 Task: Find connections with filter location Apam with filter topic #helpingothers with filter profile language Potuguese with filter current company SK hynix with filter school The New College, Chennai with filter industry Environmental Quality Programs with filter service category Consulting with filter keywords title Biological Engineer
Action: Mouse moved to (164, 230)
Screenshot: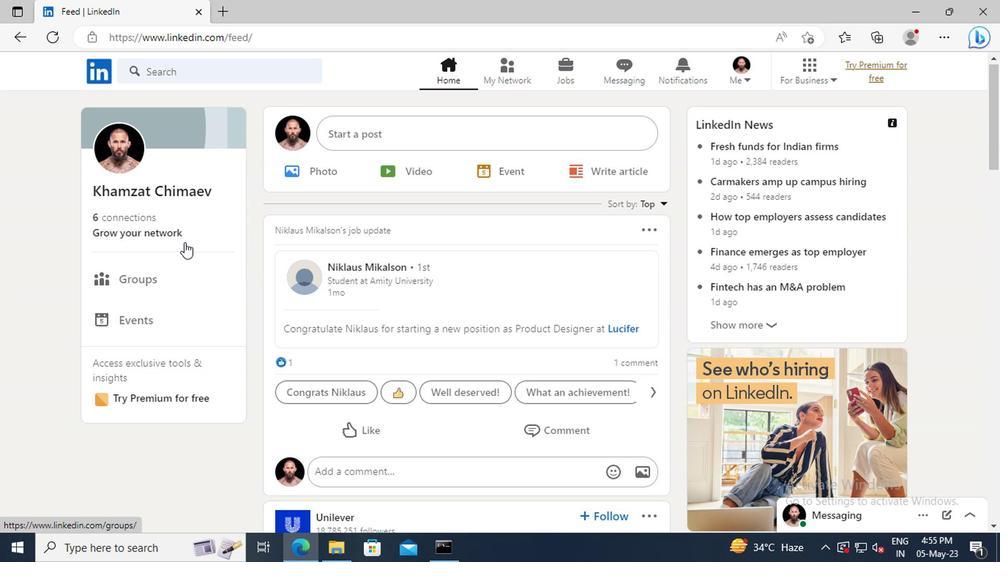 
Action: Mouse pressed left at (164, 230)
Screenshot: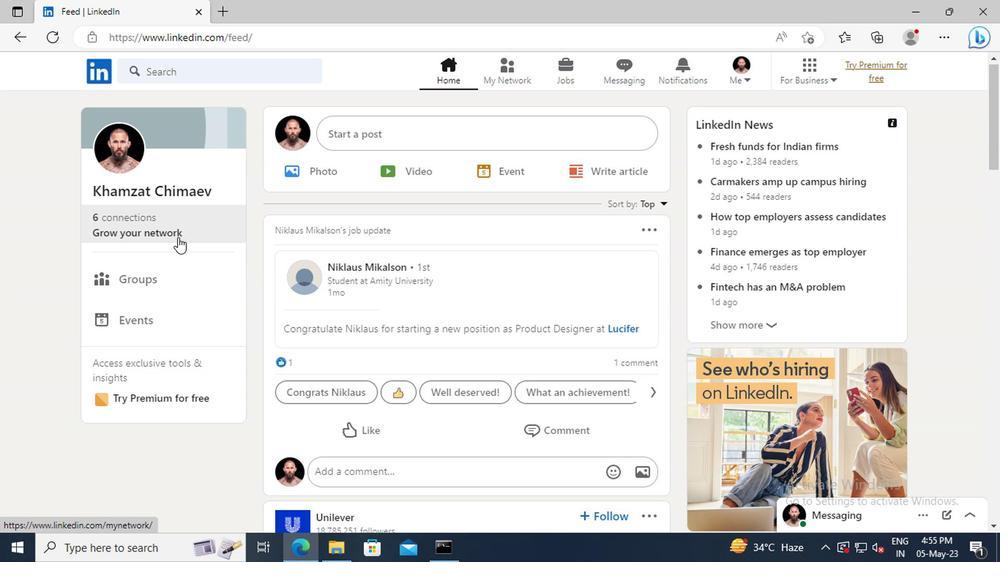 
Action: Mouse moved to (162, 155)
Screenshot: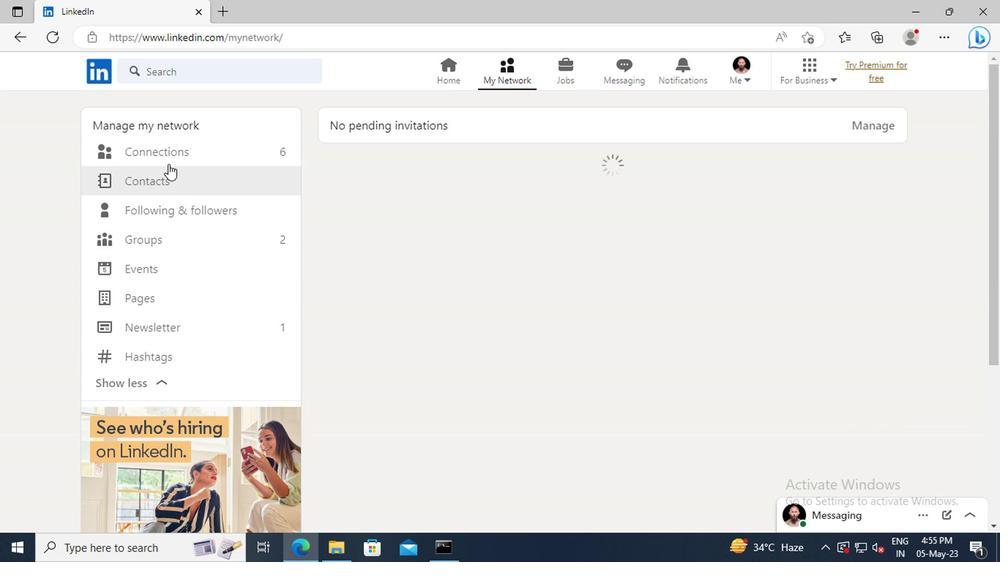 
Action: Mouse pressed left at (162, 155)
Screenshot: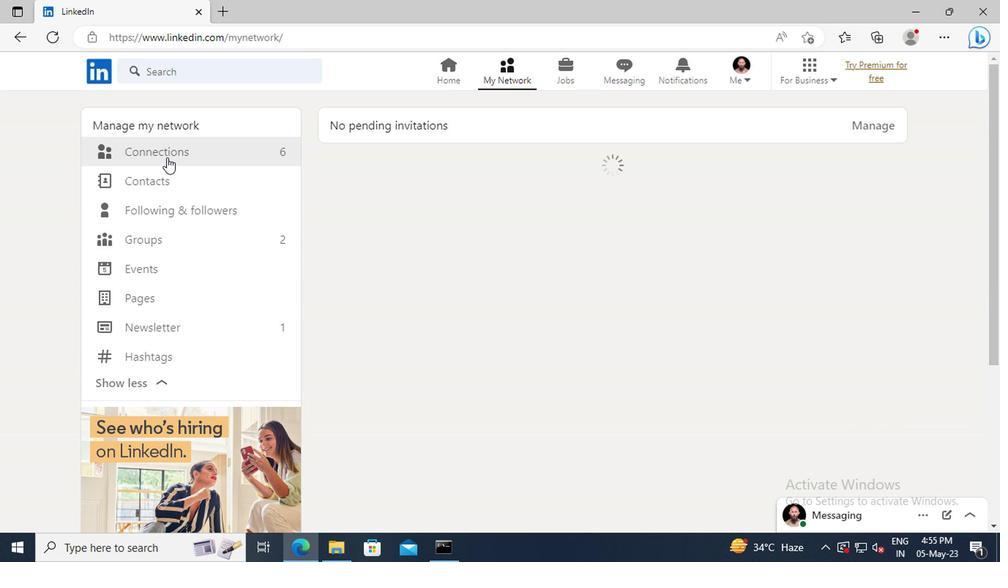 
Action: Mouse moved to (603, 156)
Screenshot: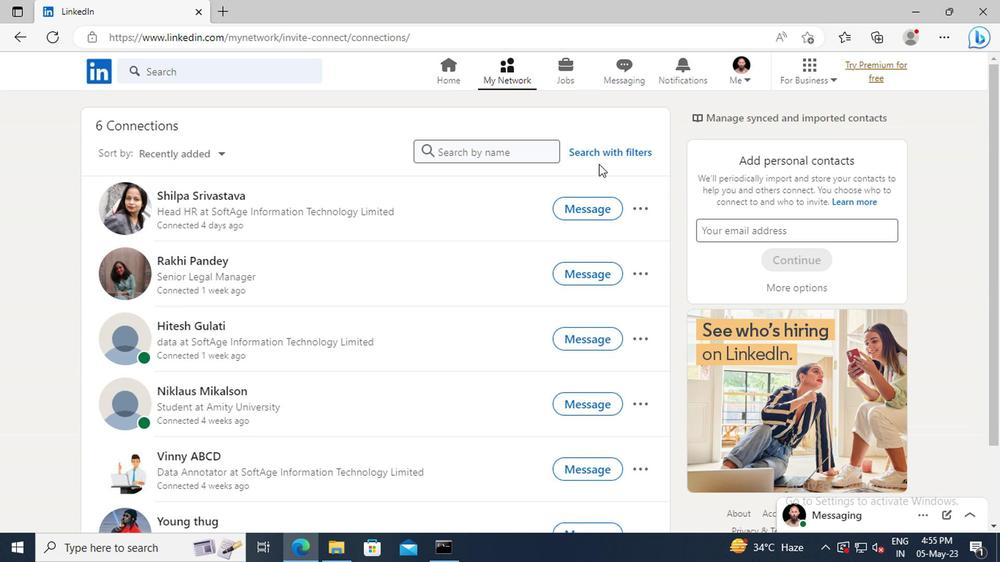 
Action: Mouse pressed left at (603, 156)
Screenshot: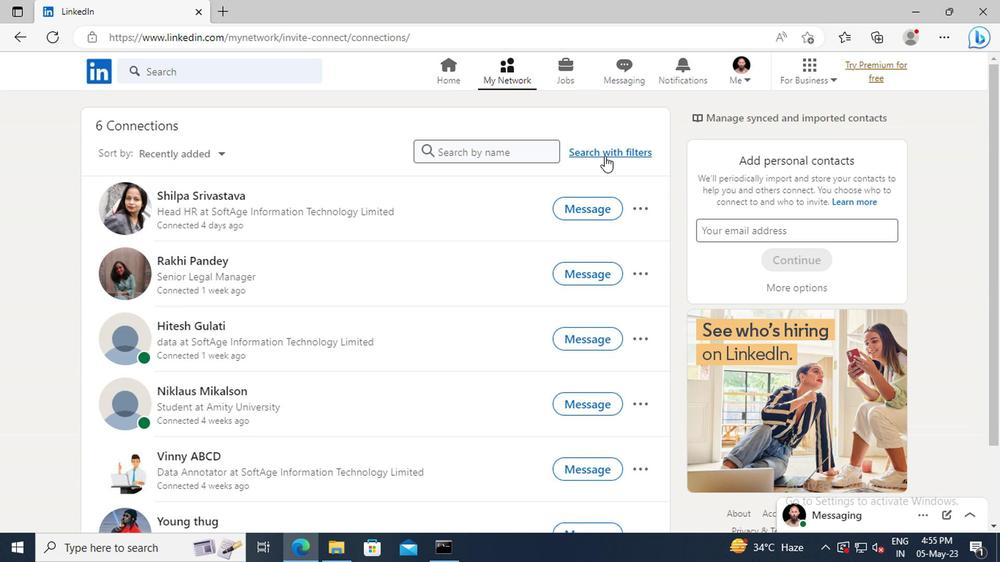 
Action: Mouse moved to (555, 118)
Screenshot: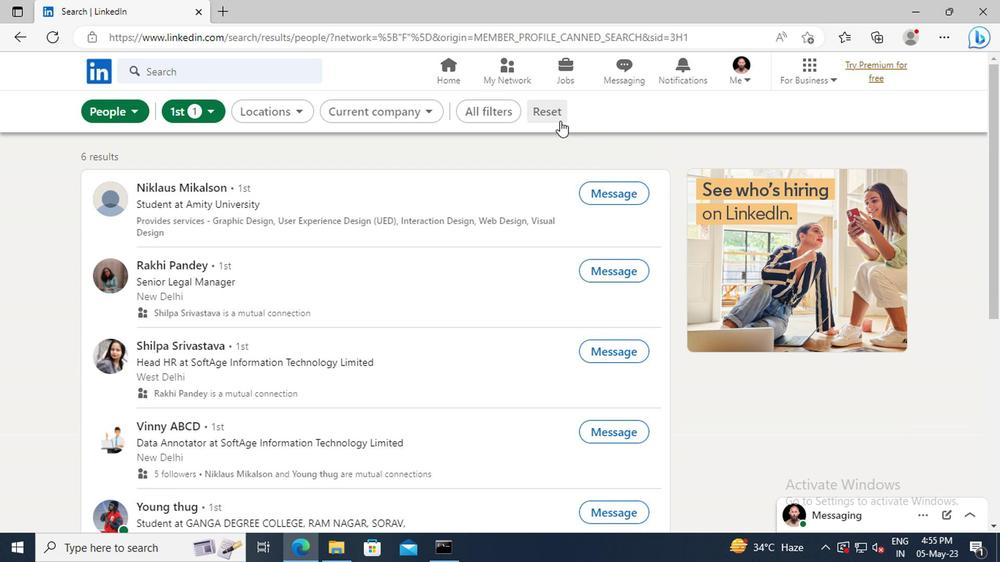 
Action: Mouse pressed left at (555, 118)
Screenshot: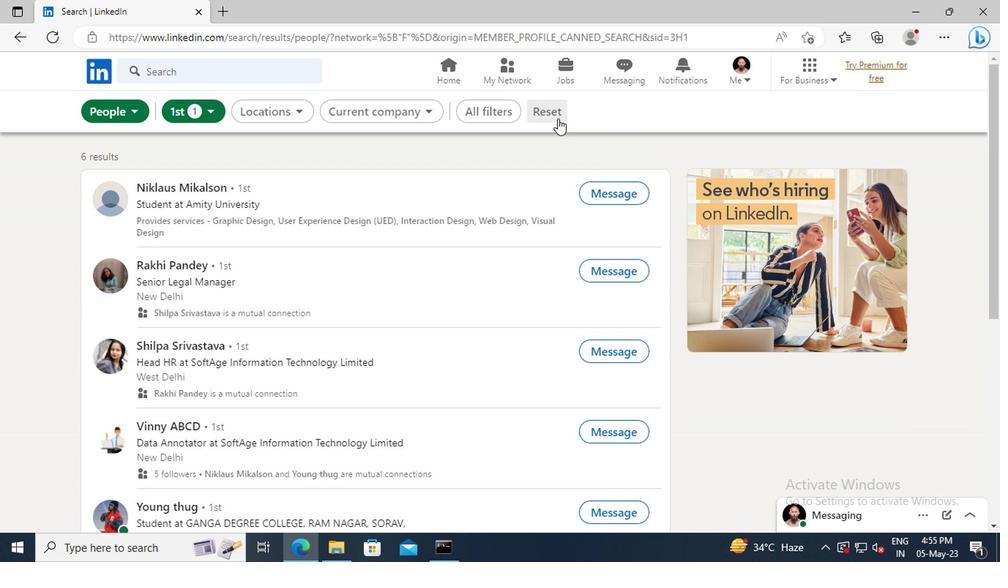 
Action: Mouse moved to (532, 115)
Screenshot: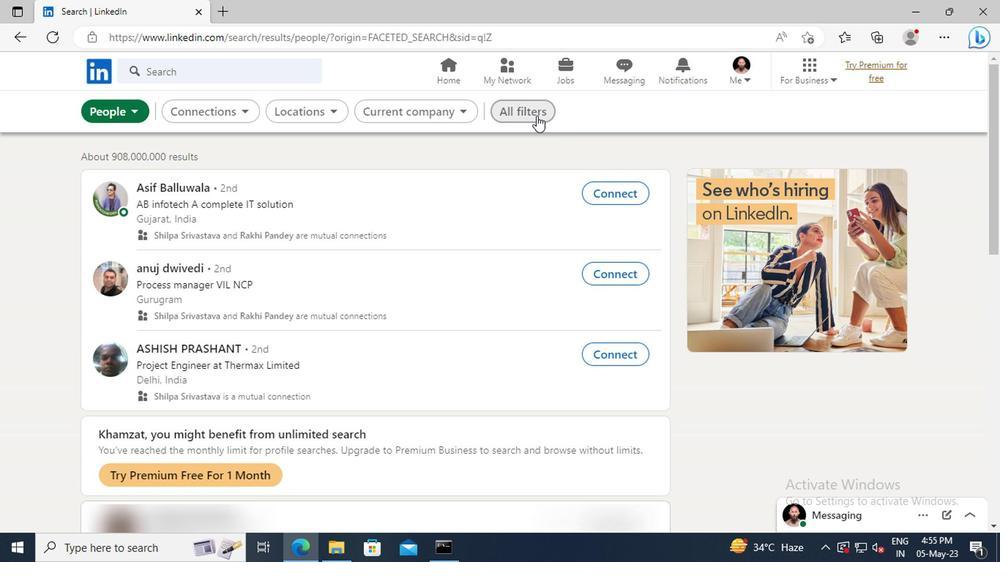 
Action: Mouse pressed left at (532, 115)
Screenshot: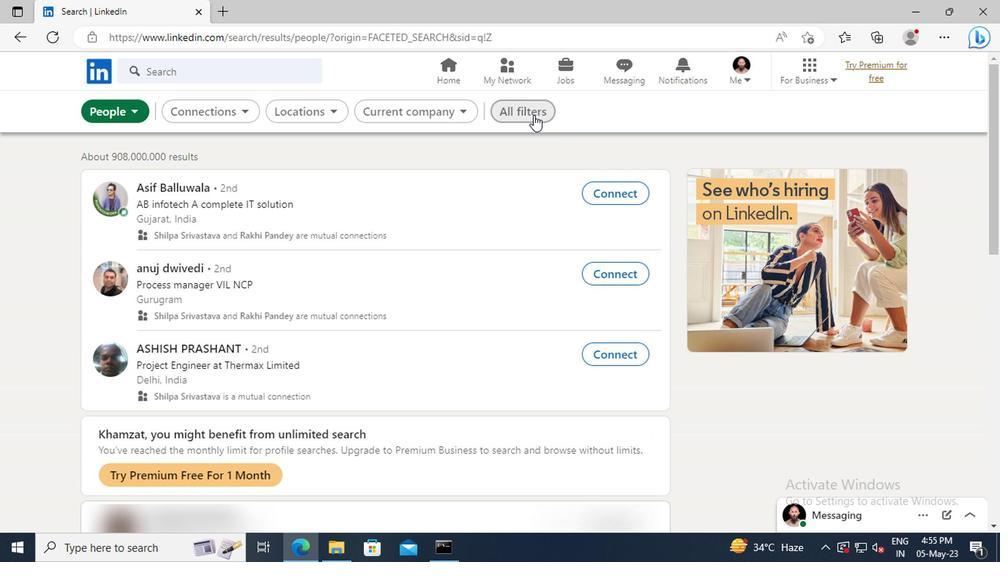 
Action: Mouse moved to (796, 275)
Screenshot: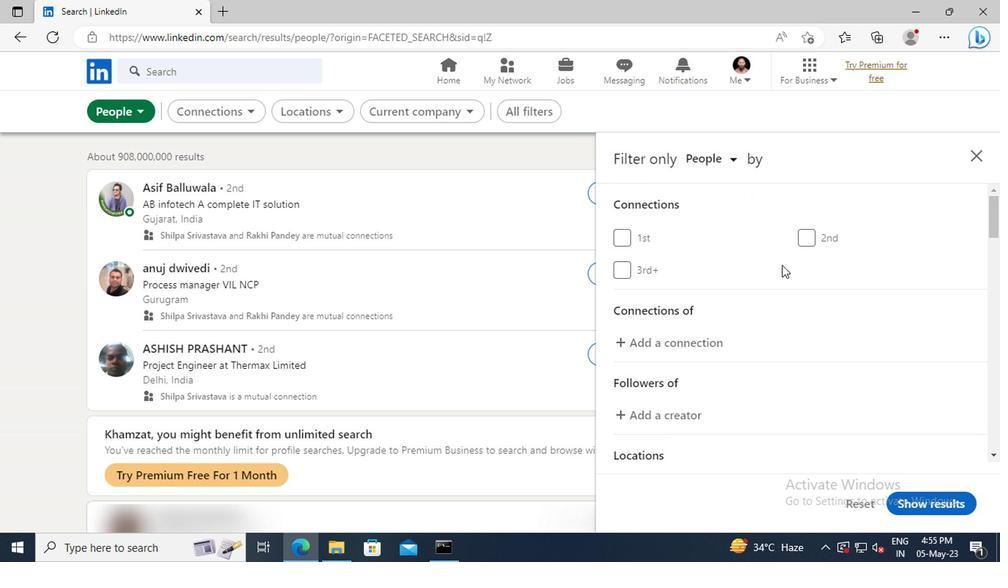 
Action: Mouse scrolled (796, 274) with delta (0, 0)
Screenshot: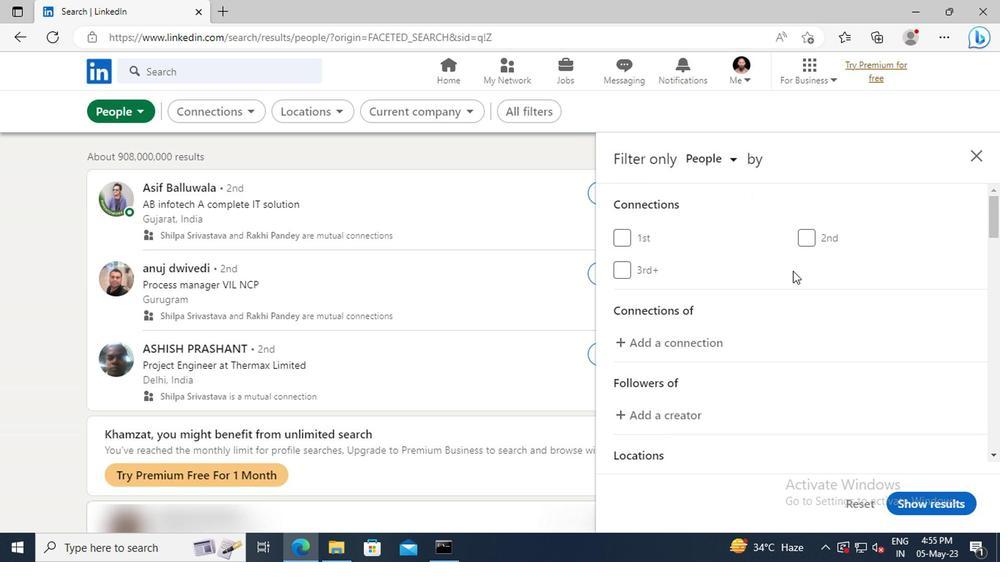 
Action: Mouse moved to (798, 275)
Screenshot: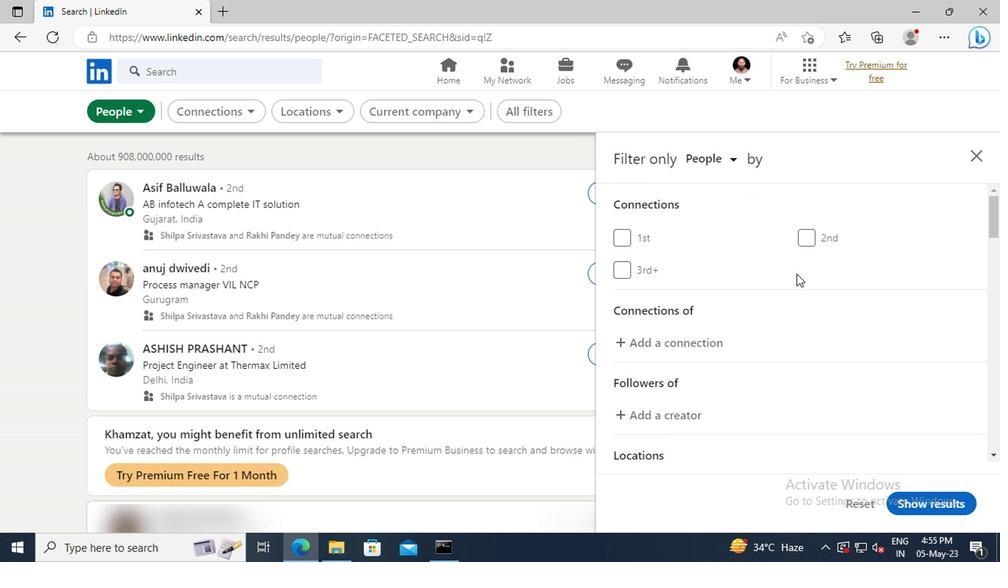 
Action: Mouse scrolled (798, 275) with delta (0, 0)
Screenshot: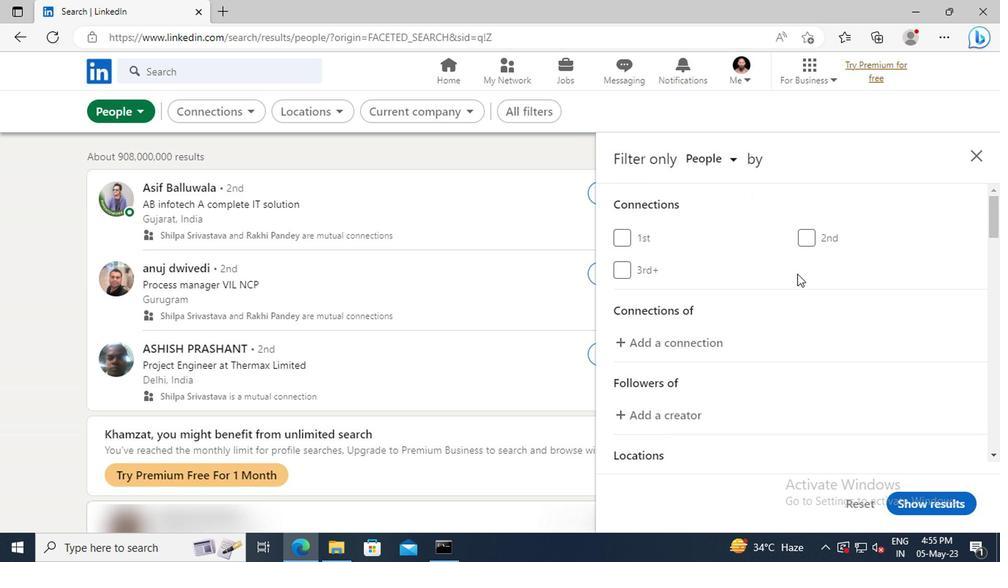 
Action: Mouse scrolled (798, 275) with delta (0, 0)
Screenshot: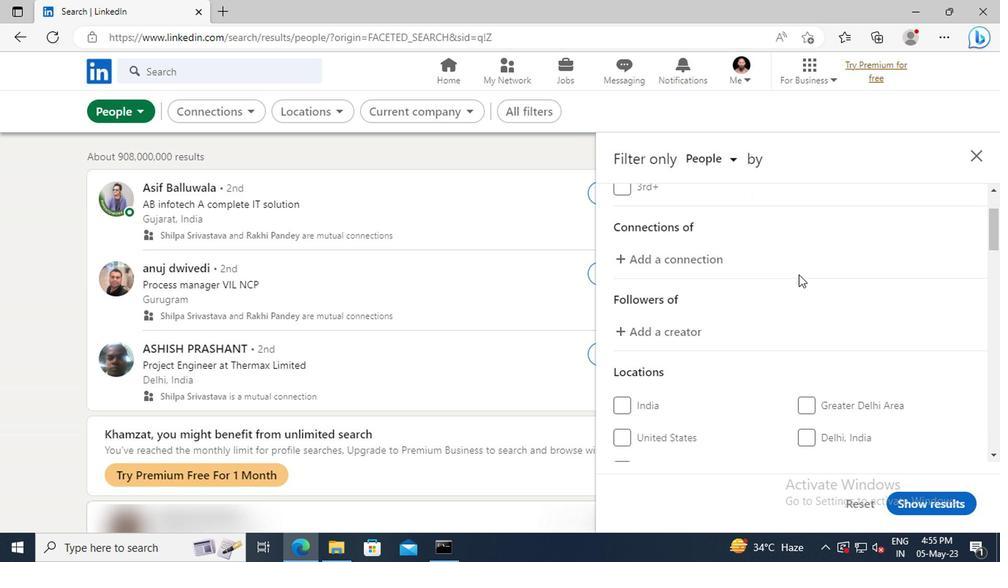 
Action: Mouse scrolled (798, 275) with delta (0, 0)
Screenshot: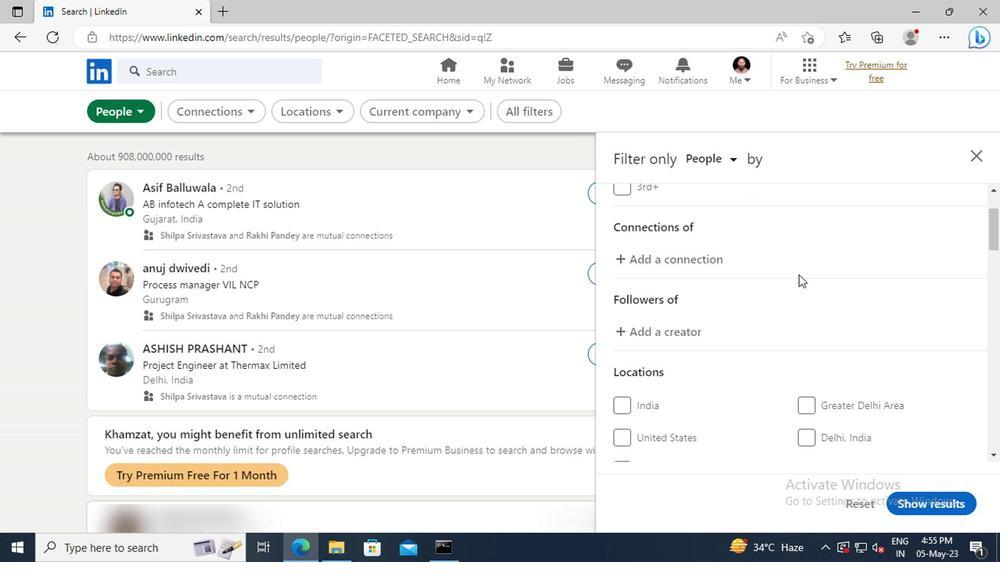 
Action: Mouse scrolled (798, 275) with delta (0, 0)
Screenshot: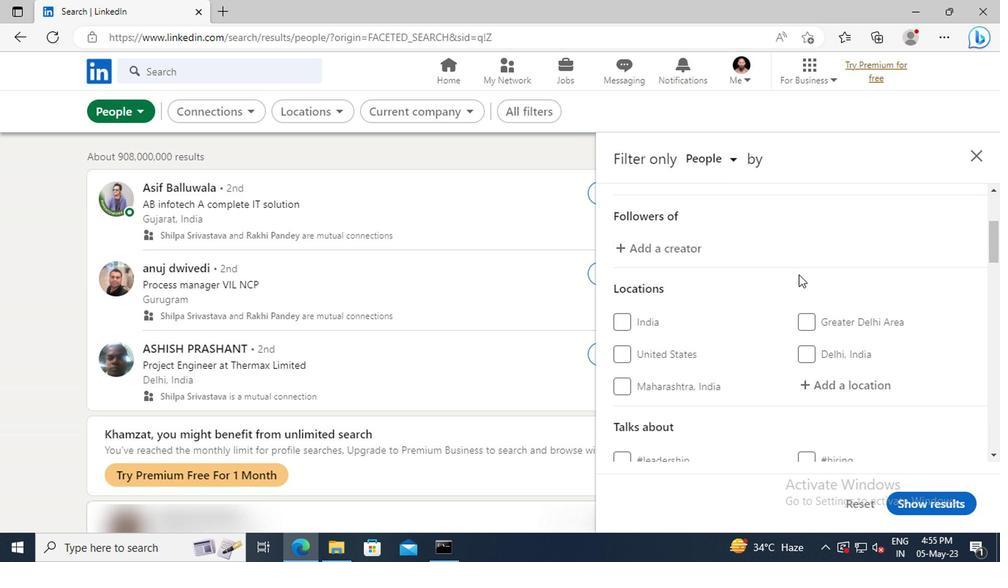 
Action: Mouse scrolled (798, 275) with delta (0, 0)
Screenshot: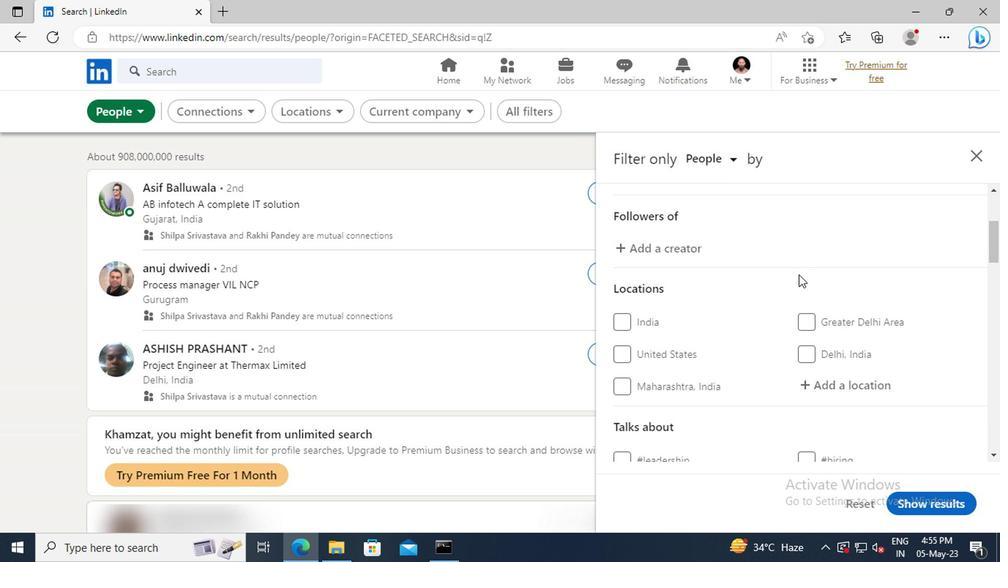 
Action: Mouse moved to (809, 303)
Screenshot: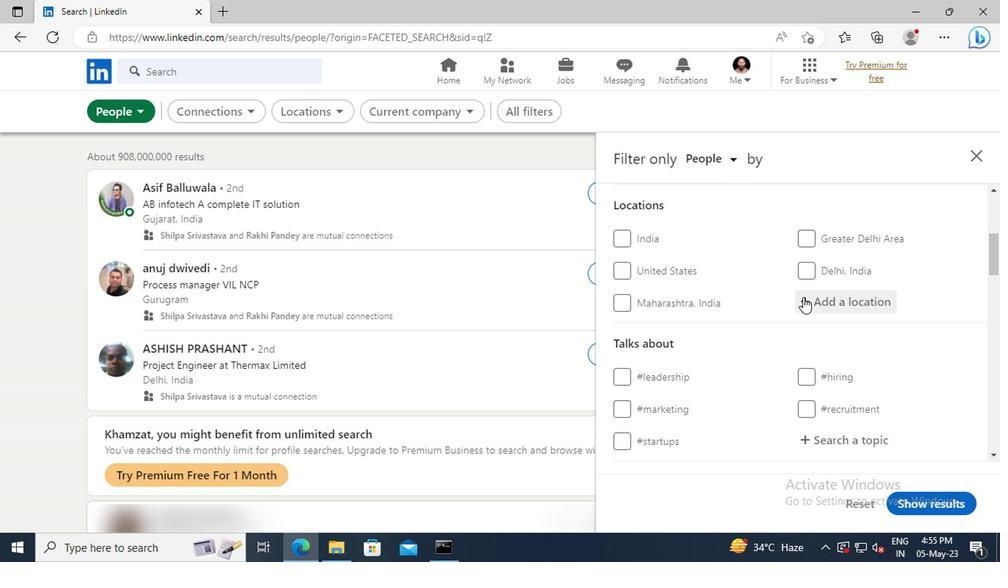 
Action: Mouse pressed left at (809, 303)
Screenshot: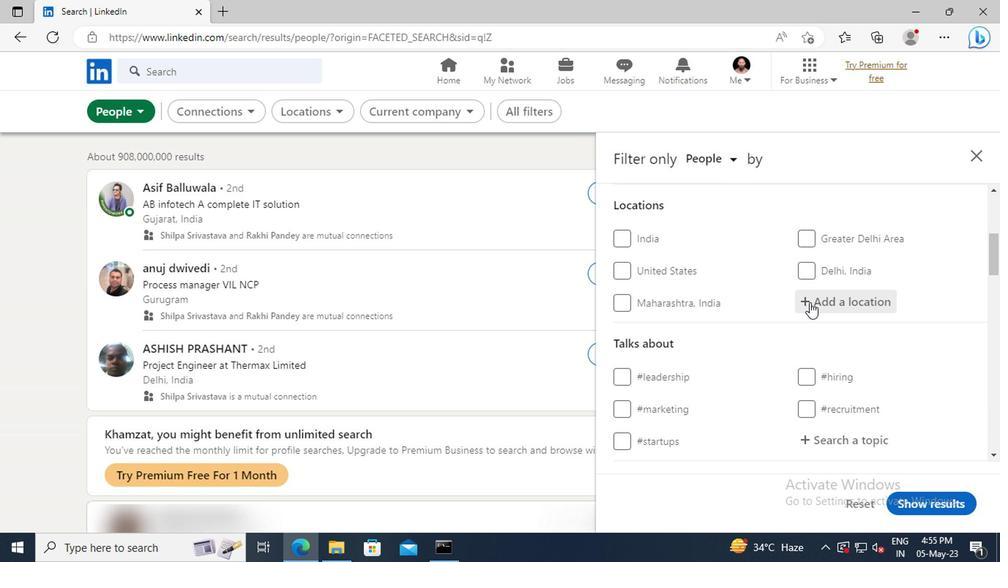 
Action: Key pressed <Key.shift>APAM<Key.enter>
Screenshot: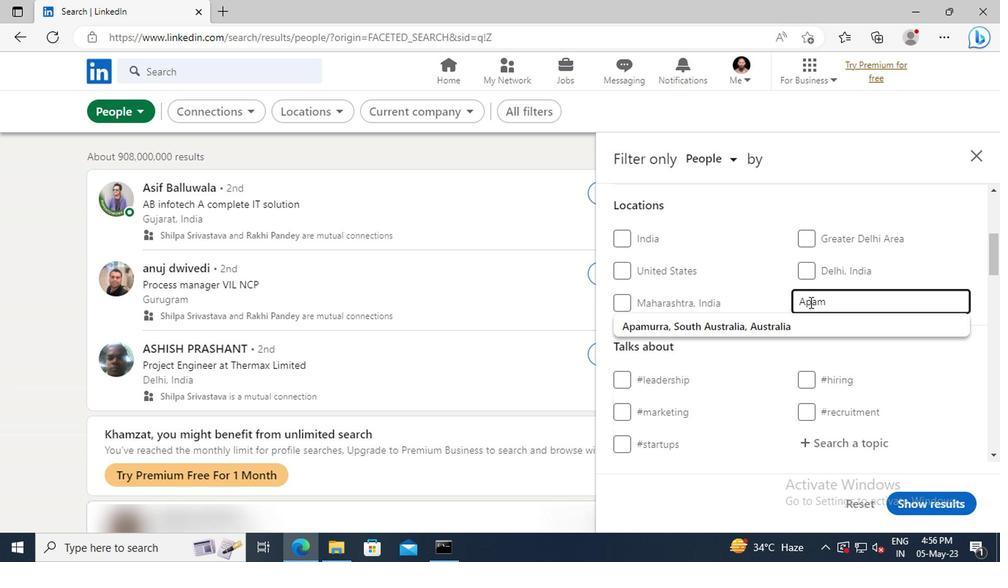 
Action: Mouse scrolled (809, 303) with delta (0, 0)
Screenshot: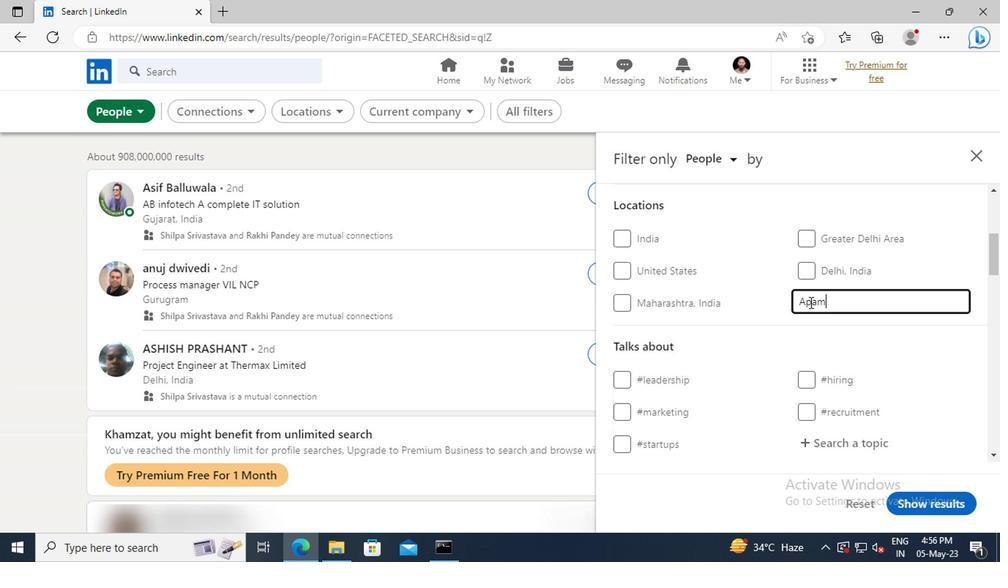 
Action: Mouse scrolled (809, 303) with delta (0, 0)
Screenshot: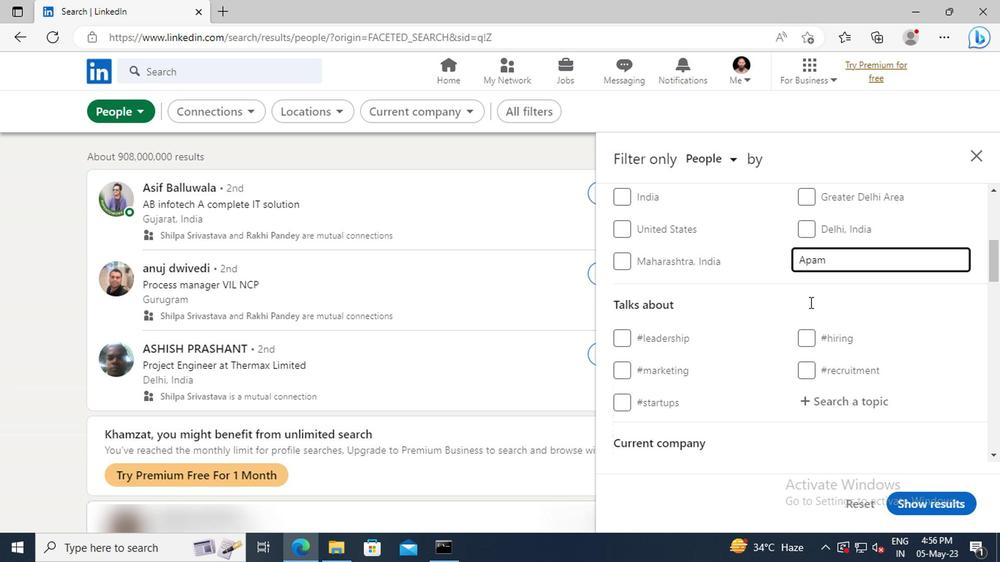 
Action: Mouse scrolled (809, 303) with delta (0, 0)
Screenshot: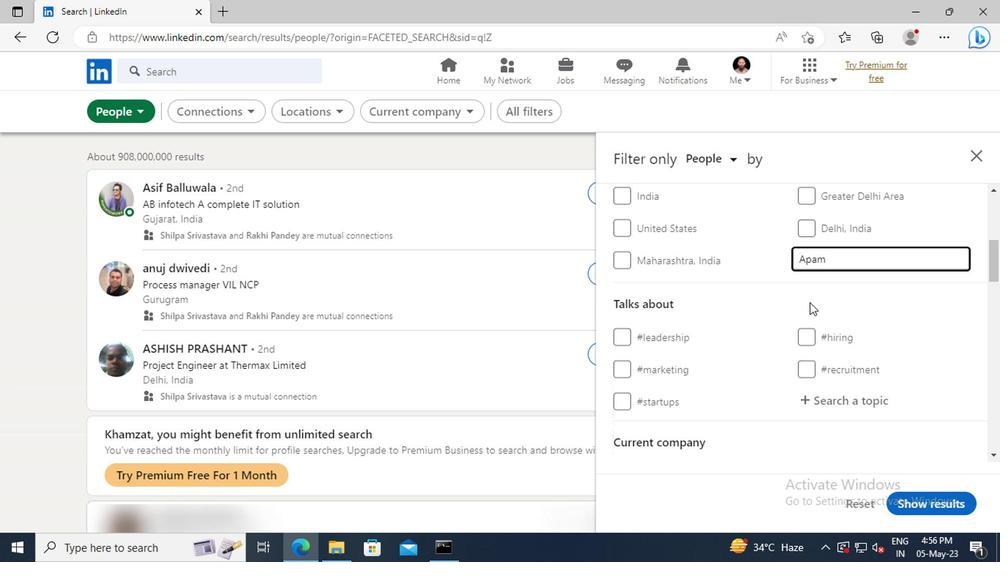 
Action: Mouse moved to (809, 317)
Screenshot: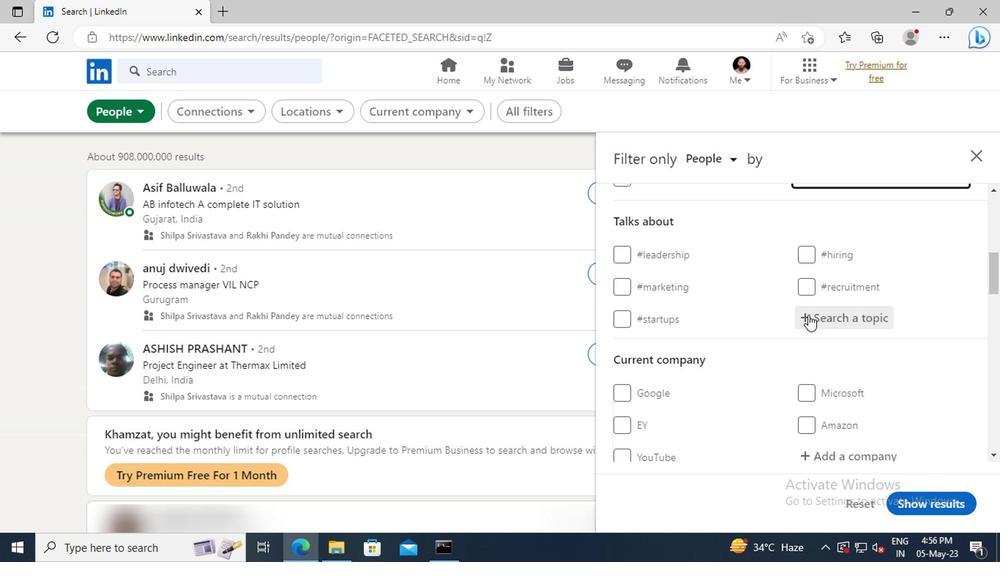 
Action: Mouse pressed left at (809, 317)
Screenshot: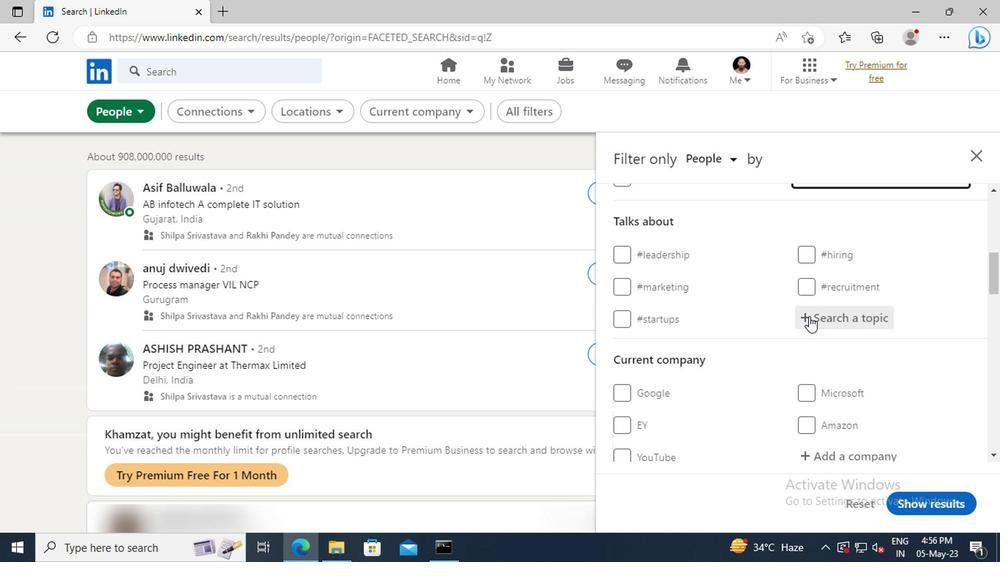 
Action: Key pressed HELPINGO
Screenshot: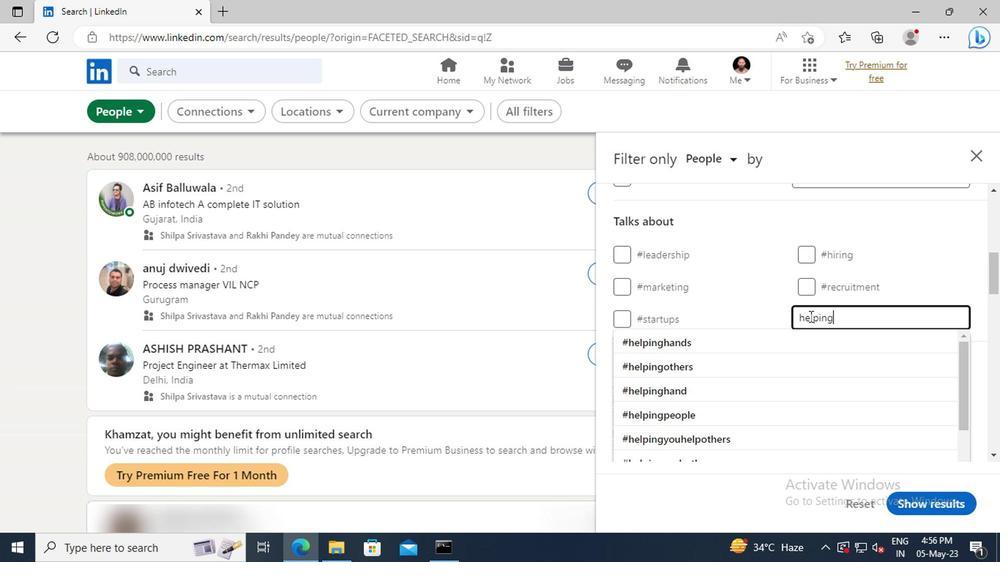 
Action: Mouse moved to (812, 338)
Screenshot: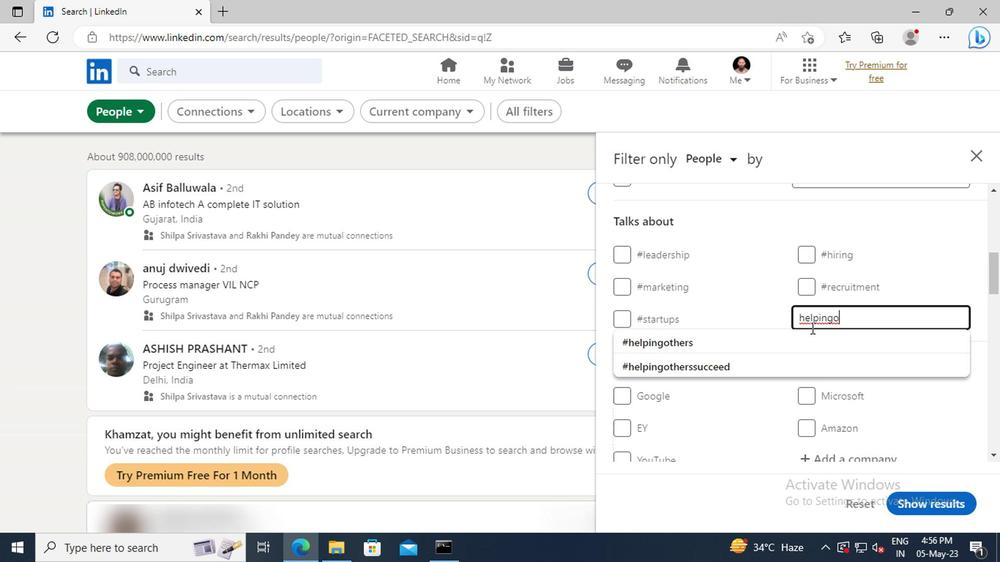 
Action: Mouse pressed left at (812, 338)
Screenshot: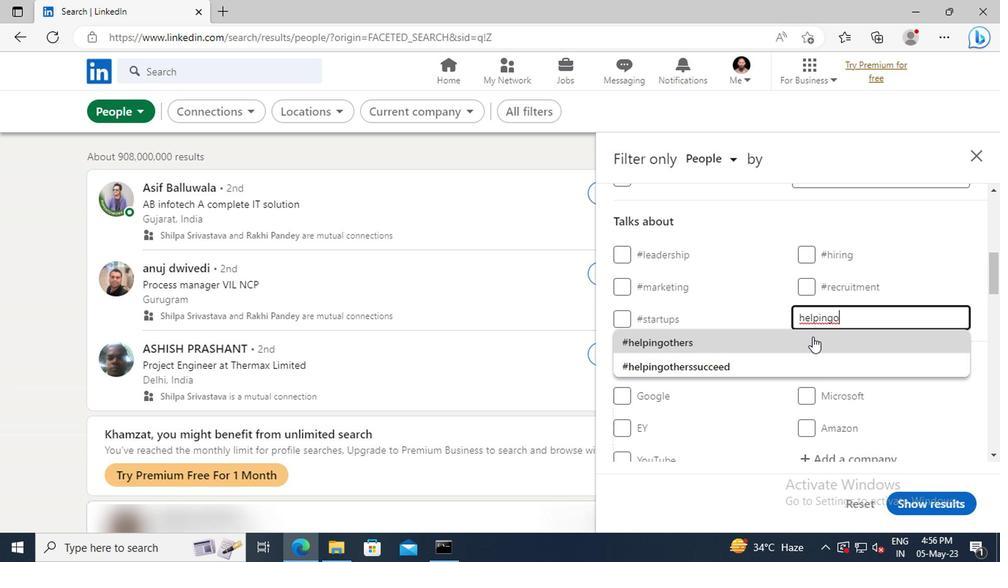 
Action: Mouse scrolled (812, 337) with delta (0, -1)
Screenshot: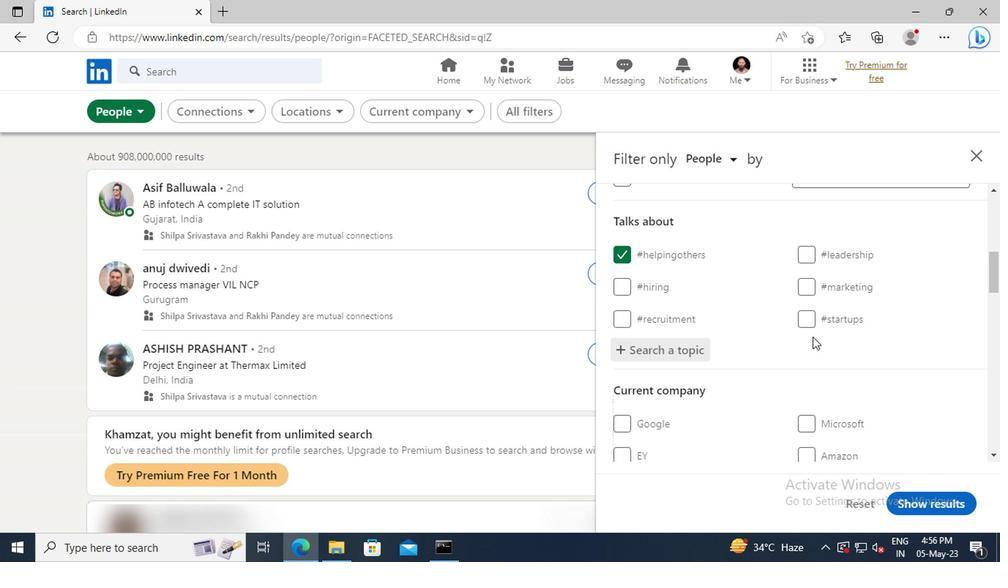 
Action: Mouse scrolled (812, 337) with delta (0, -1)
Screenshot: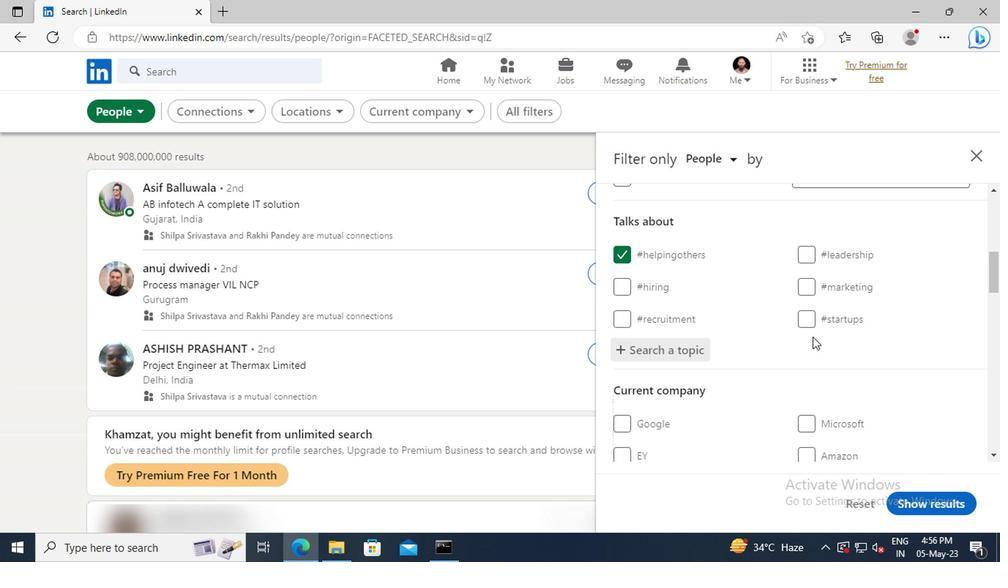 
Action: Mouse scrolled (812, 337) with delta (0, -1)
Screenshot: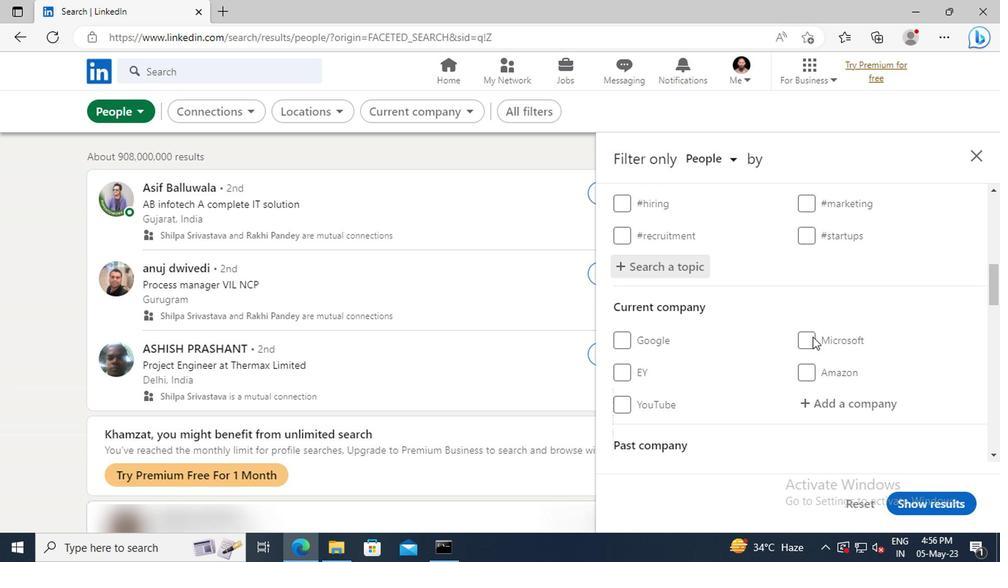
Action: Mouse scrolled (812, 337) with delta (0, -1)
Screenshot: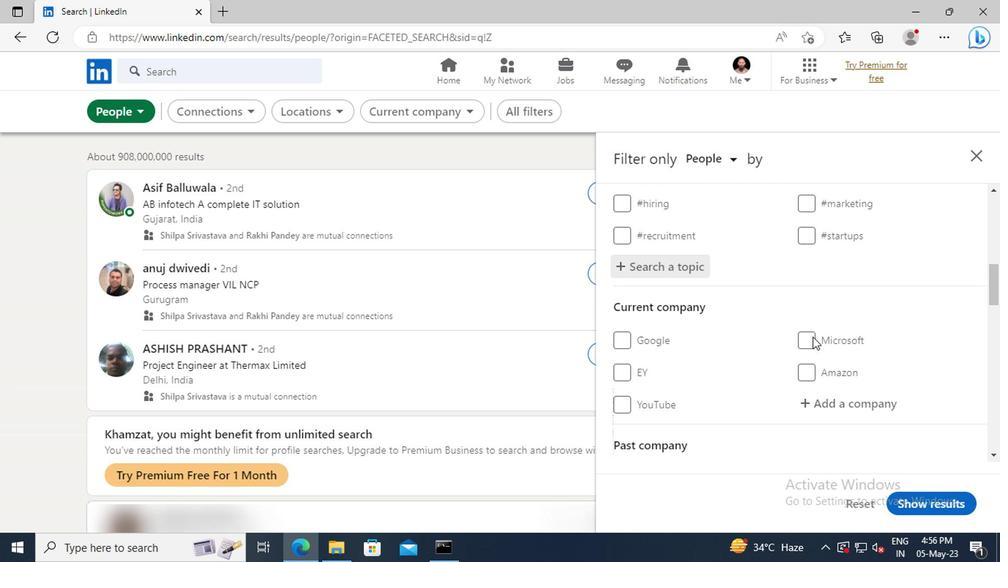 
Action: Mouse scrolled (812, 337) with delta (0, -1)
Screenshot: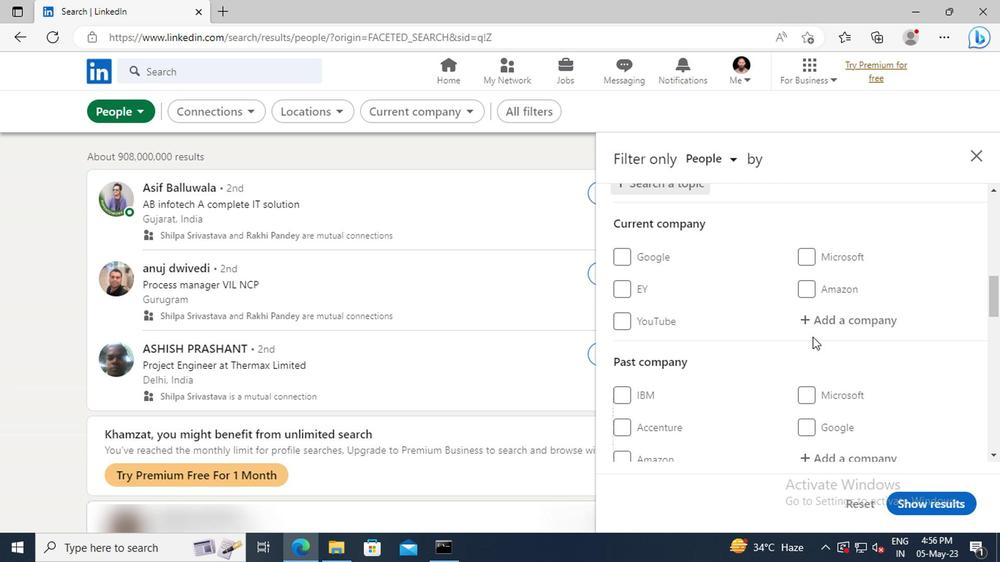 
Action: Mouse scrolled (812, 337) with delta (0, -1)
Screenshot: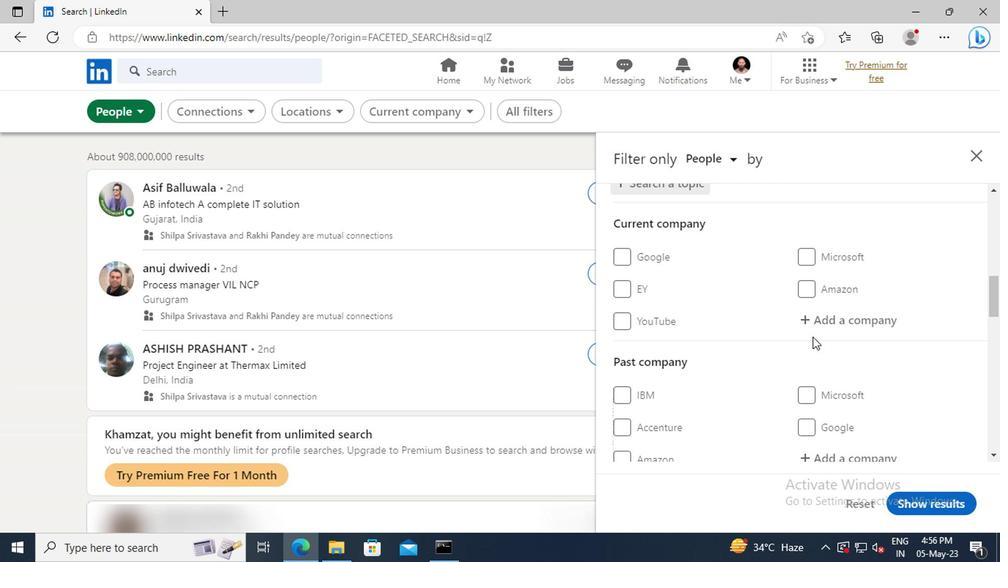 
Action: Mouse scrolled (812, 337) with delta (0, -1)
Screenshot: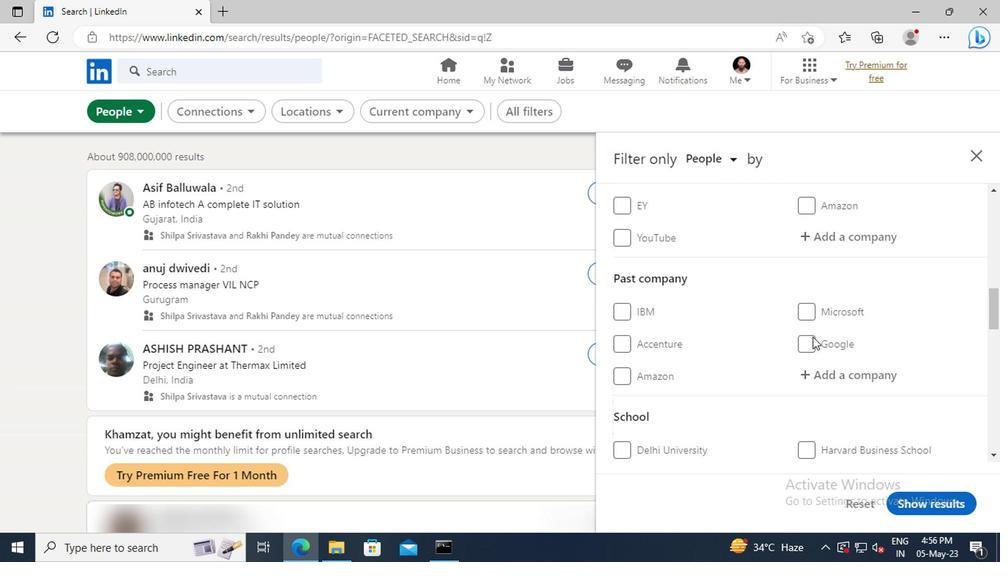 
Action: Mouse scrolled (812, 337) with delta (0, -1)
Screenshot: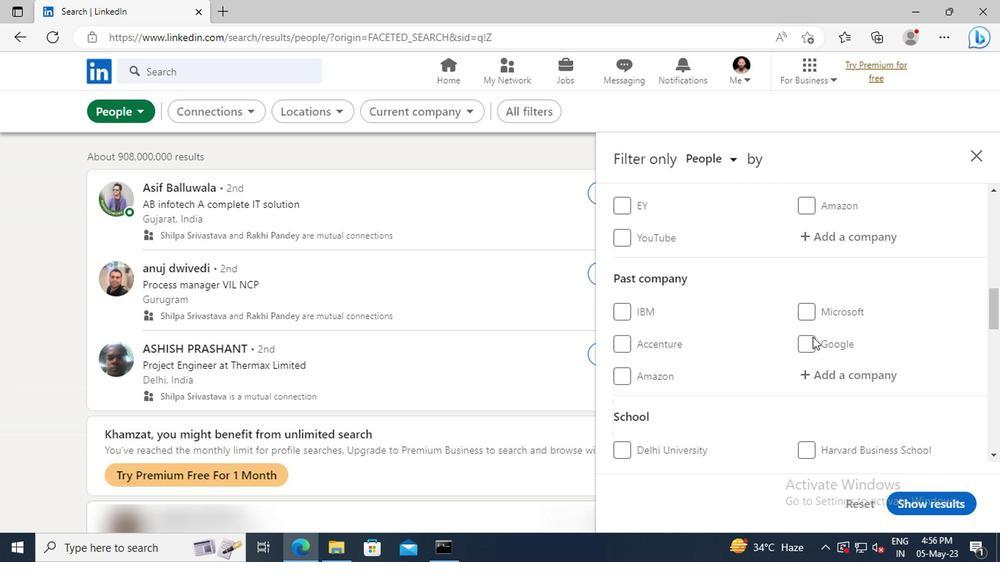 
Action: Mouse scrolled (812, 337) with delta (0, -1)
Screenshot: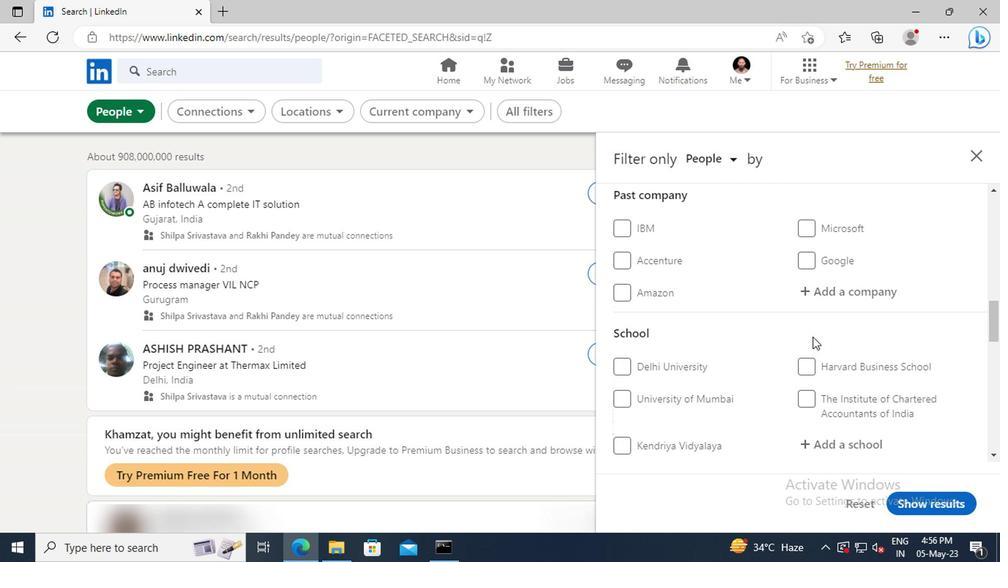 
Action: Mouse scrolled (812, 337) with delta (0, -1)
Screenshot: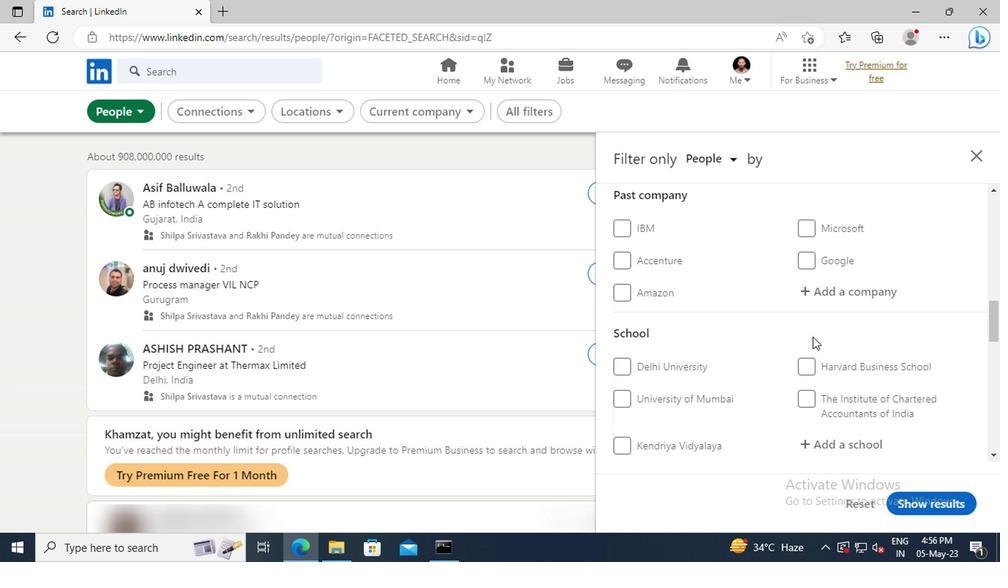 
Action: Mouse scrolled (812, 337) with delta (0, -1)
Screenshot: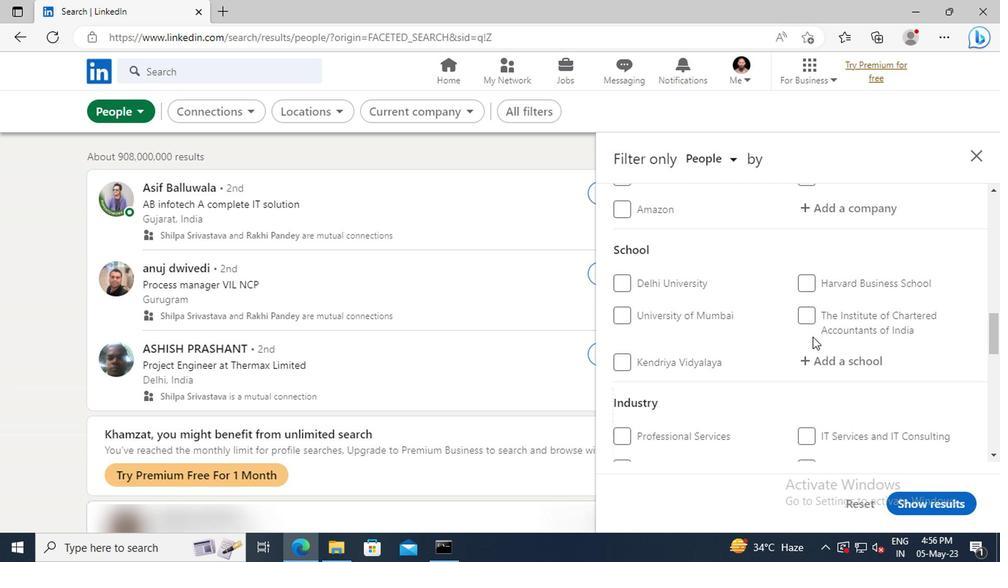 
Action: Mouse scrolled (812, 337) with delta (0, -1)
Screenshot: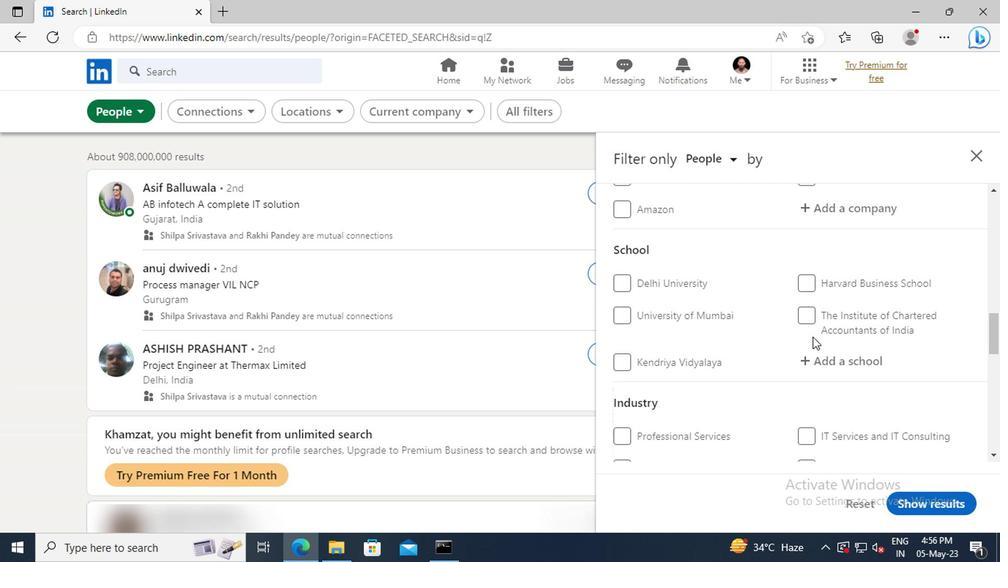 
Action: Mouse scrolled (812, 337) with delta (0, -1)
Screenshot: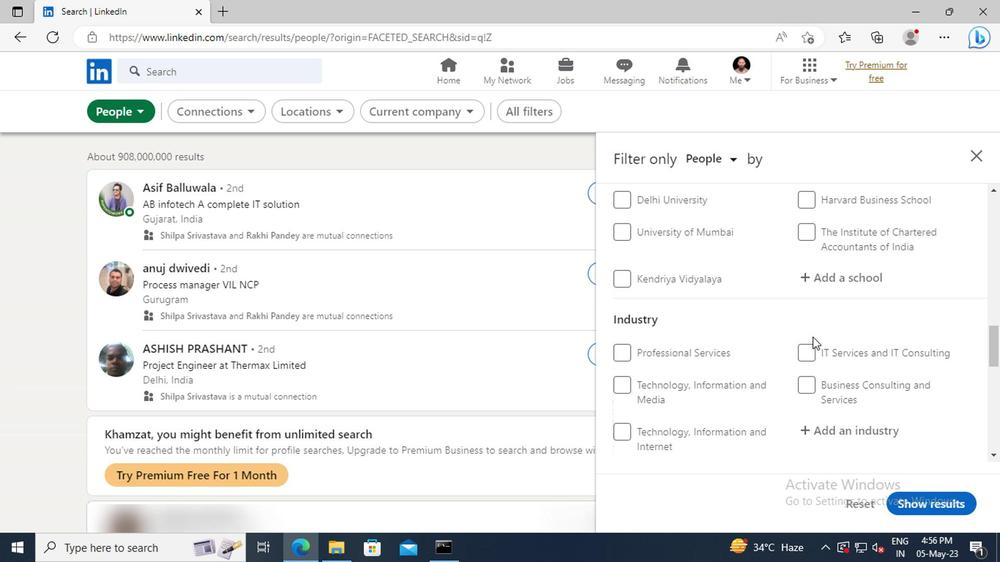 
Action: Mouse scrolled (812, 337) with delta (0, -1)
Screenshot: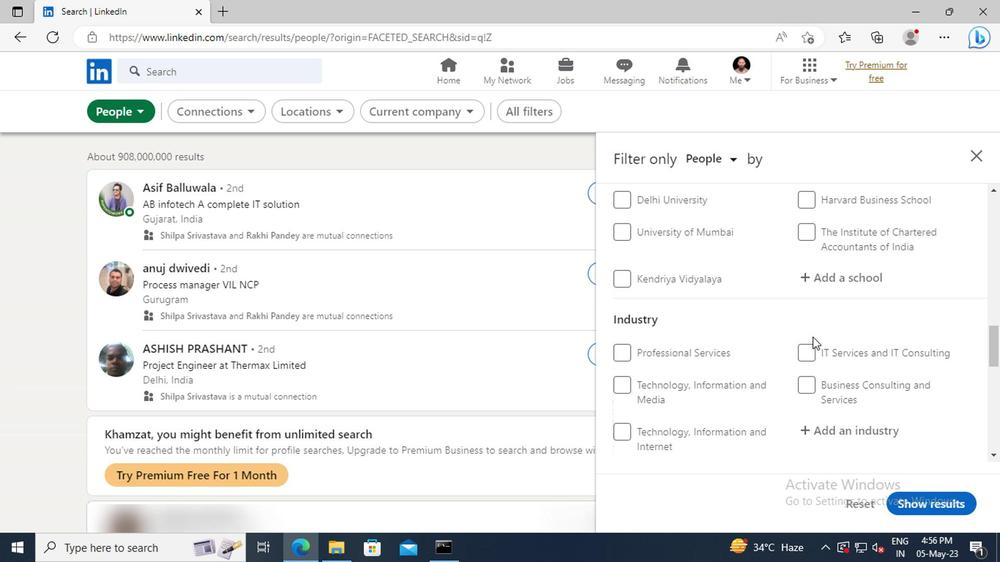 
Action: Mouse scrolled (812, 337) with delta (0, -1)
Screenshot: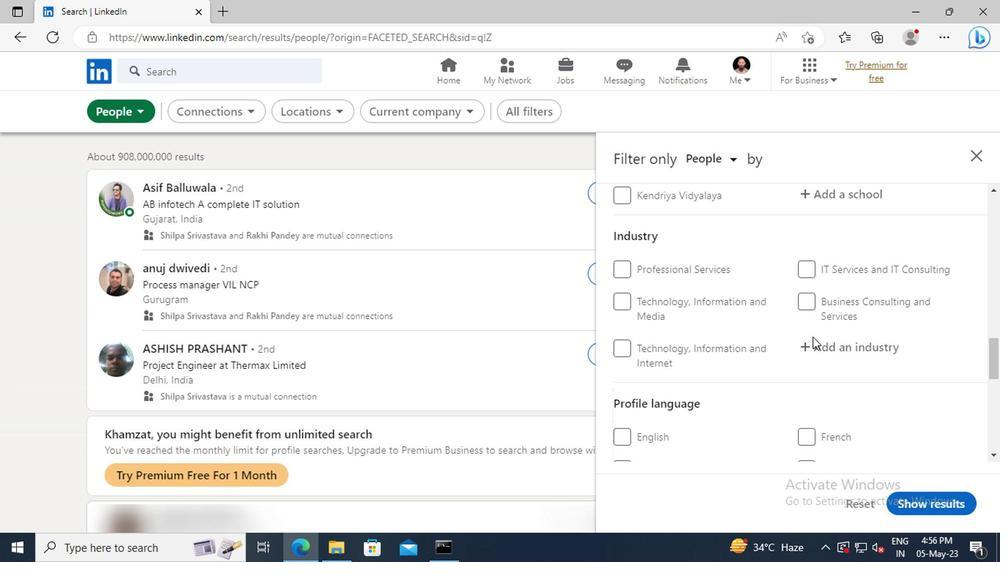 
Action: Mouse scrolled (812, 337) with delta (0, -1)
Screenshot: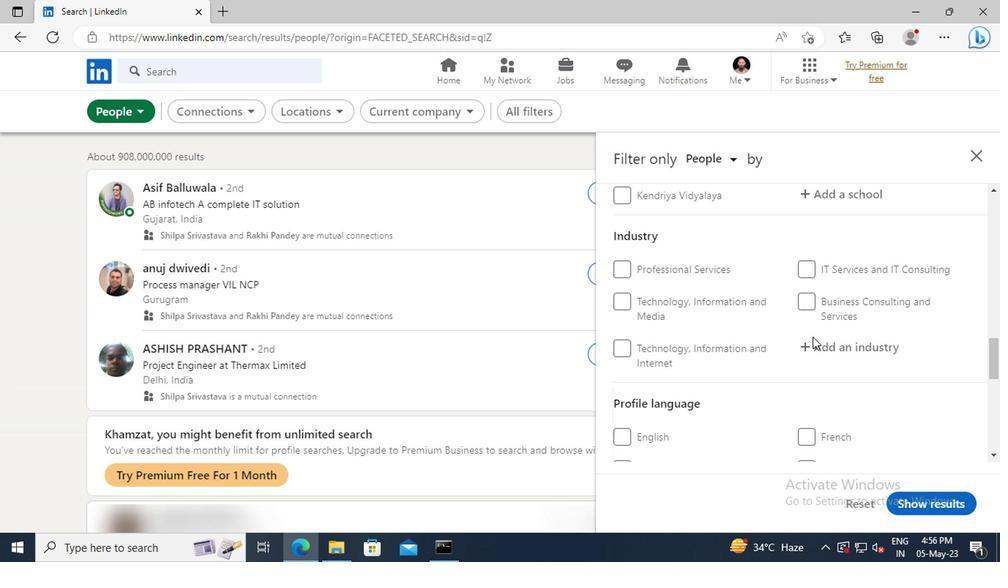 
Action: Mouse moved to (807, 390)
Screenshot: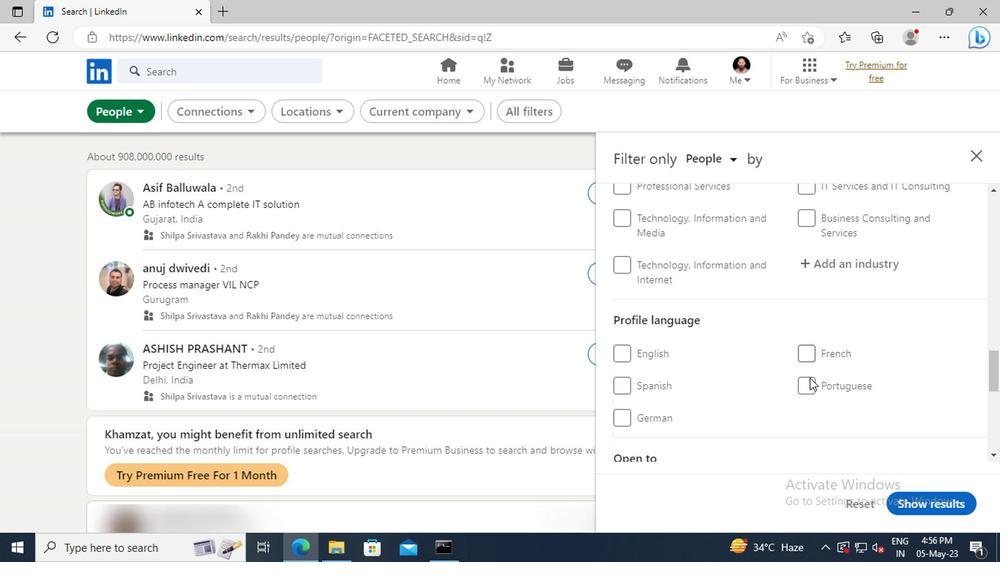 
Action: Mouse pressed left at (807, 390)
Screenshot: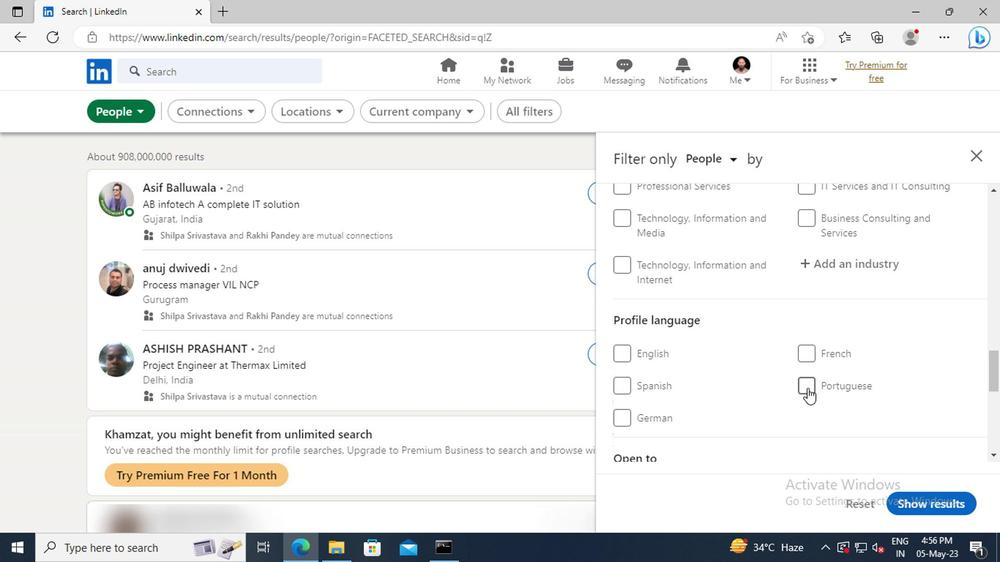 
Action: Mouse moved to (821, 352)
Screenshot: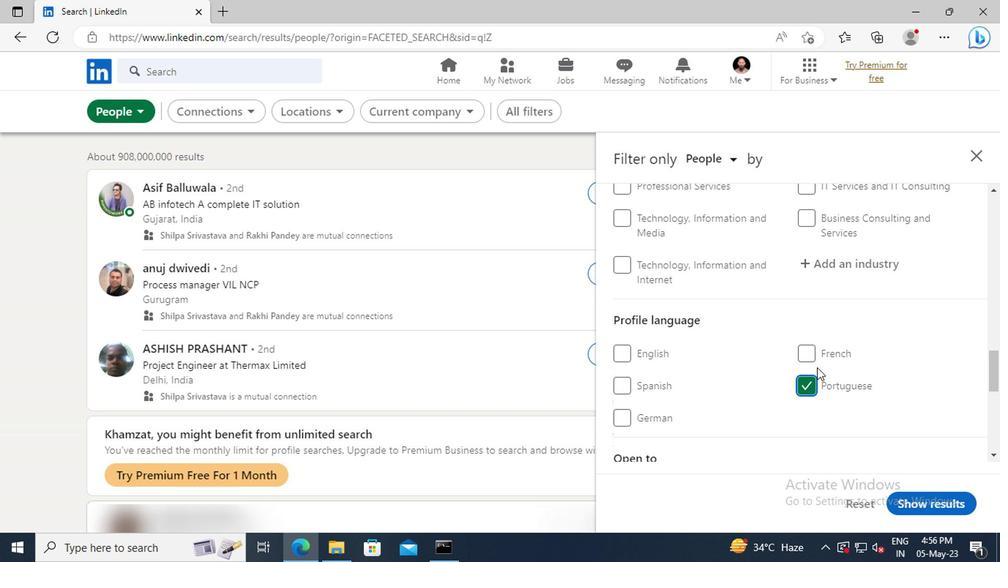 
Action: Mouse scrolled (821, 353) with delta (0, 1)
Screenshot: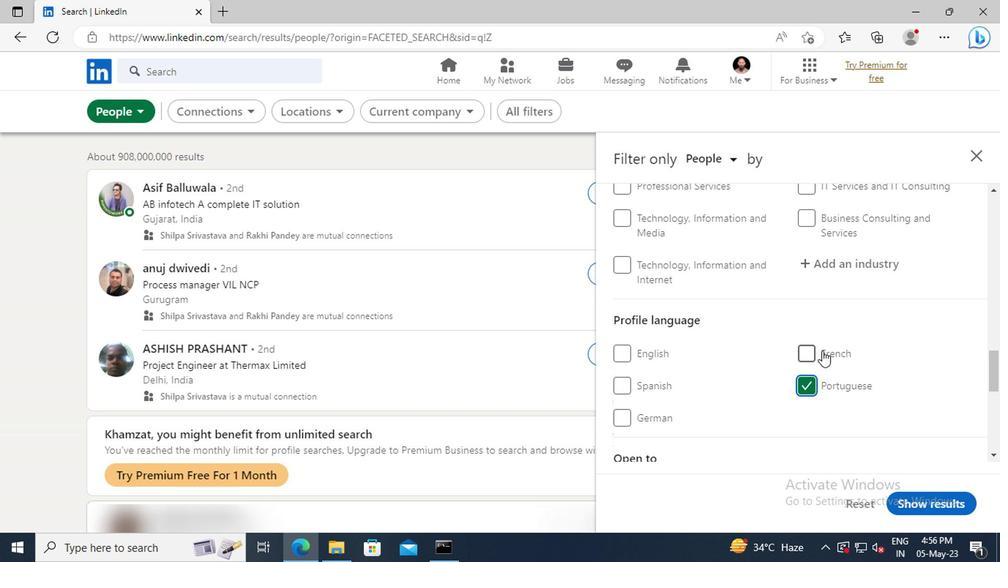 
Action: Mouse scrolled (821, 353) with delta (0, 1)
Screenshot: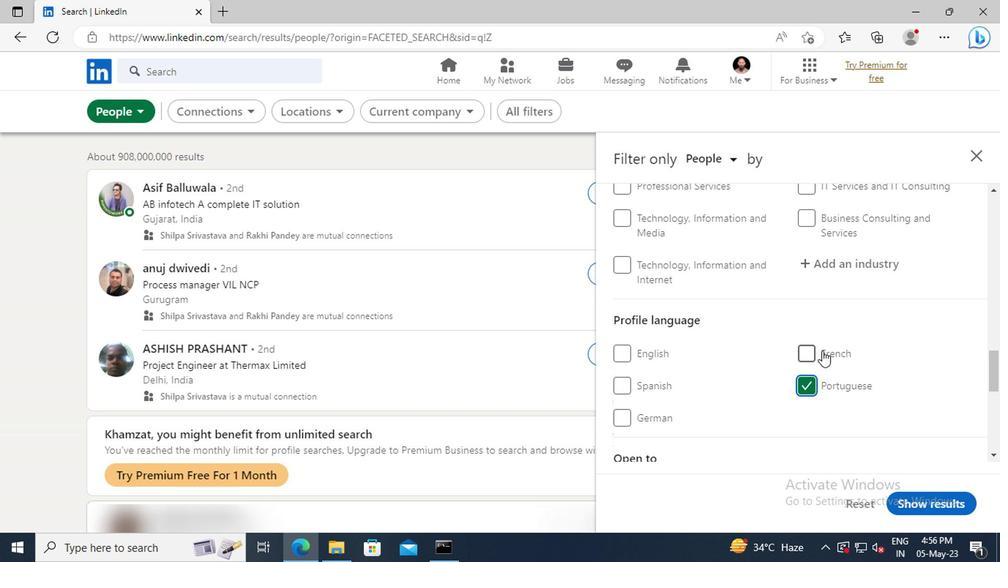 
Action: Mouse scrolled (821, 353) with delta (0, 1)
Screenshot: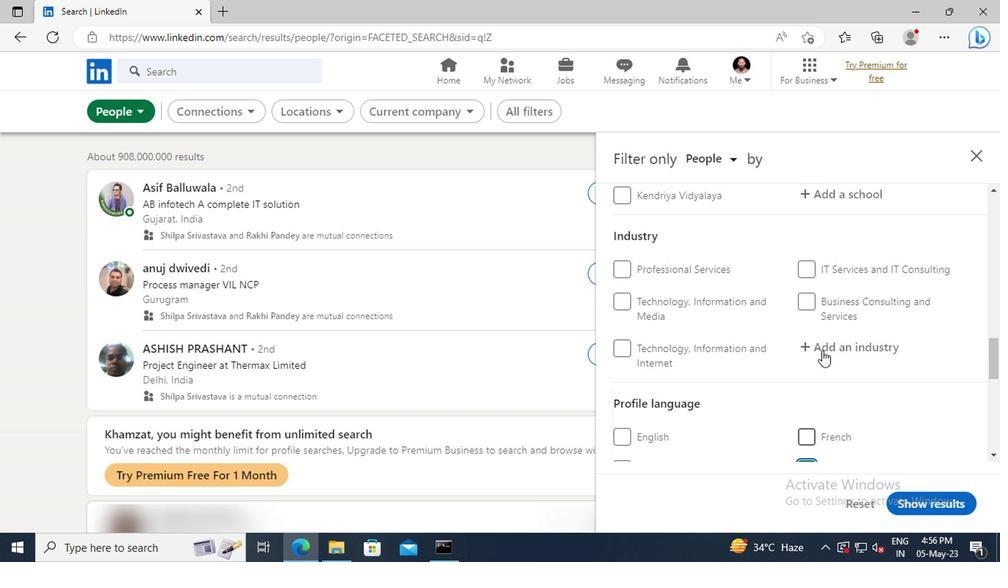 
Action: Mouse scrolled (821, 353) with delta (0, 1)
Screenshot: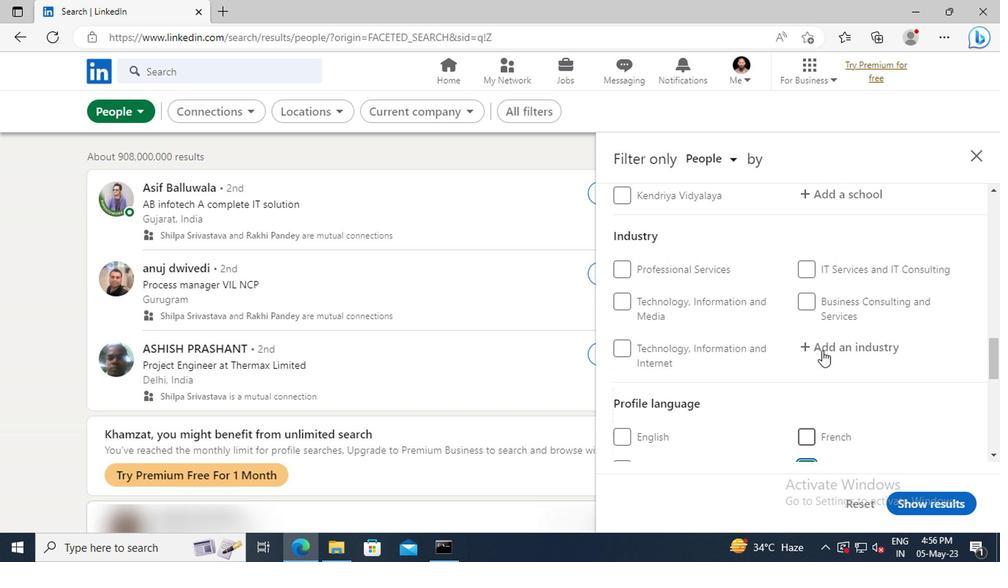 
Action: Mouse scrolled (821, 353) with delta (0, 1)
Screenshot: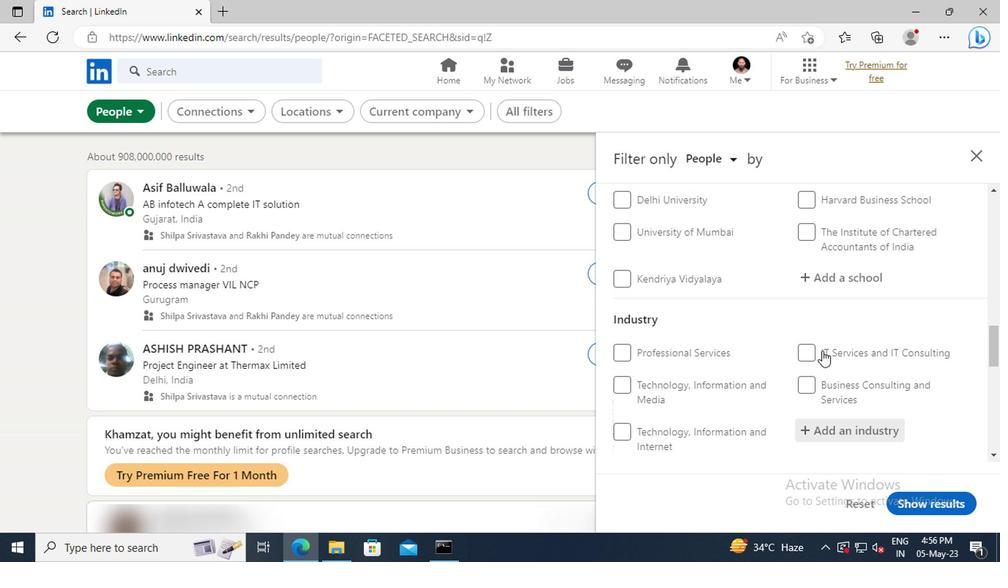 
Action: Mouse scrolled (821, 353) with delta (0, 1)
Screenshot: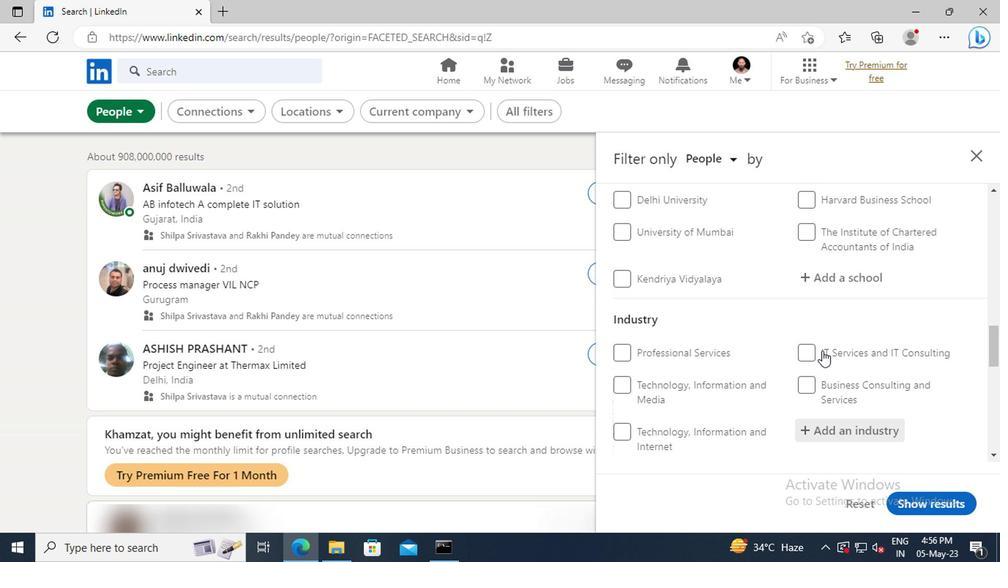 
Action: Mouse scrolled (821, 353) with delta (0, 1)
Screenshot: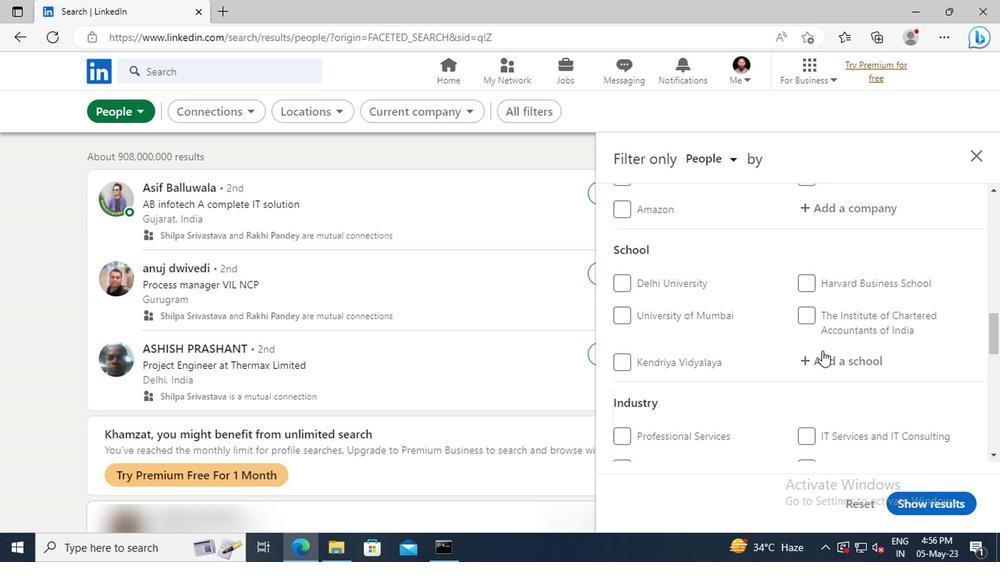 
Action: Mouse scrolled (821, 353) with delta (0, 1)
Screenshot: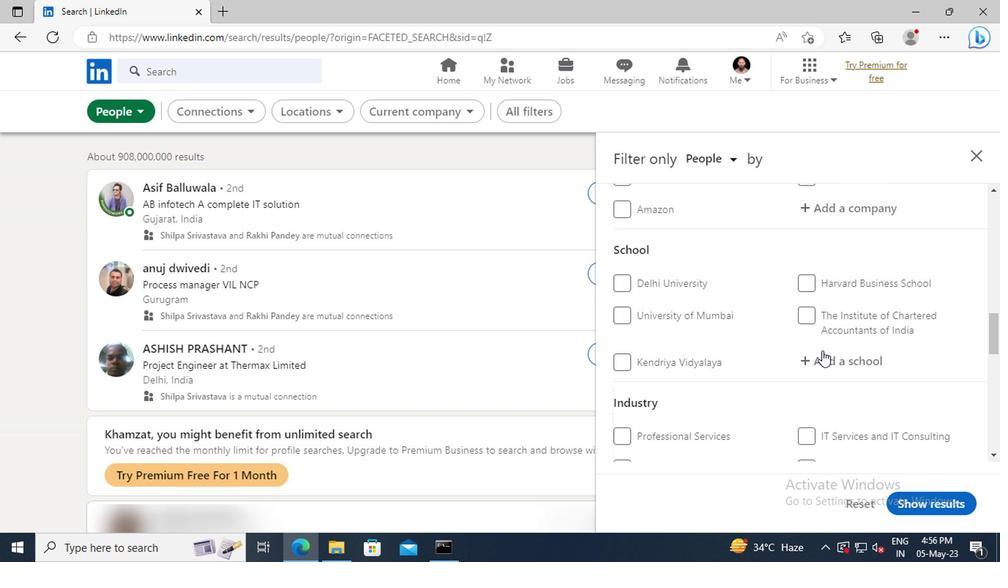 
Action: Mouse scrolled (821, 353) with delta (0, 1)
Screenshot: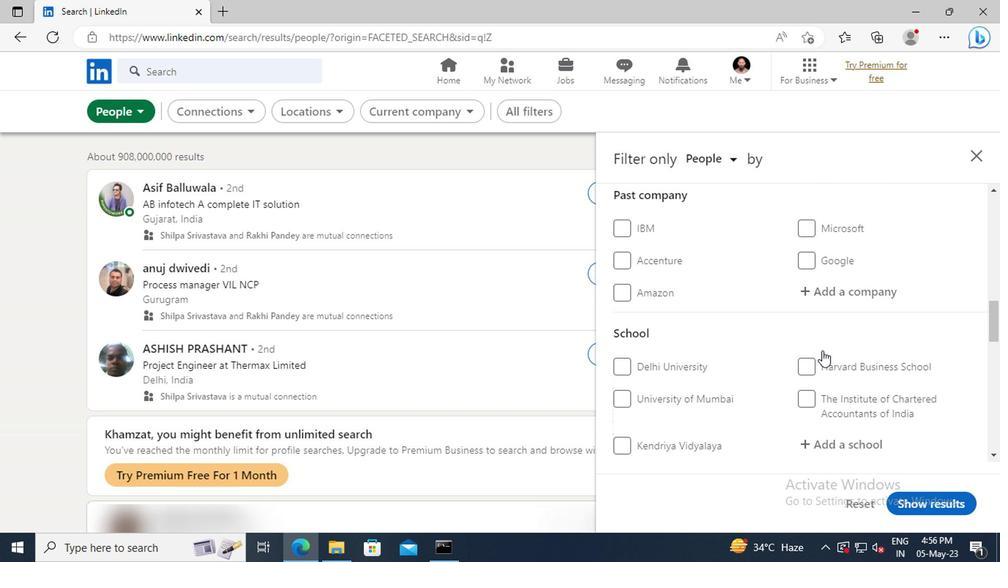 
Action: Mouse scrolled (821, 353) with delta (0, 1)
Screenshot: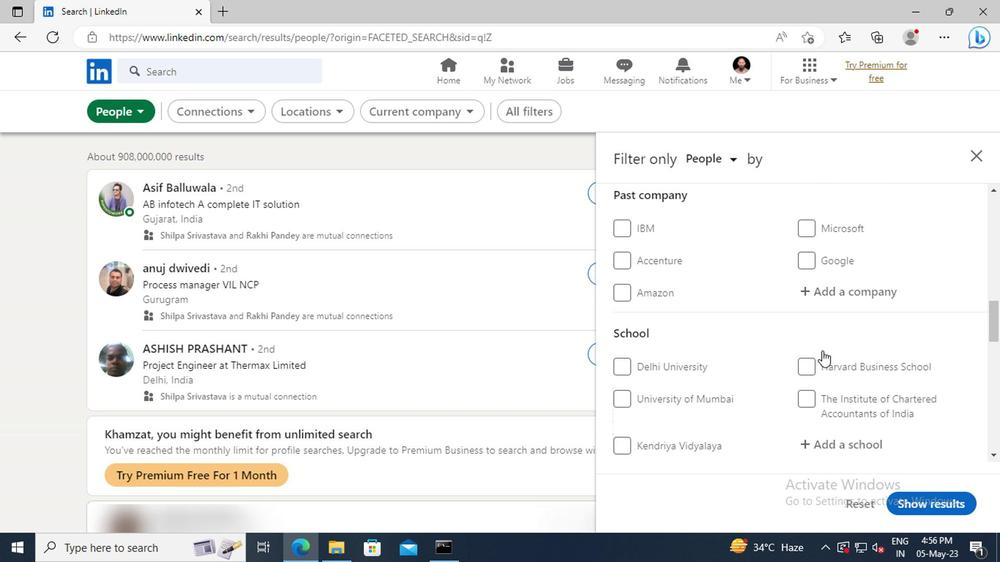 
Action: Mouse scrolled (821, 353) with delta (0, 1)
Screenshot: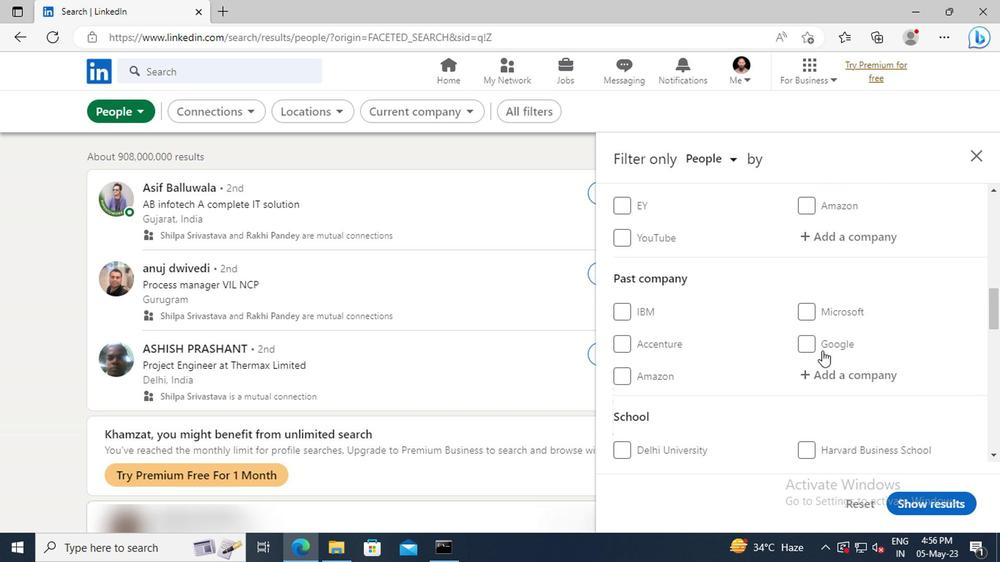 
Action: Mouse scrolled (821, 353) with delta (0, 1)
Screenshot: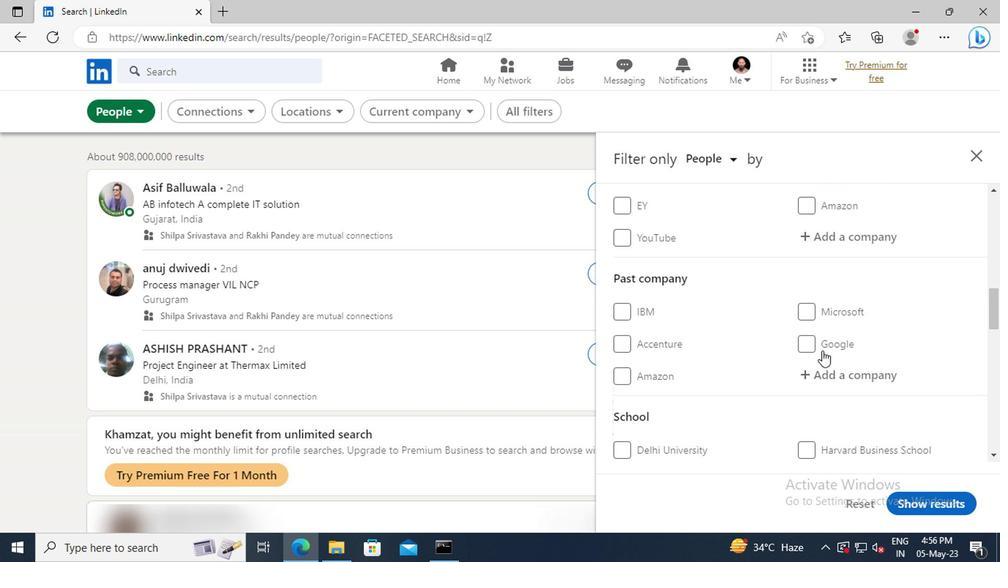 
Action: Mouse moved to (821, 326)
Screenshot: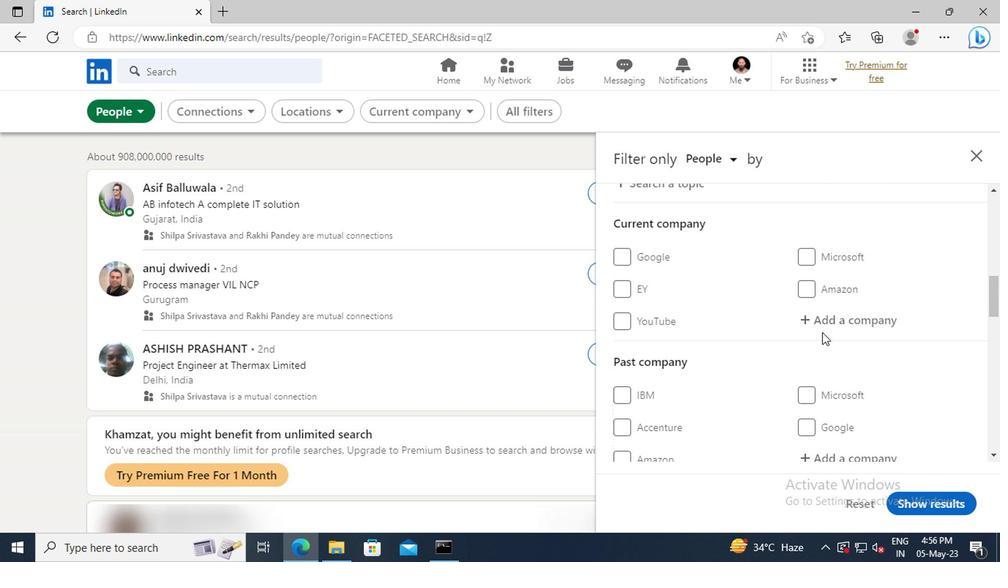 
Action: Mouse pressed left at (821, 326)
Screenshot: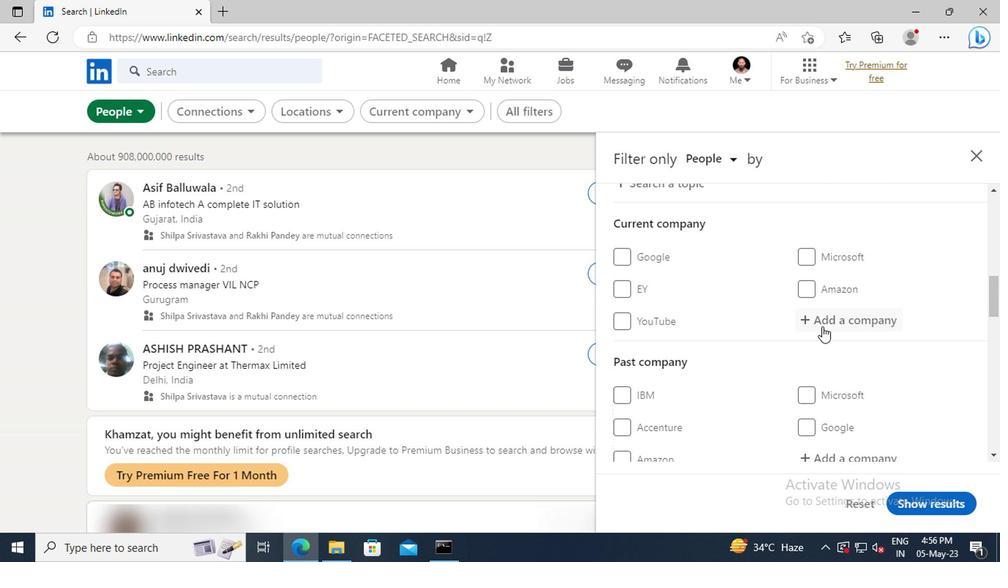 
Action: Key pressed <Key.shift>SK<Key.space>HY
Screenshot: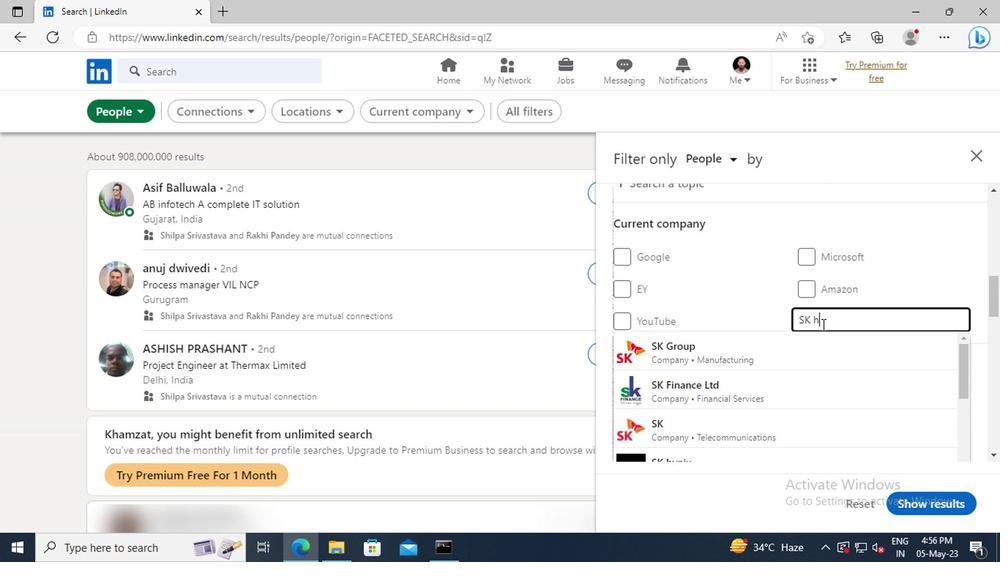 
Action: Mouse moved to (823, 345)
Screenshot: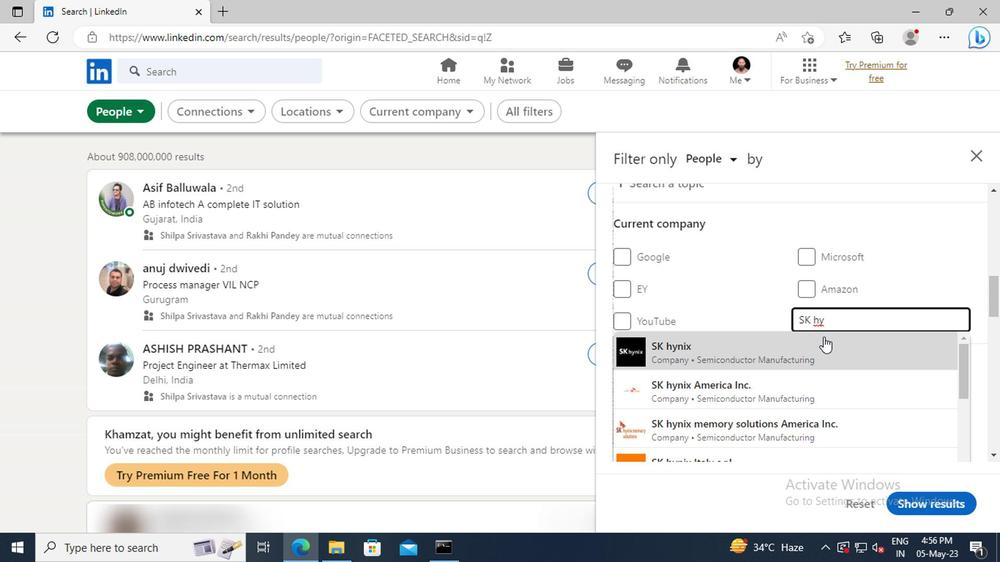 
Action: Mouse pressed left at (823, 345)
Screenshot: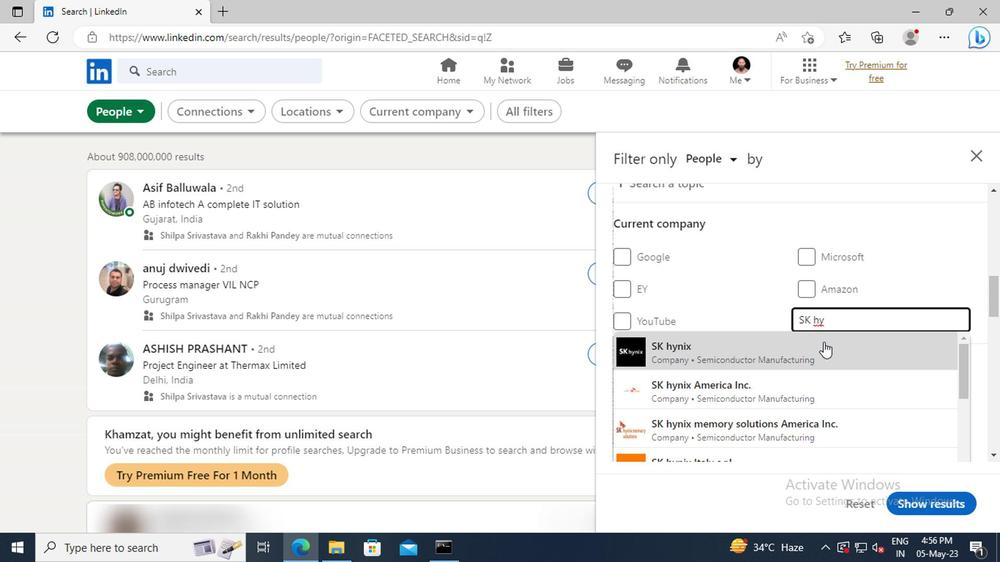 
Action: Mouse scrolled (823, 344) with delta (0, 0)
Screenshot: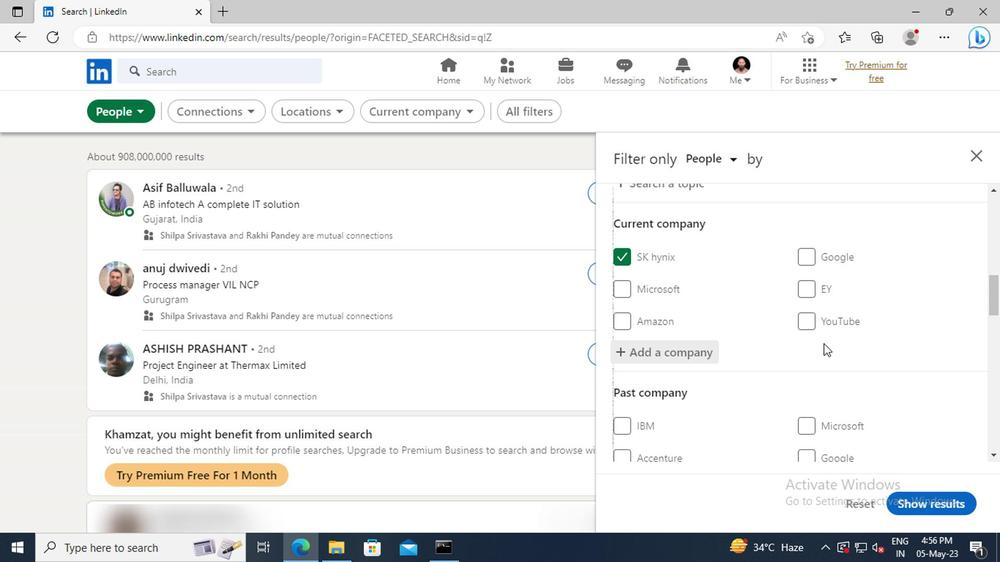 
Action: Mouse scrolled (823, 344) with delta (0, 0)
Screenshot: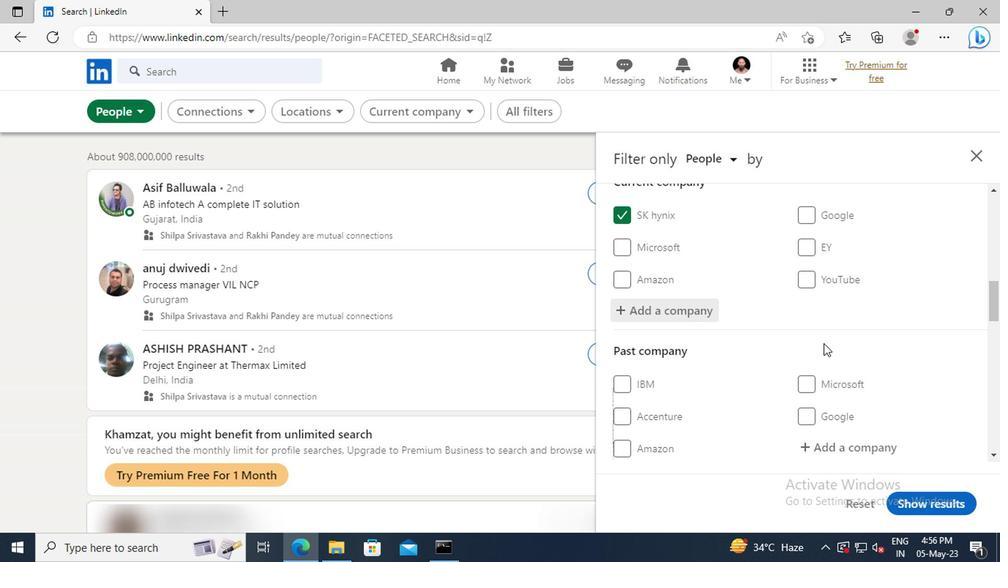 
Action: Mouse scrolled (823, 344) with delta (0, 0)
Screenshot: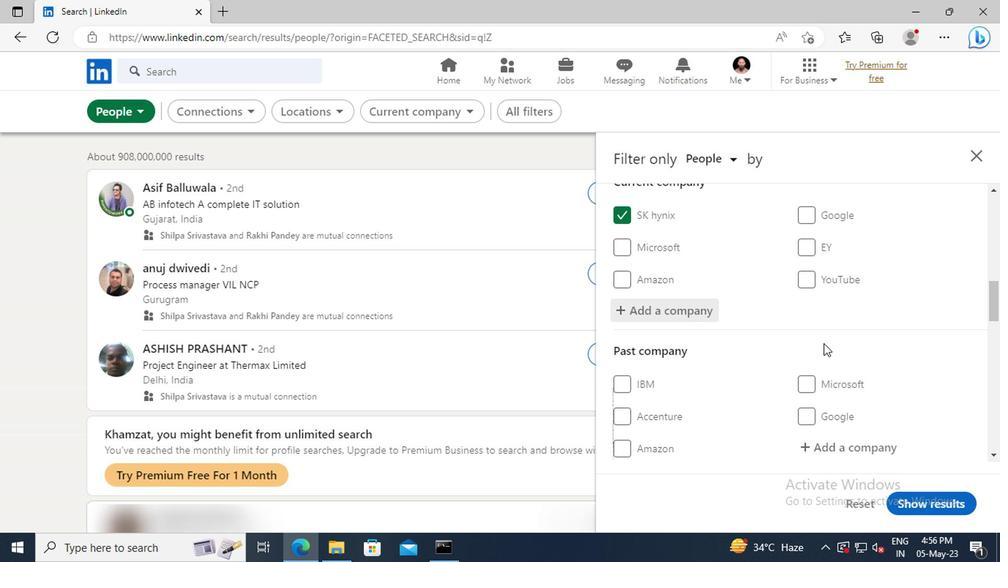 
Action: Mouse scrolled (823, 344) with delta (0, 0)
Screenshot: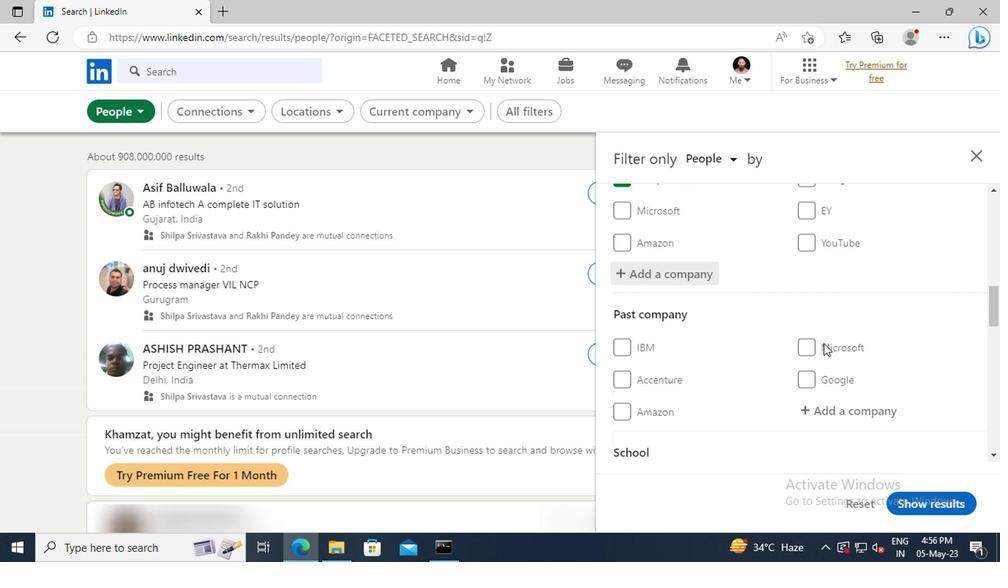 
Action: Mouse moved to (821, 337)
Screenshot: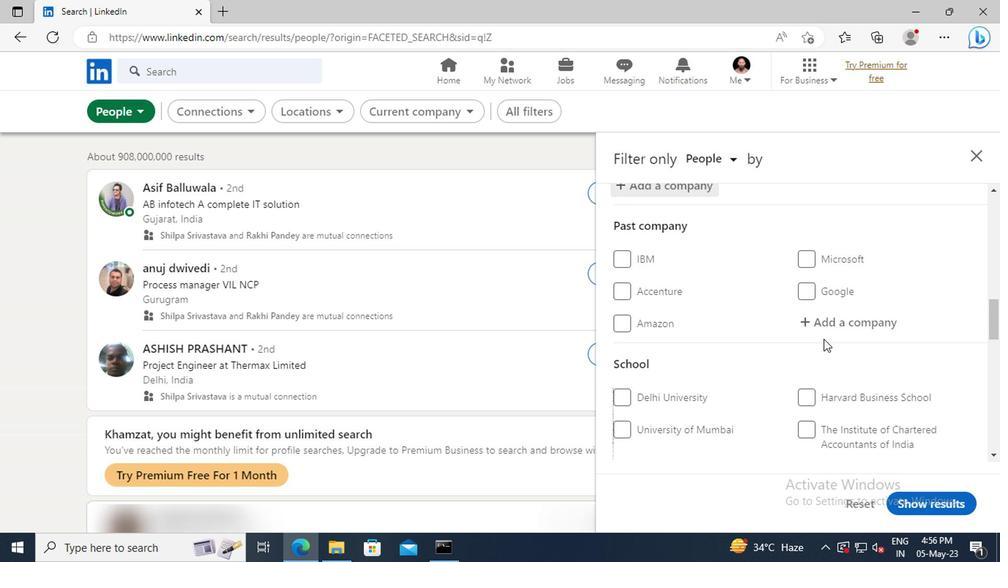 
Action: Mouse scrolled (821, 336) with delta (0, -1)
Screenshot: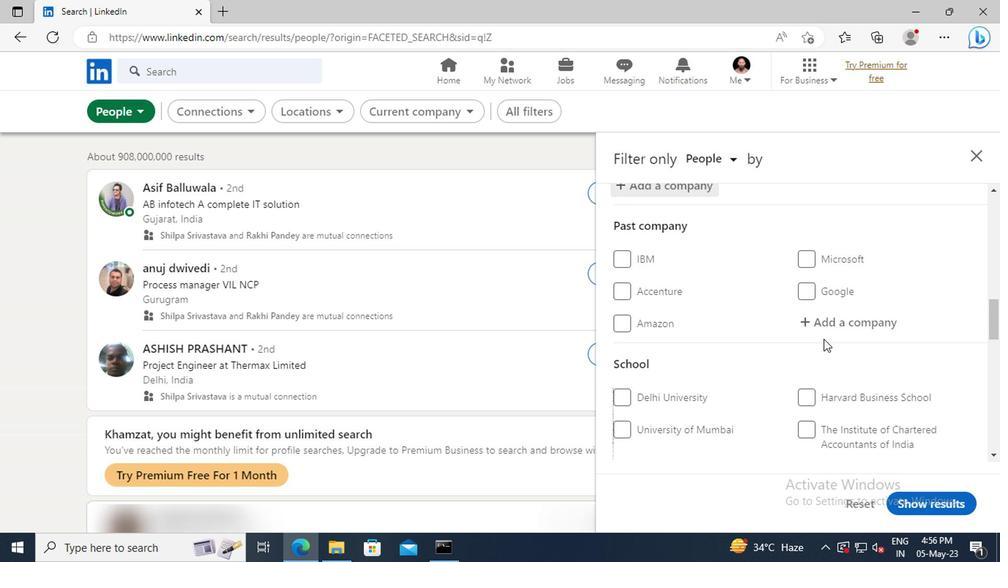 
Action: Mouse moved to (821, 335)
Screenshot: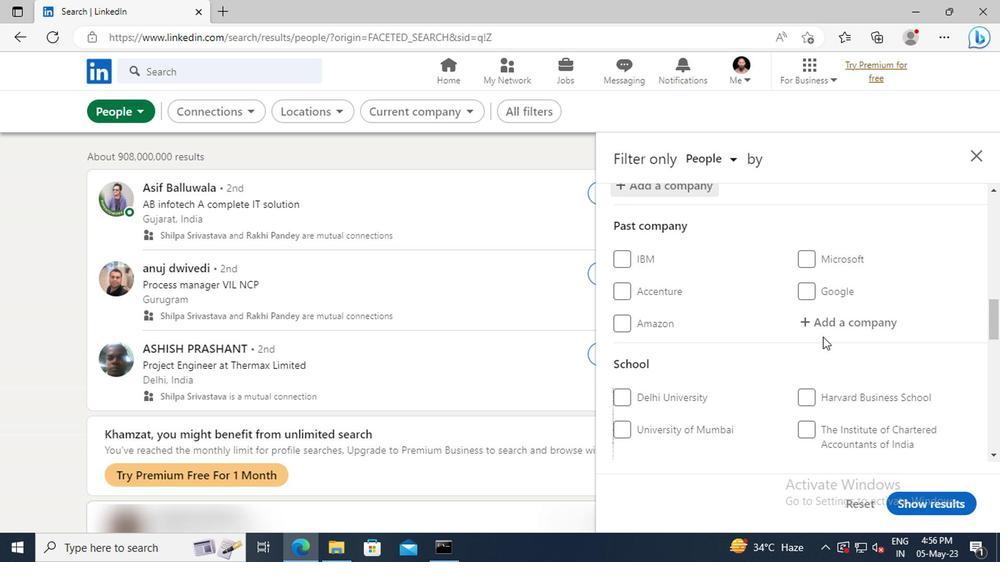 
Action: Mouse scrolled (821, 335) with delta (0, 0)
Screenshot: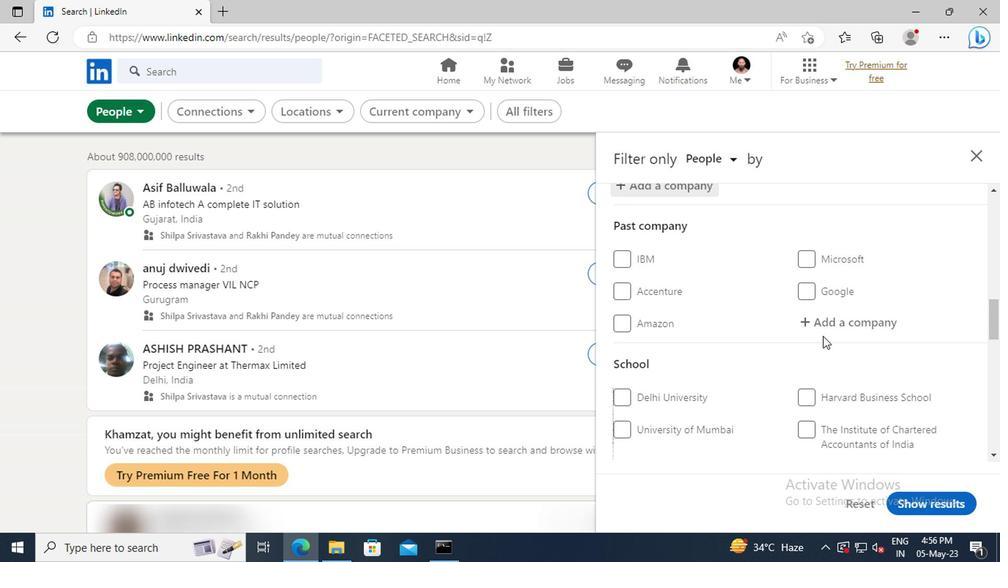 
Action: Mouse moved to (821, 332)
Screenshot: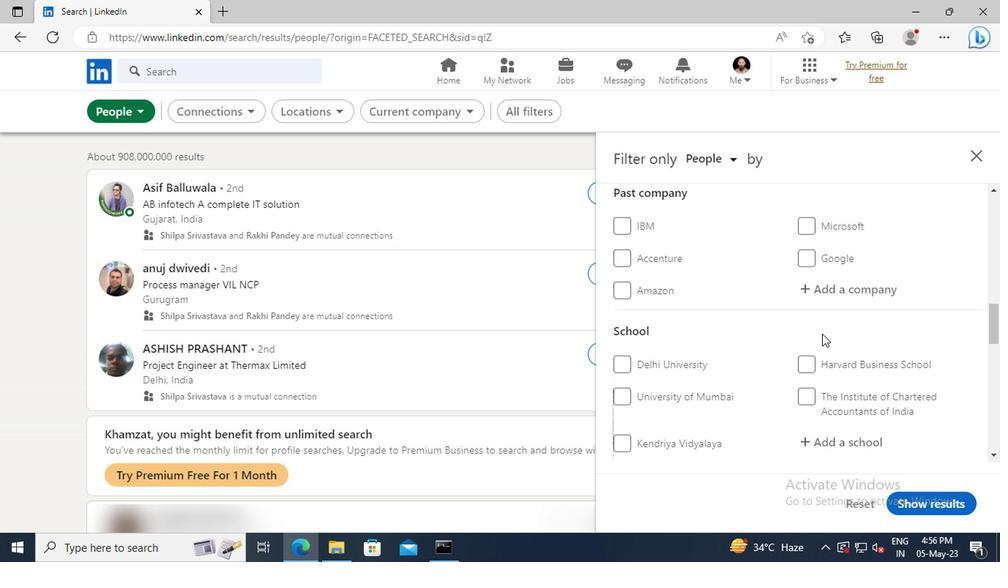 
Action: Mouse scrolled (821, 331) with delta (0, 0)
Screenshot: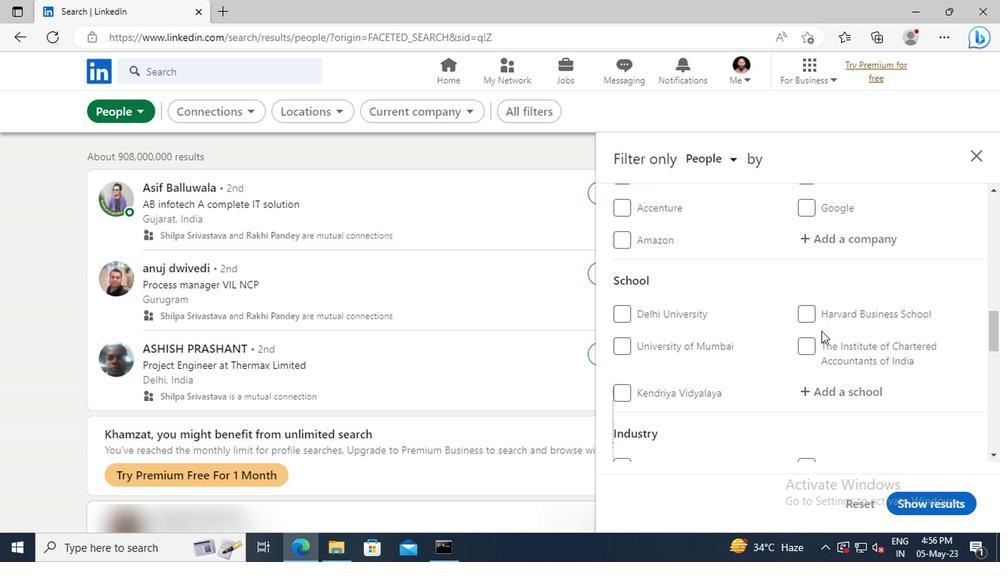 
Action: Mouse moved to (820, 344)
Screenshot: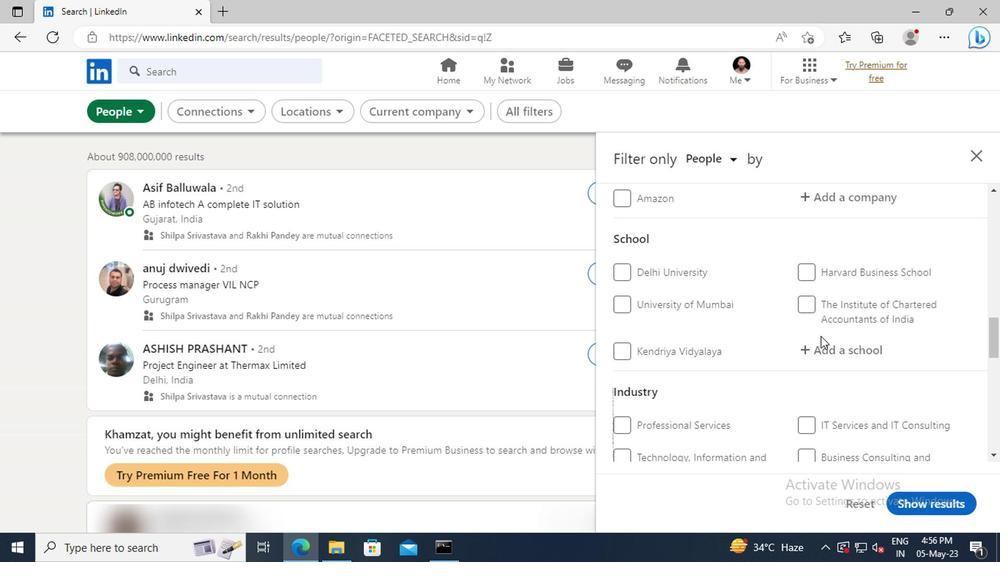 
Action: Mouse pressed left at (820, 344)
Screenshot: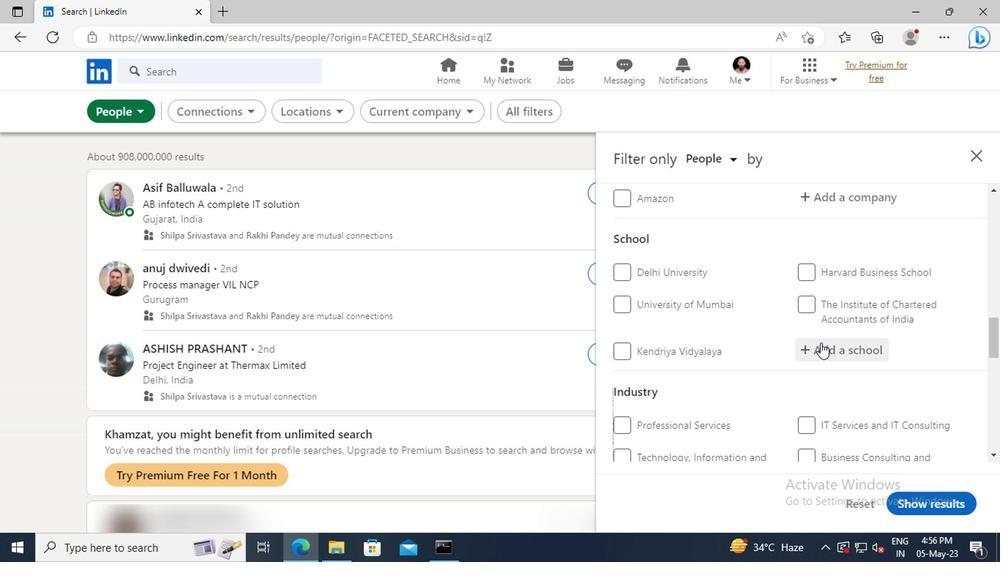
Action: Key pressed <Key.shift>THE<Key.space><Key.shift>NEW<Key.space><Key.shift>COLLEG
Screenshot: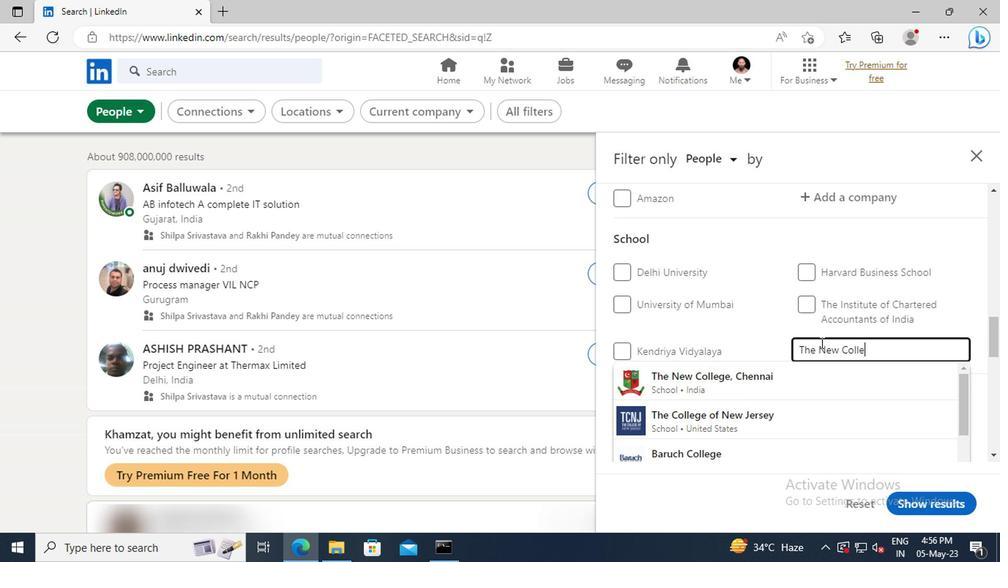 
Action: Mouse moved to (819, 376)
Screenshot: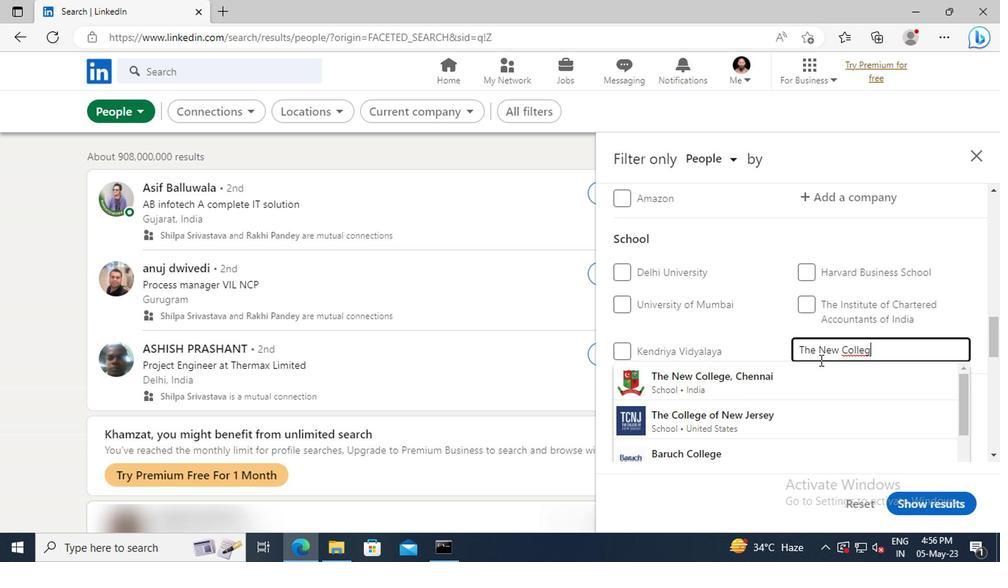 
Action: Mouse pressed left at (819, 376)
Screenshot: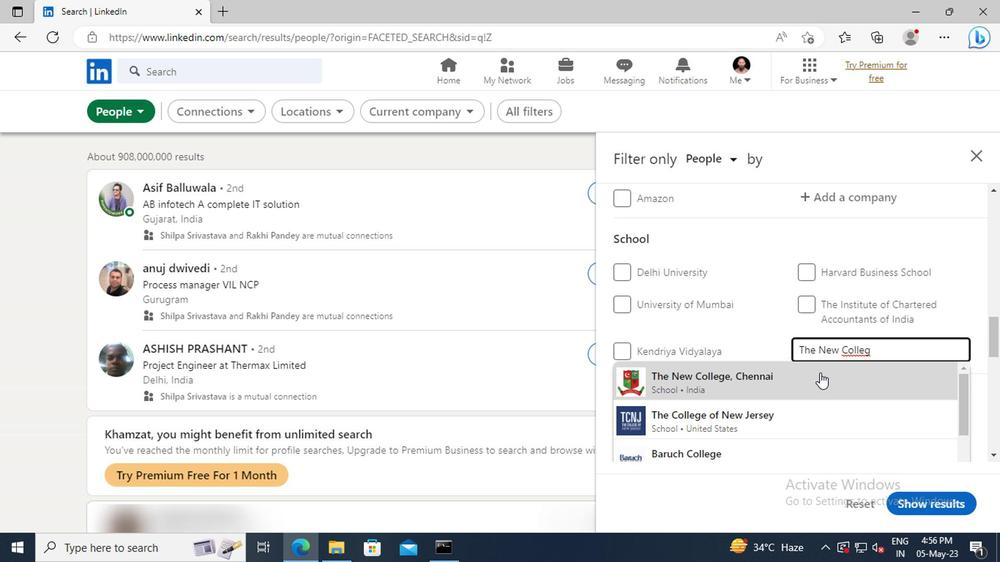 
Action: Mouse moved to (817, 373)
Screenshot: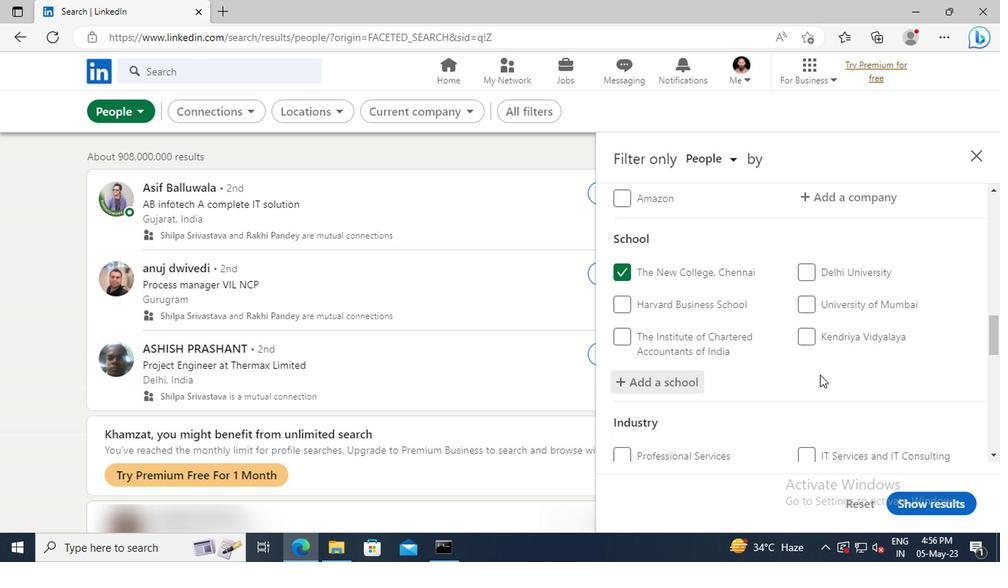 
Action: Mouse scrolled (817, 373) with delta (0, 0)
Screenshot: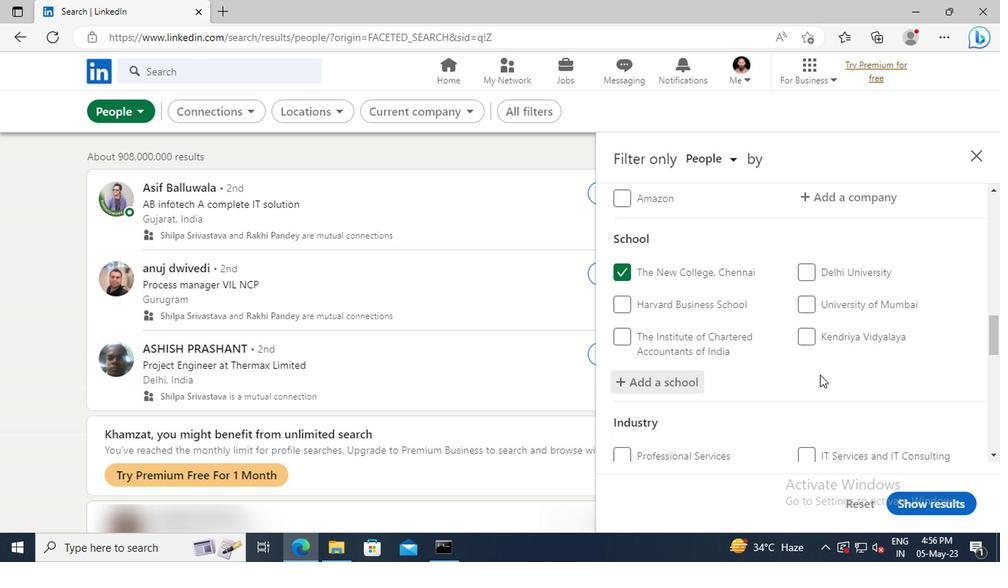 
Action: Mouse moved to (815, 367)
Screenshot: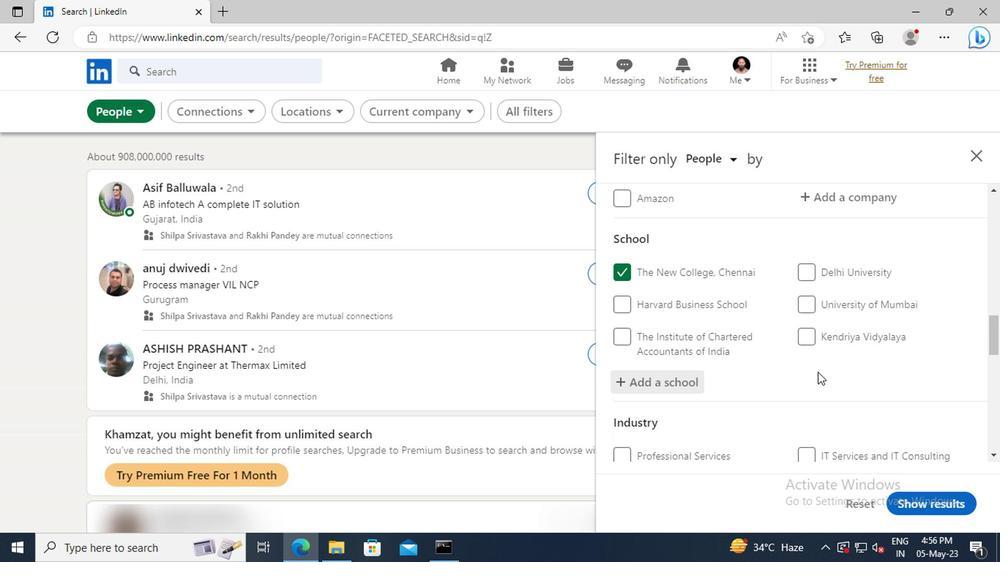 
Action: Mouse scrolled (815, 367) with delta (0, 0)
Screenshot: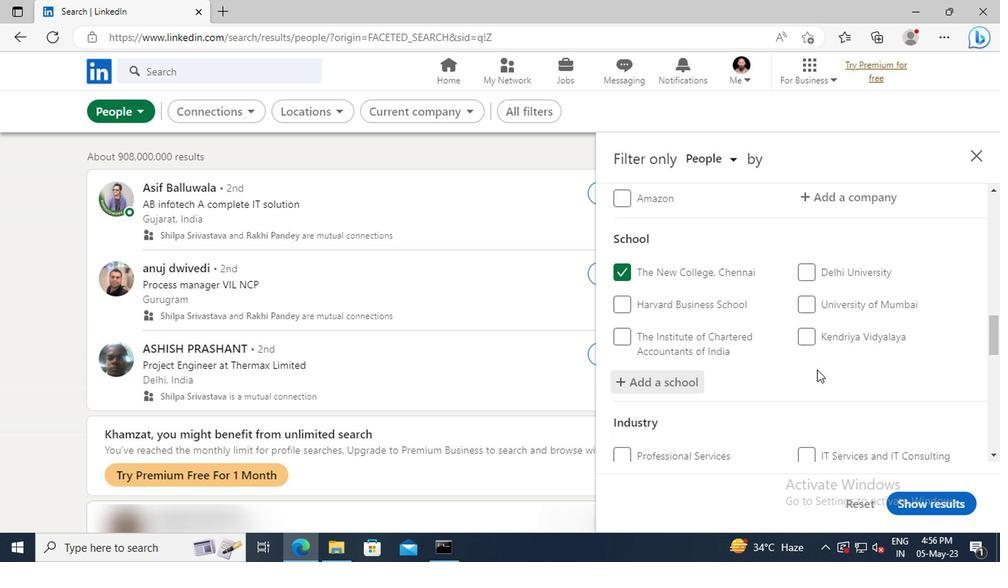 
Action: Mouse moved to (814, 364)
Screenshot: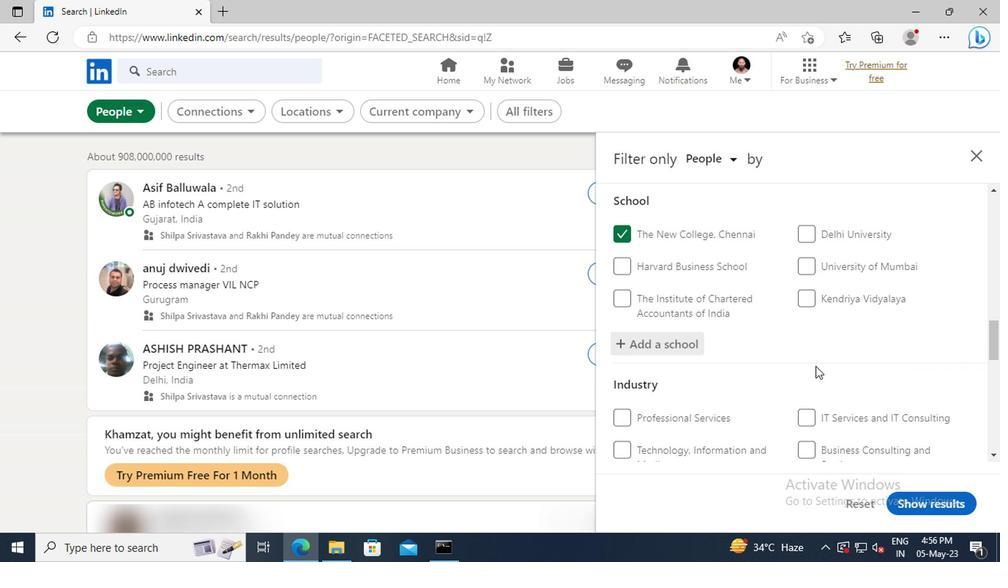 
Action: Mouse scrolled (814, 363) with delta (0, 0)
Screenshot: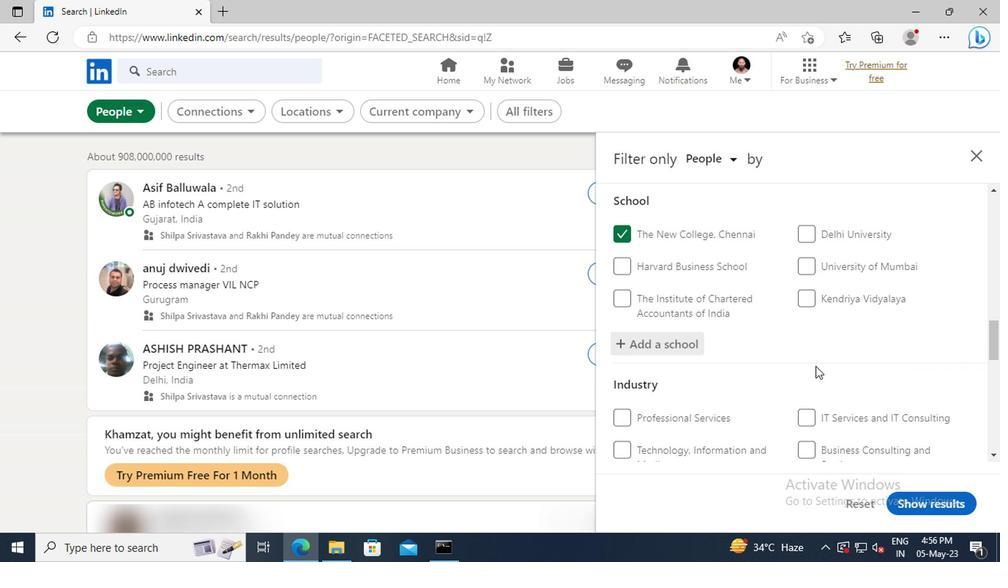 
Action: Mouse moved to (809, 348)
Screenshot: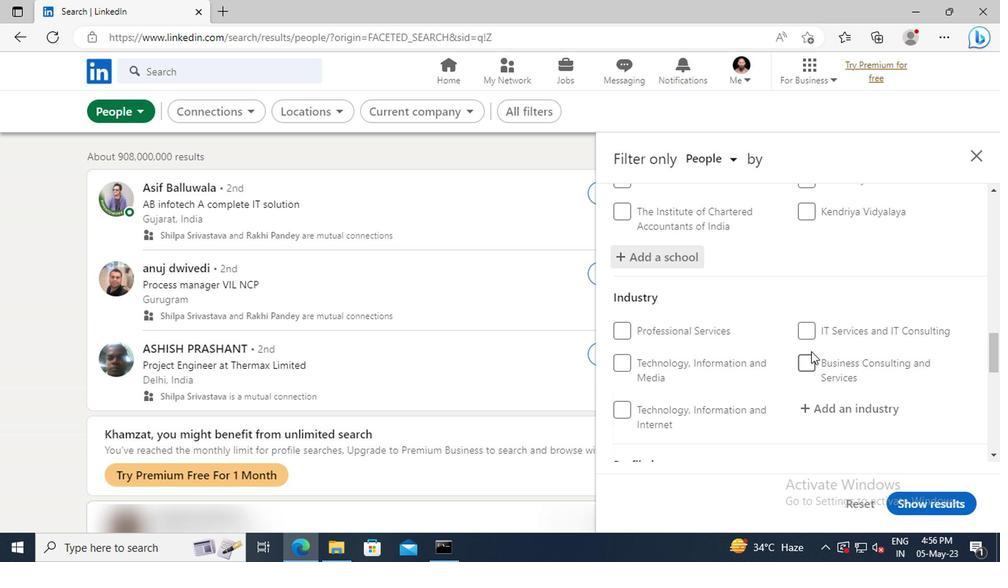 
Action: Mouse scrolled (809, 348) with delta (0, 0)
Screenshot: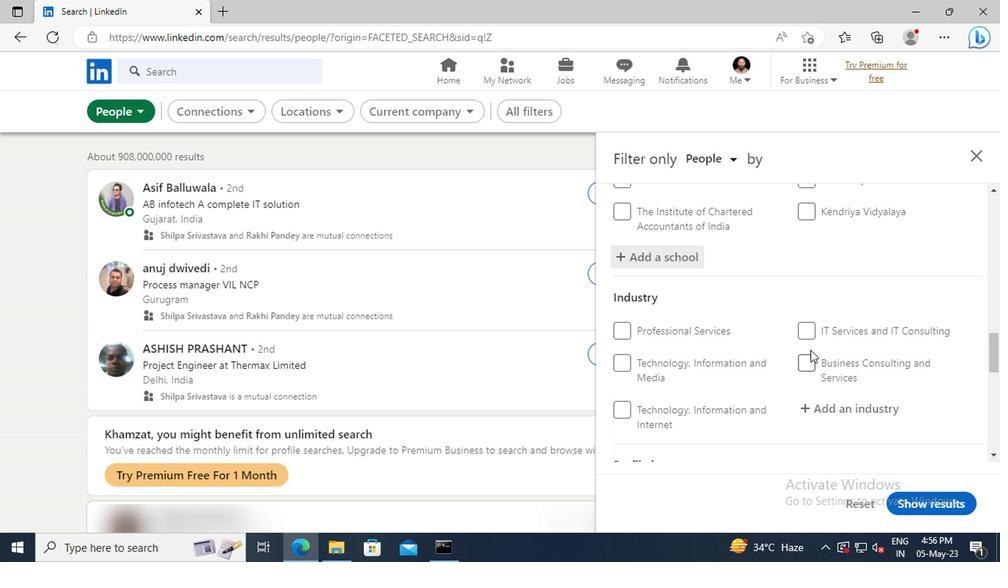 
Action: Mouse moved to (812, 369)
Screenshot: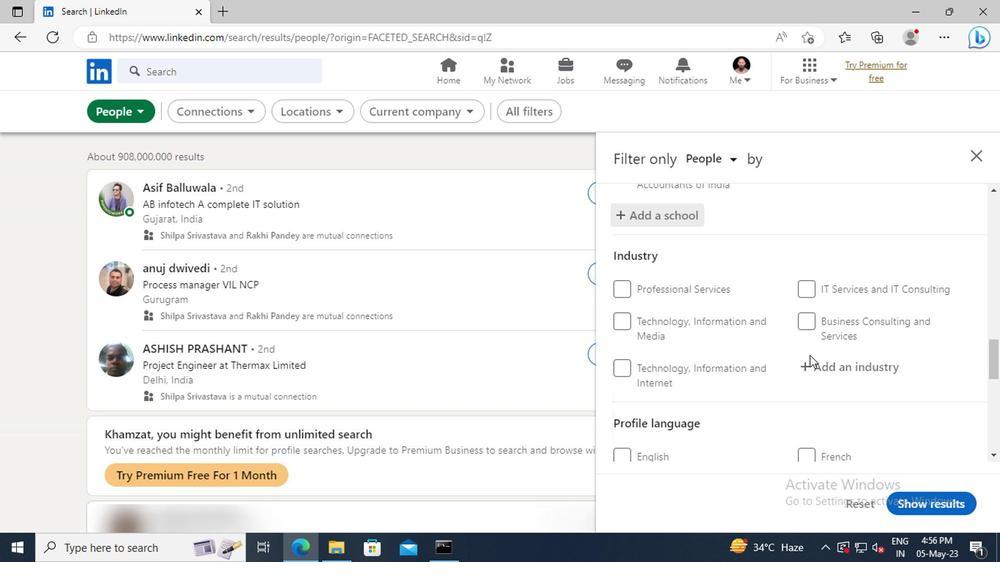 
Action: Mouse pressed left at (812, 369)
Screenshot: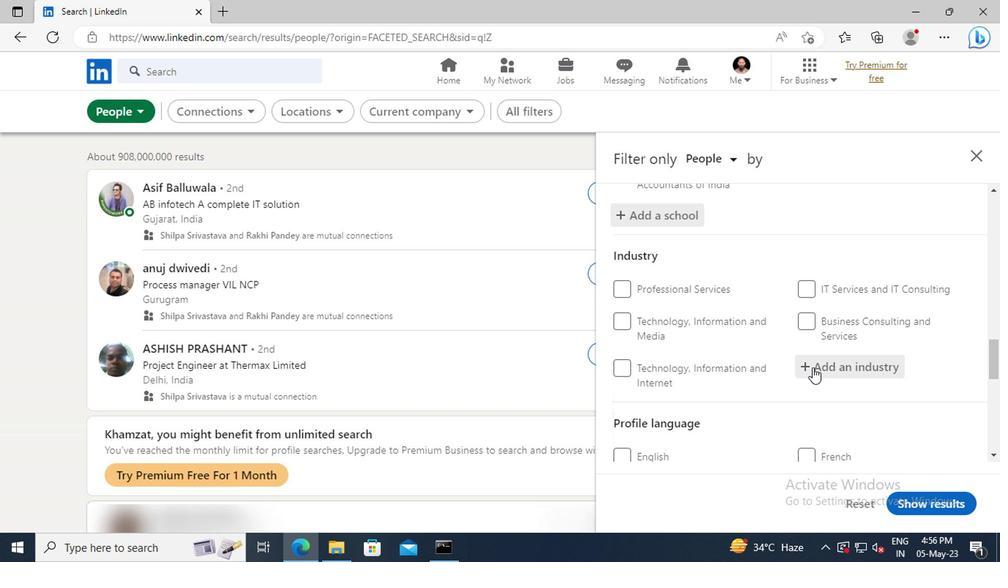 
Action: Key pressed <Key.shift>ENVIR
Screenshot: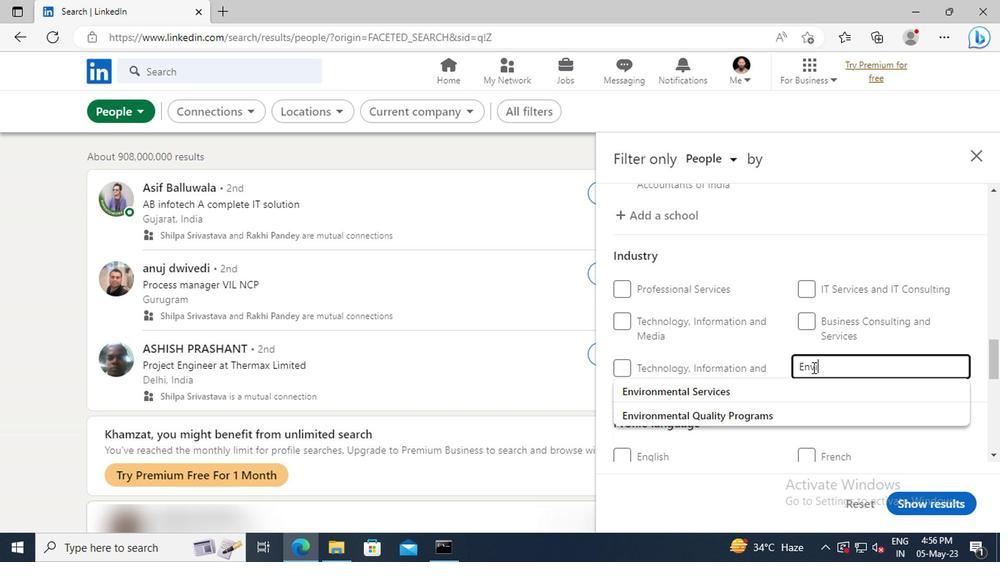 
Action: Mouse moved to (823, 412)
Screenshot: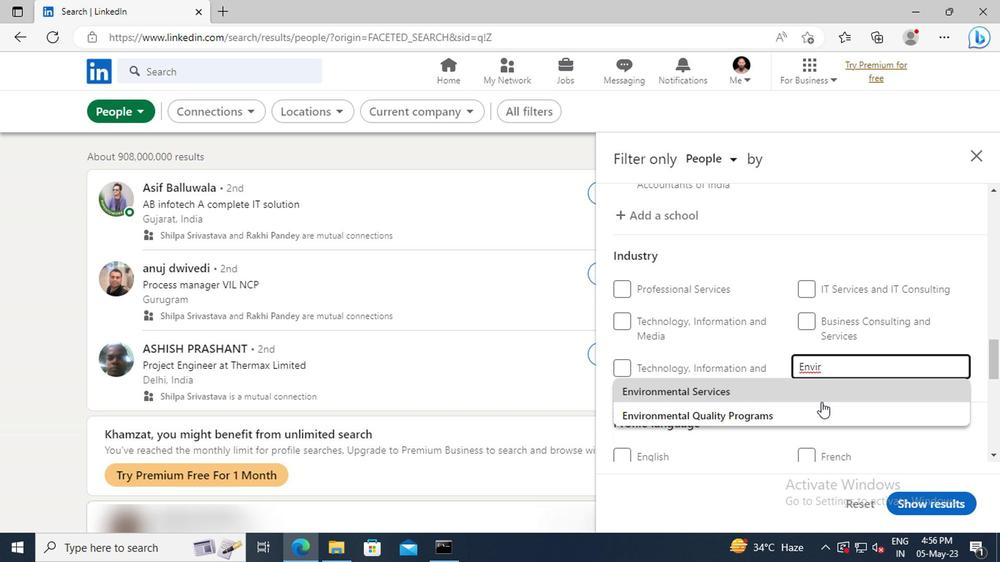 
Action: Mouse pressed left at (823, 412)
Screenshot: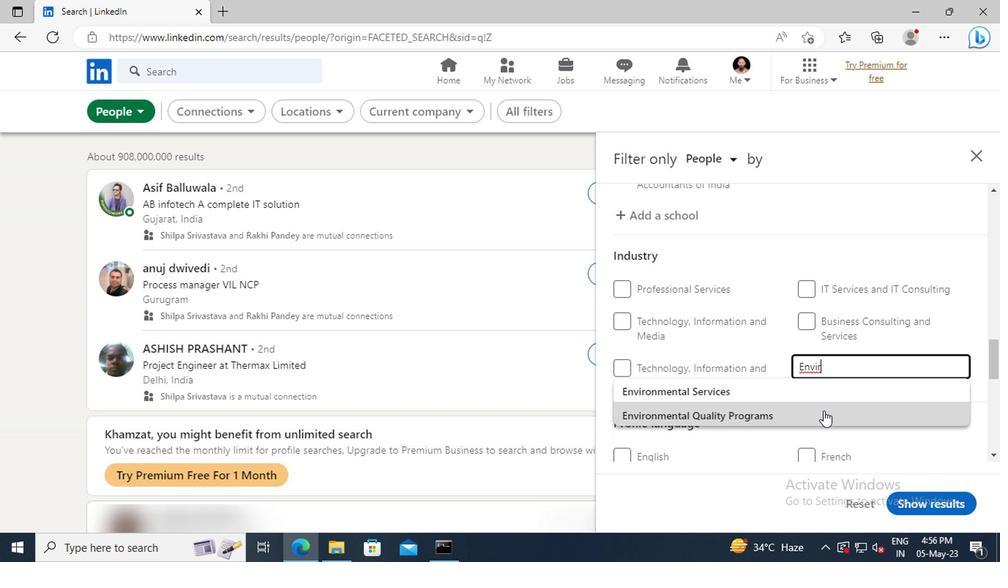 
Action: Mouse scrolled (823, 412) with delta (0, 0)
Screenshot: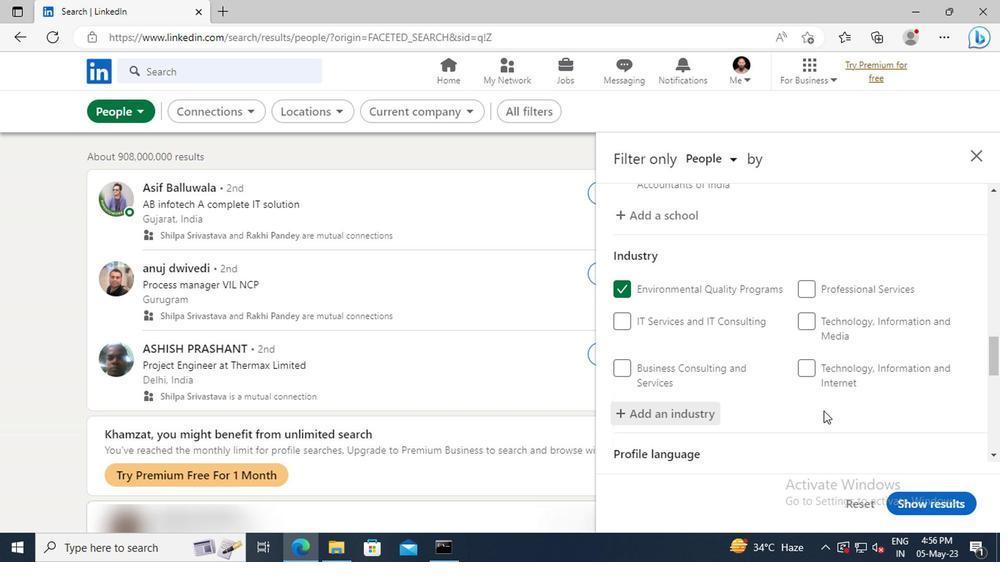 
Action: Mouse moved to (823, 410)
Screenshot: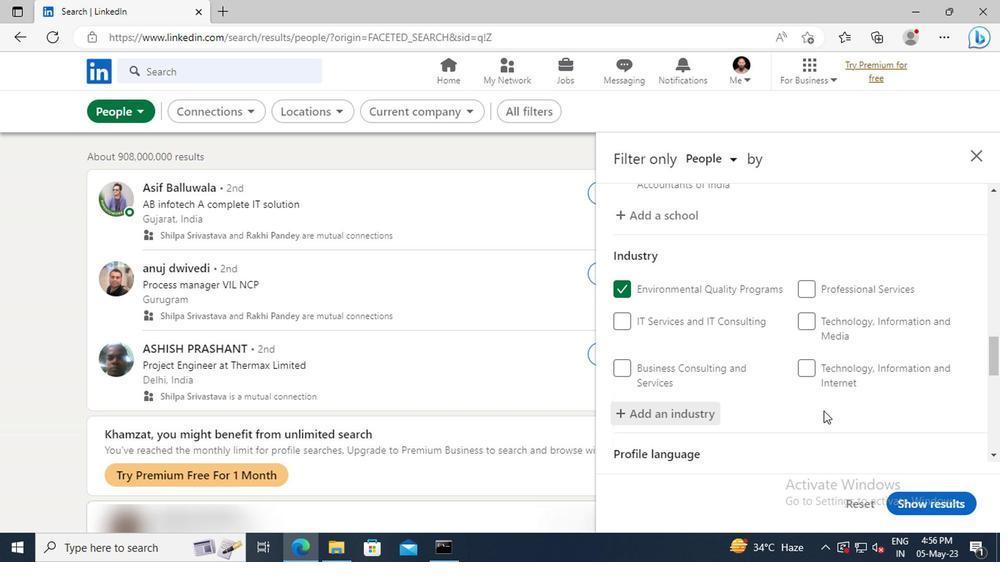 
Action: Mouse scrolled (823, 409) with delta (0, -1)
Screenshot: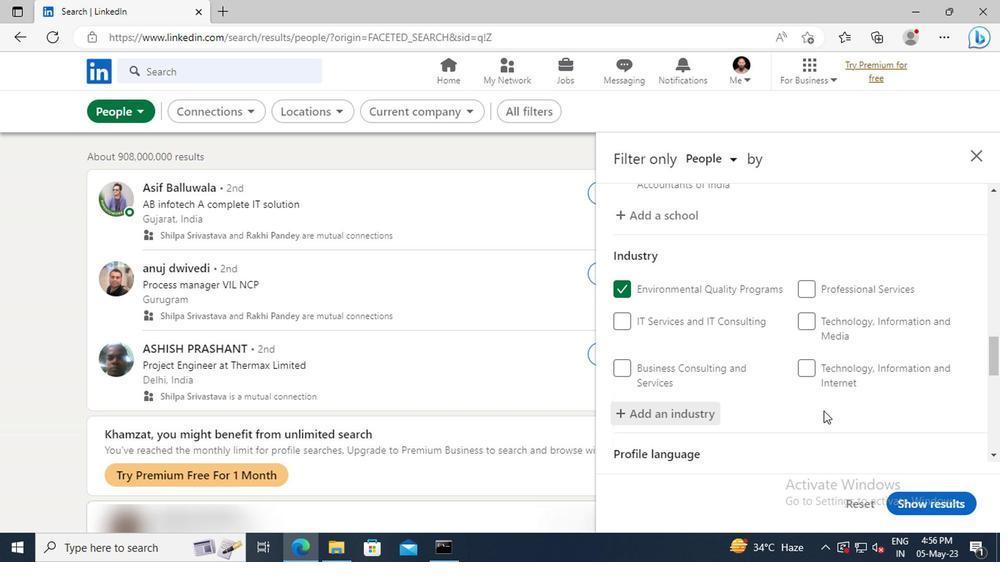 
Action: Mouse moved to (822, 403)
Screenshot: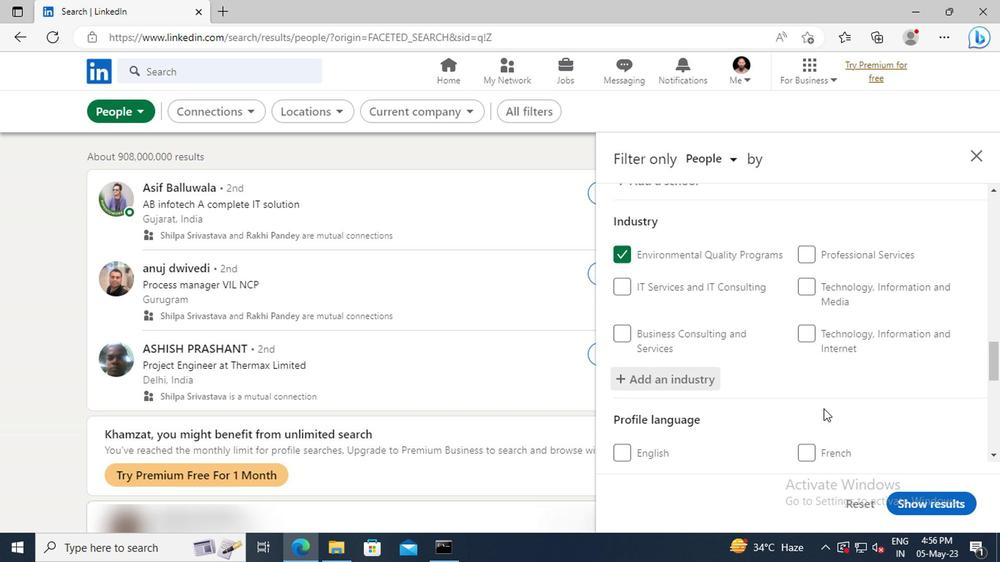 
Action: Mouse scrolled (822, 403) with delta (0, 0)
Screenshot: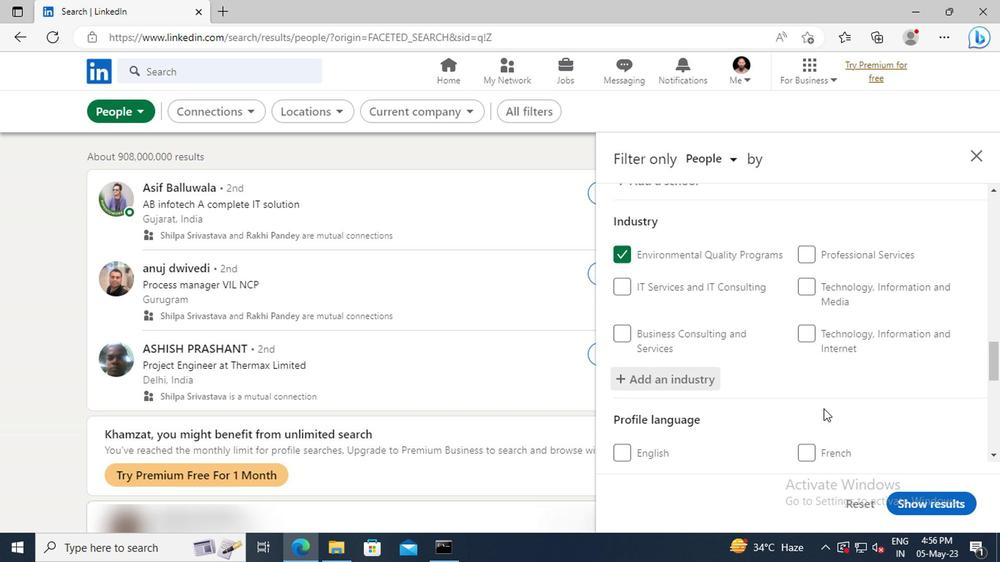 
Action: Mouse moved to (818, 371)
Screenshot: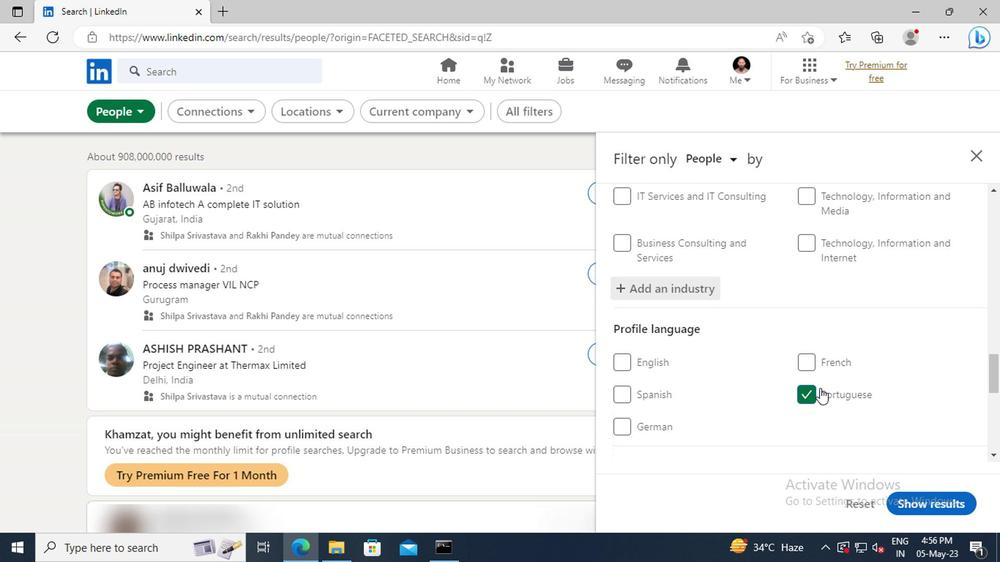 
Action: Mouse scrolled (818, 370) with delta (0, -1)
Screenshot: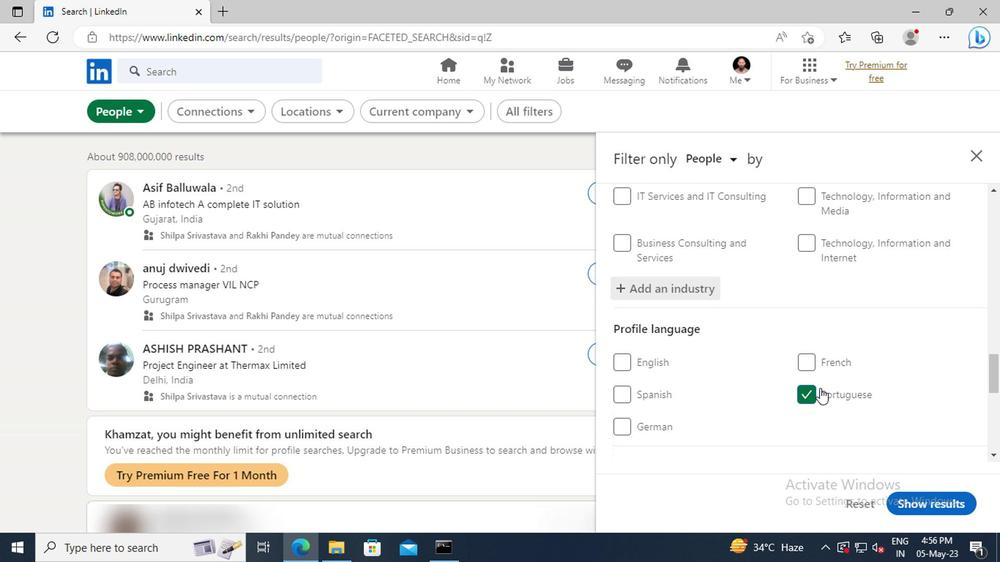 
Action: Mouse moved to (818, 360)
Screenshot: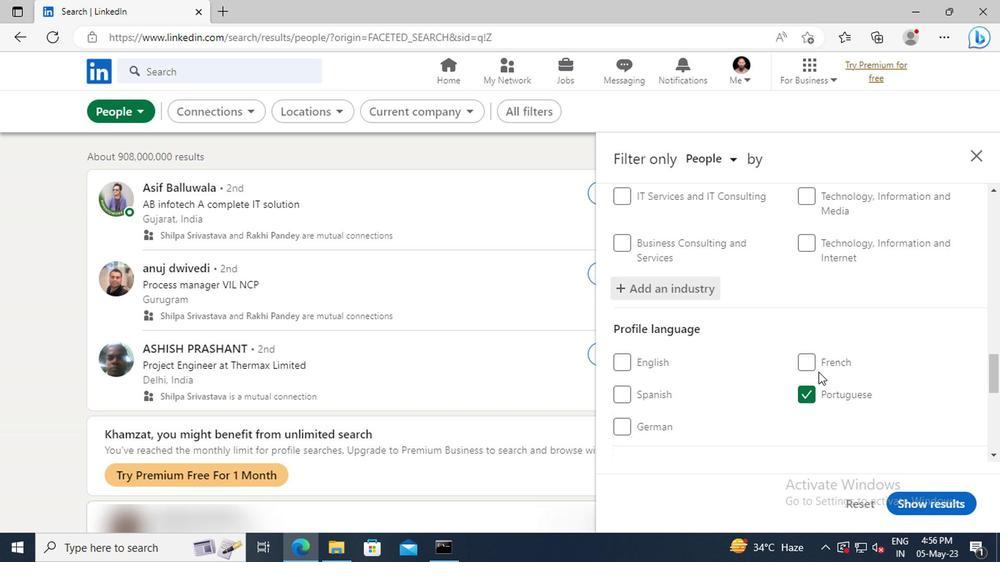 
Action: Mouse scrolled (818, 360) with delta (0, 0)
Screenshot: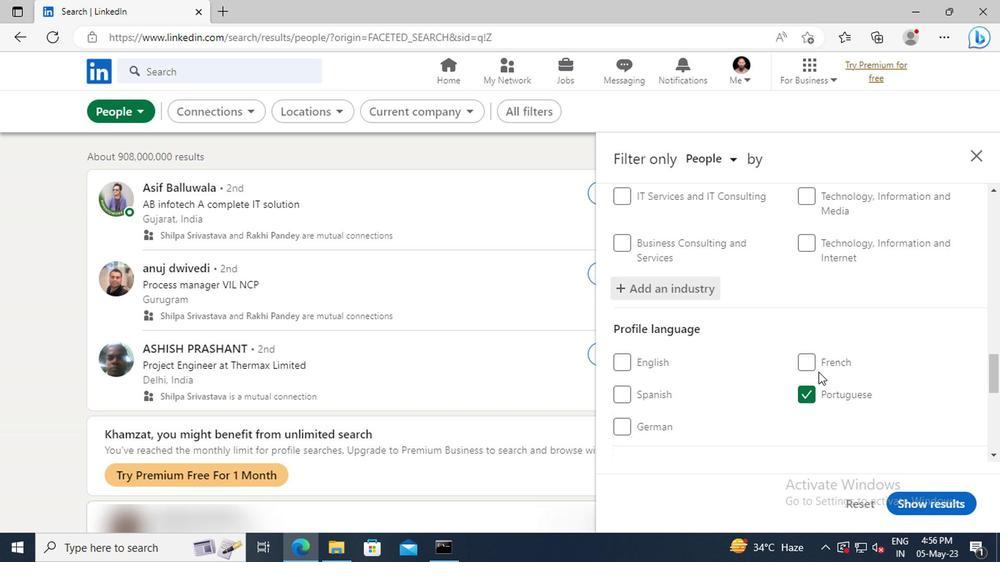 
Action: Mouse moved to (818, 337)
Screenshot: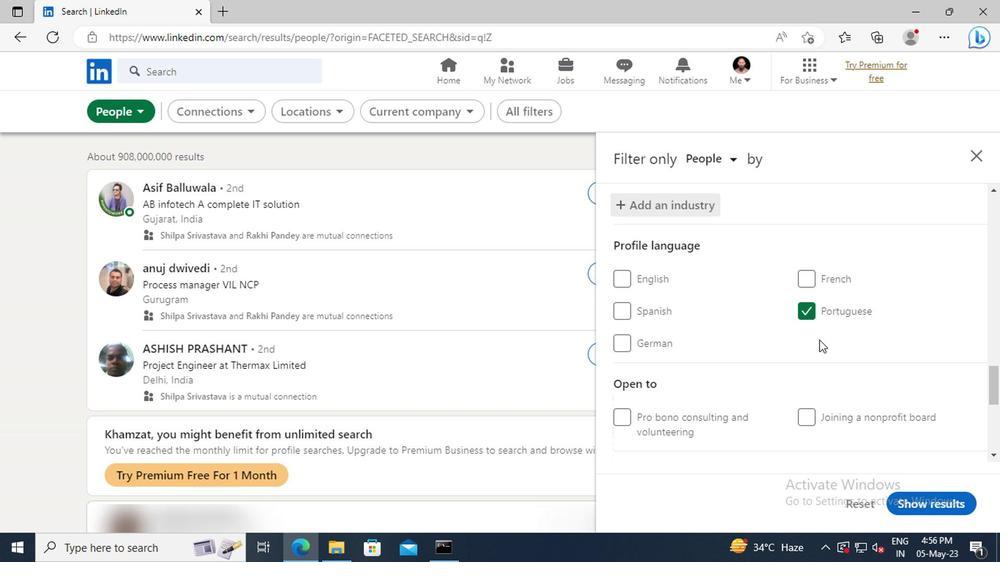 
Action: Mouse scrolled (818, 337) with delta (0, 0)
Screenshot: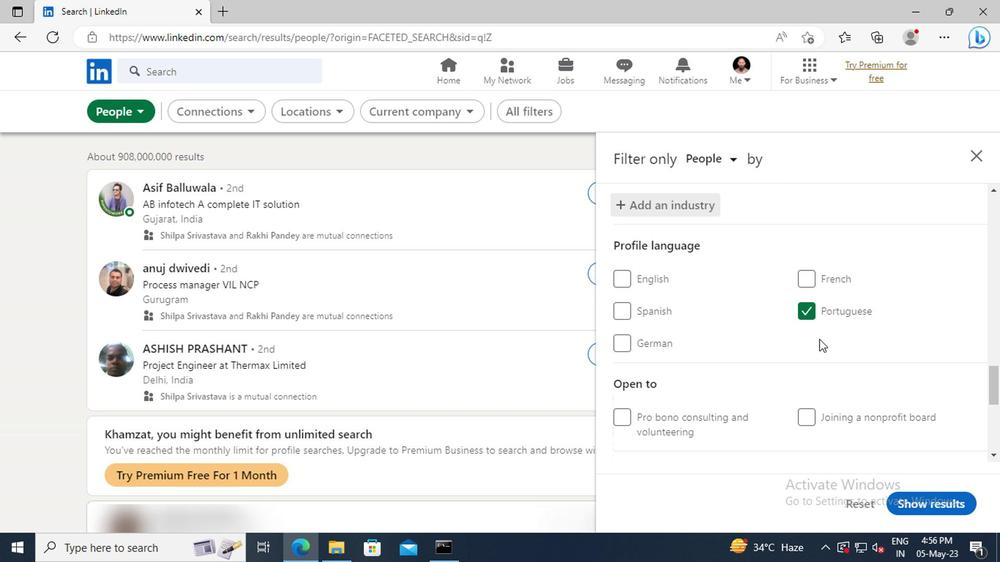 
Action: Mouse moved to (818, 335)
Screenshot: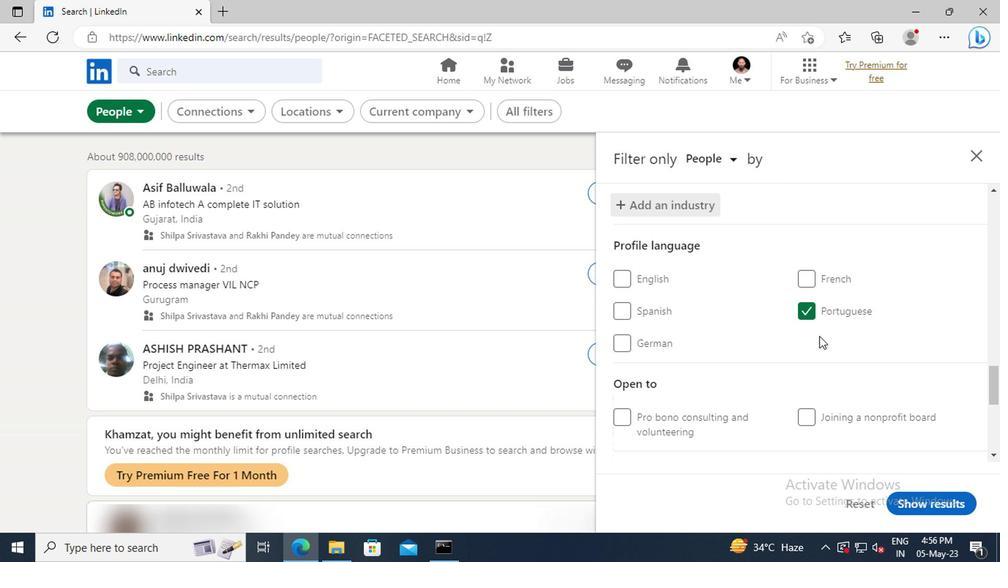 
Action: Mouse scrolled (818, 335) with delta (0, 0)
Screenshot: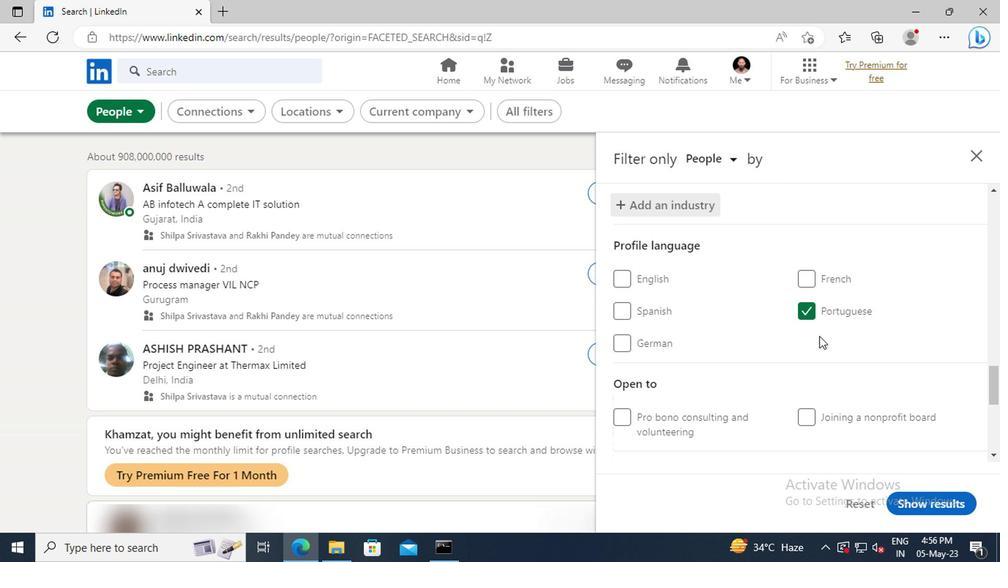 
Action: Mouse moved to (820, 330)
Screenshot: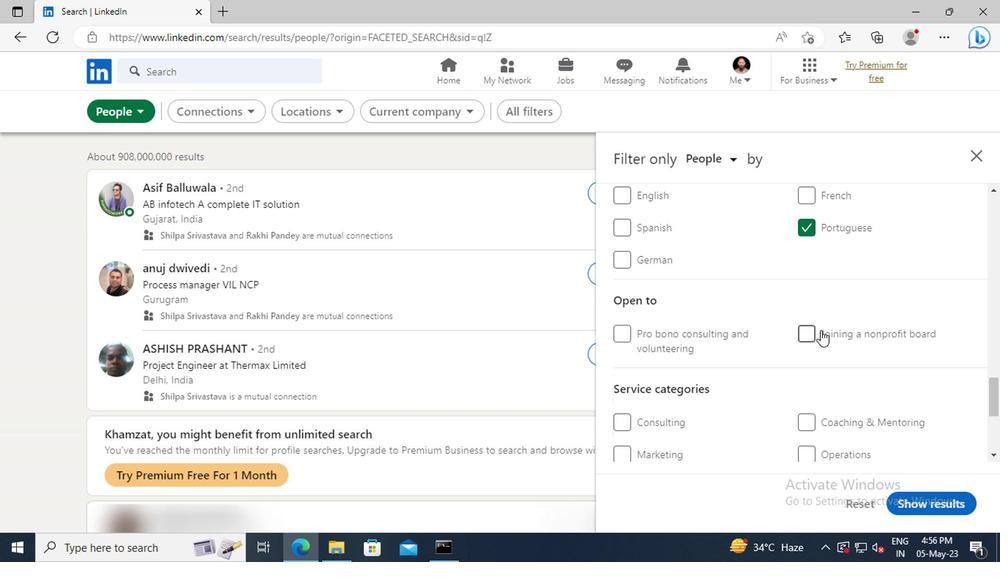 
Action: Mouse scrolled (820, 329) with delta (0, 0)
Screenshot: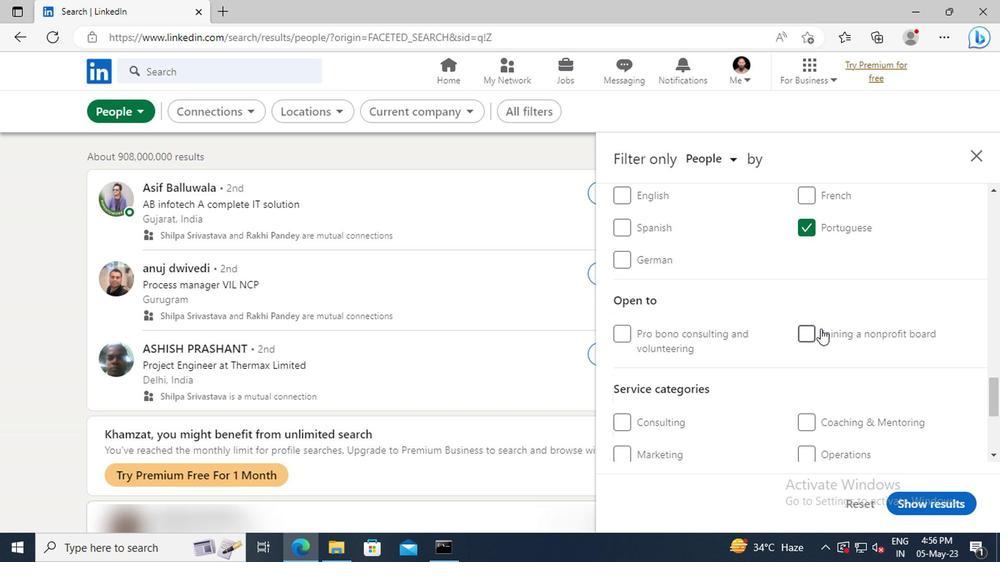 
Action: Mouse scrolled (820, 329) with delta (0, 0)
Screenshot: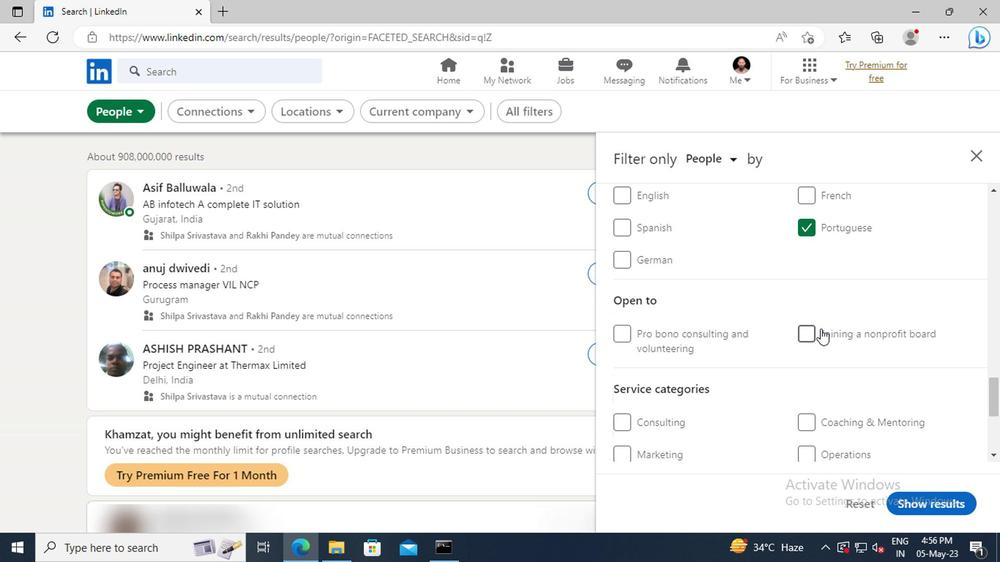 
Action: Mouse moved to (626, 340)
Screenshot: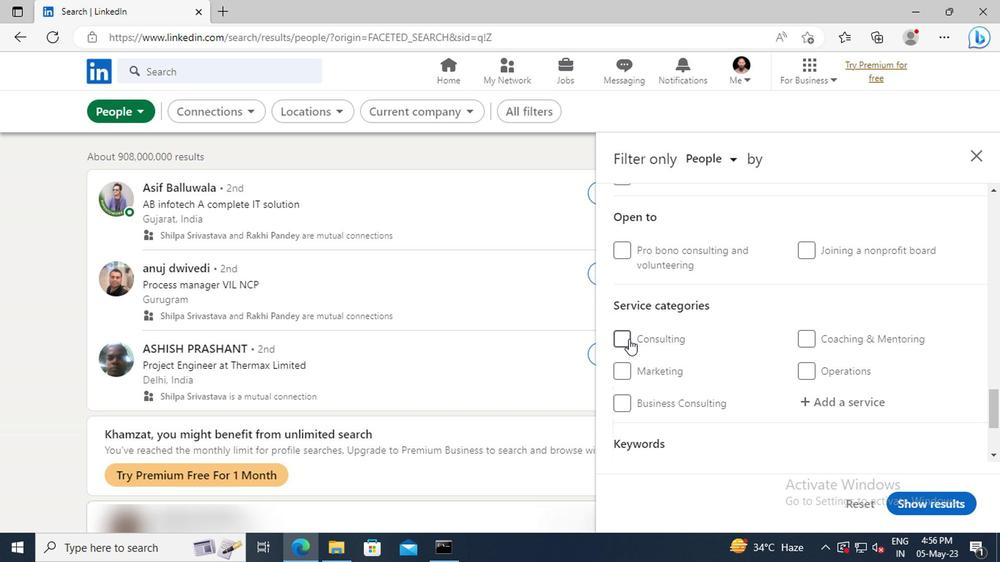 
Action: Mouse pressed left at (626, 340)
Screenshot: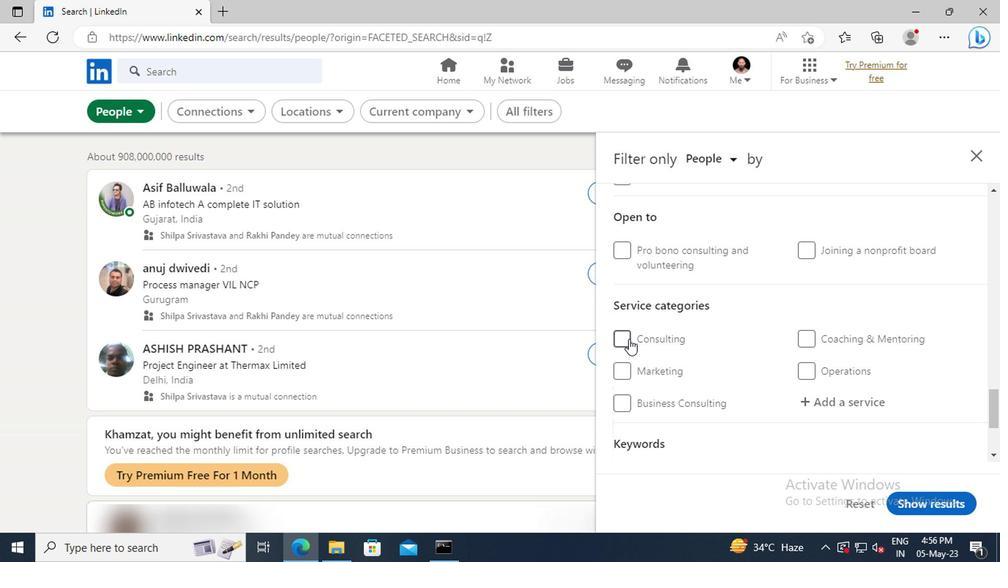 
Action: Mouse moved to (702, 342)
Screenshot: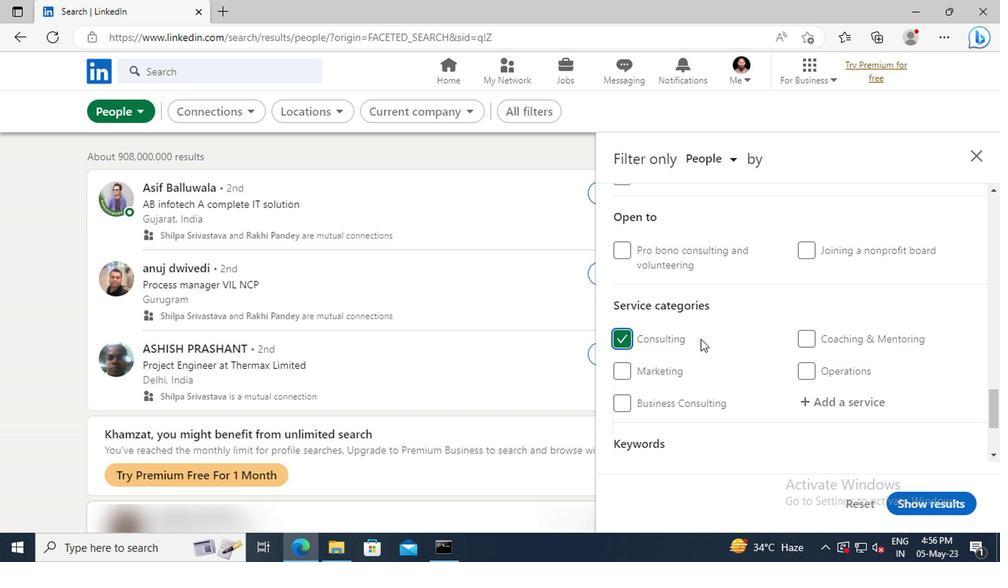 
Action: Mouse scrolled (702, 342) with delta (0, 0)
Screenshot: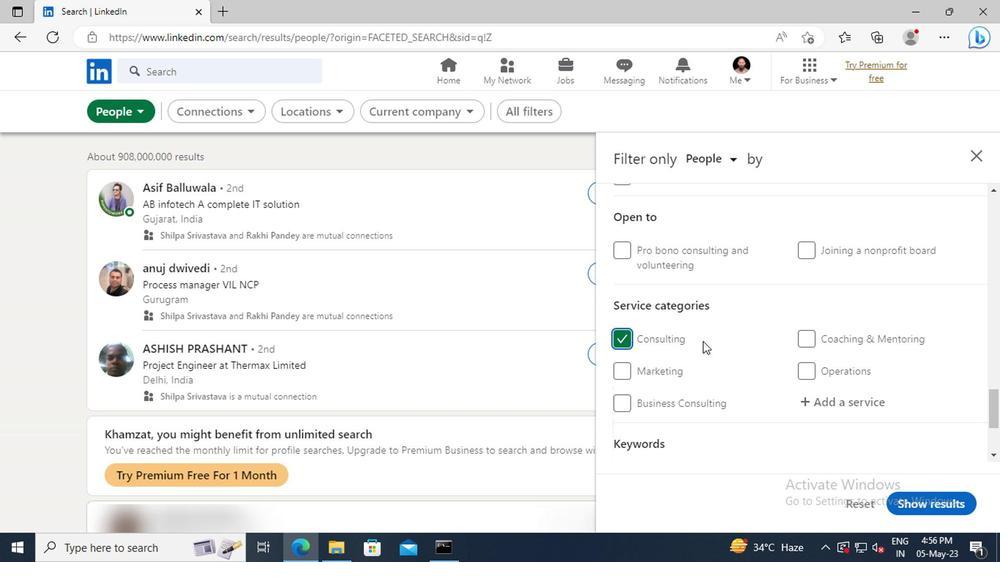 
Action: Mouse scrolled (702, 342) with delta (0, 0)
Screenshot: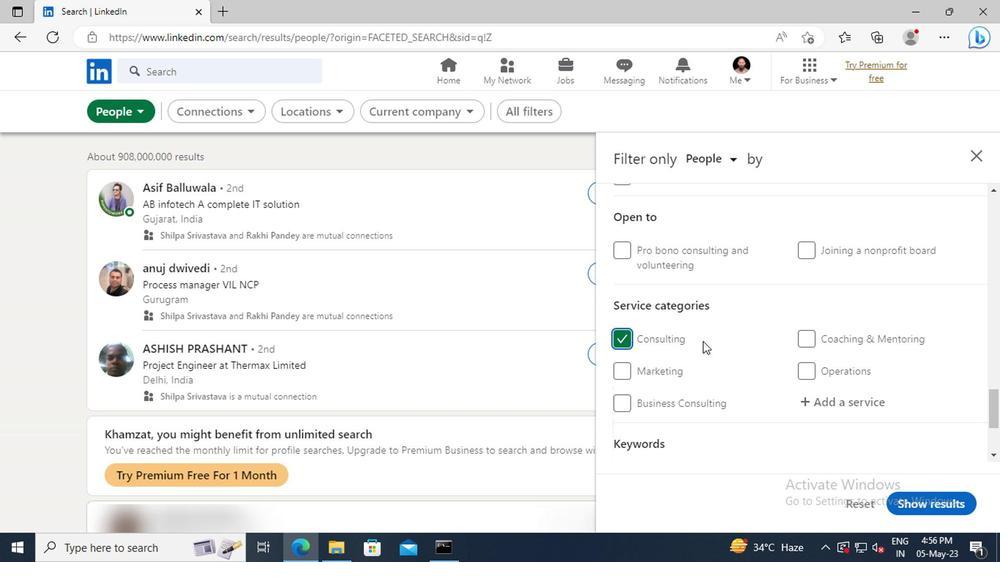 
Action: Mouse scrolled (702, 342) with delta (0, 0)
Screenshot: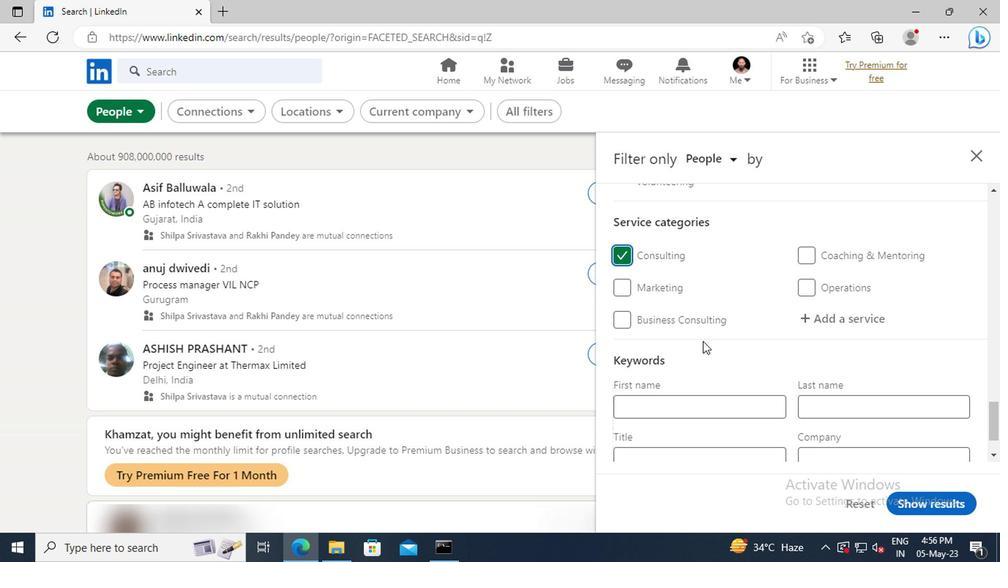 
Action: Mouse scrolled (702, 342) with delta (0, 0)
Screenshot: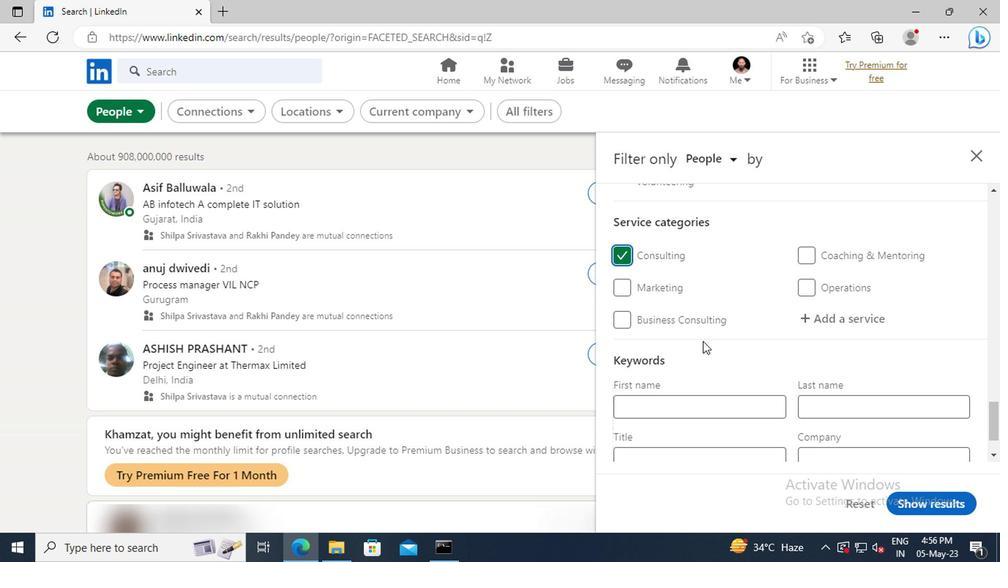 
Action: Mouse scrolled (702, 342) with delta (0, 0)
Screenshot: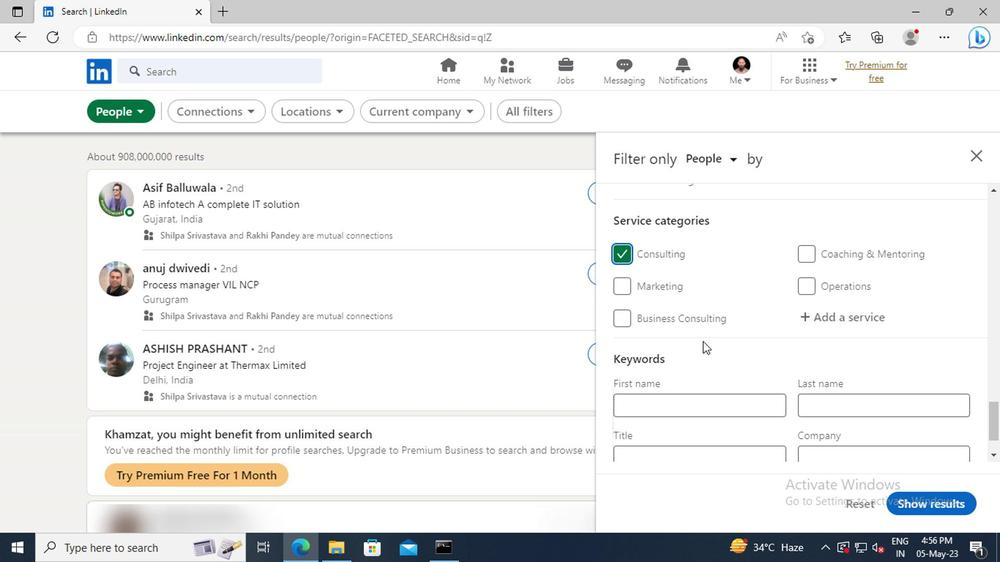 
Action: Mouse moved to (689, 401)
Screenshot: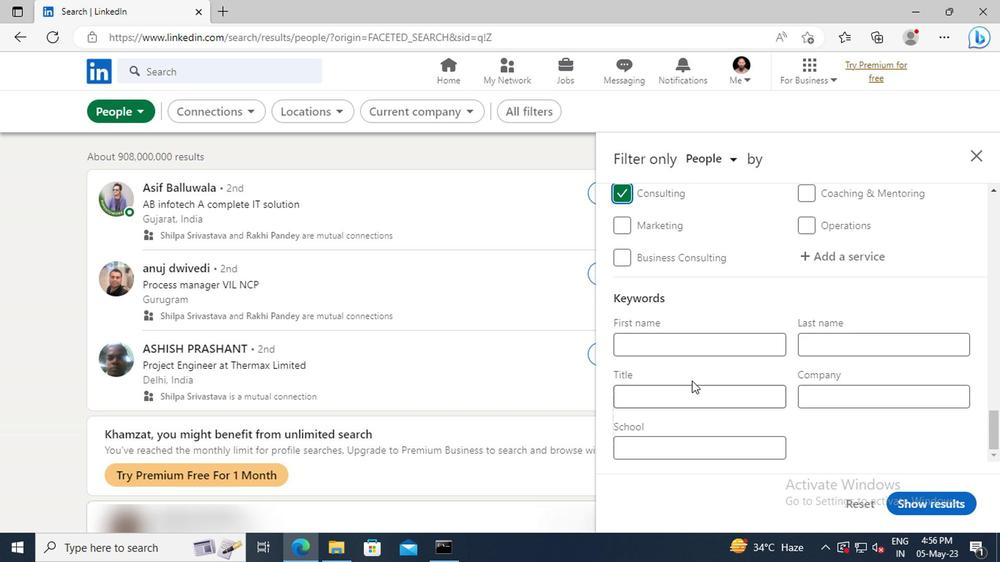 
Action: Mouse pressed left at (689, 401)
Screenshot: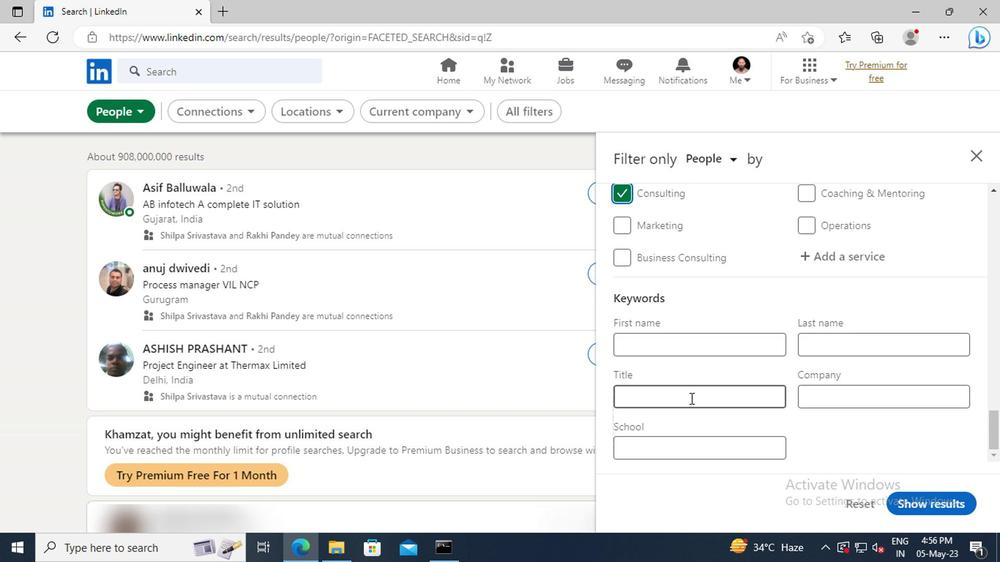 
Action: Key pressed <Key.shift>BIOLOGICAL<Key.space><Key.shift>ENGINEER<Key.enter>
Screenshot: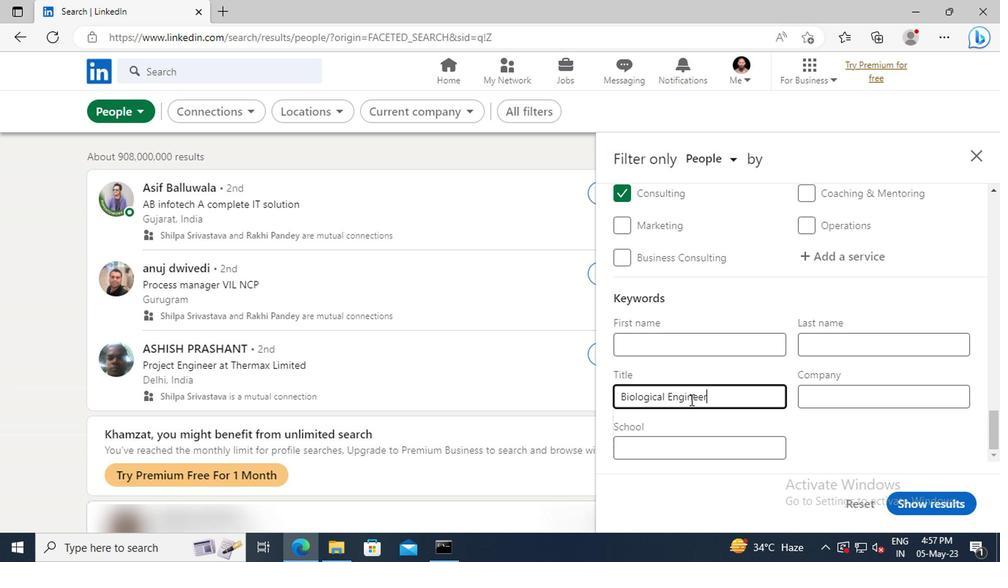 
Action: Mouse moved to (916, 501)
Screenshot: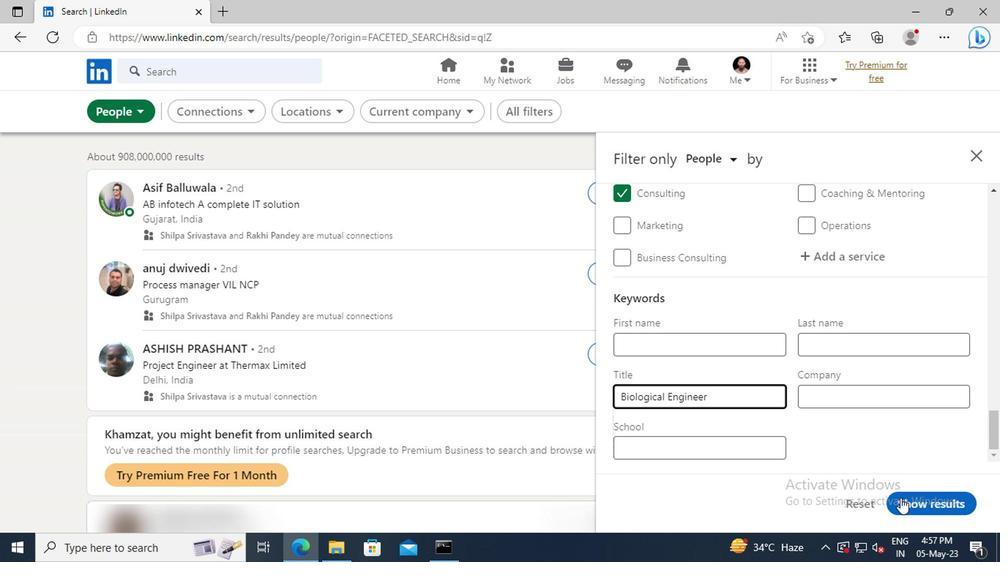 
Action: Mouse pressed left at (916, 501)
Screenshot: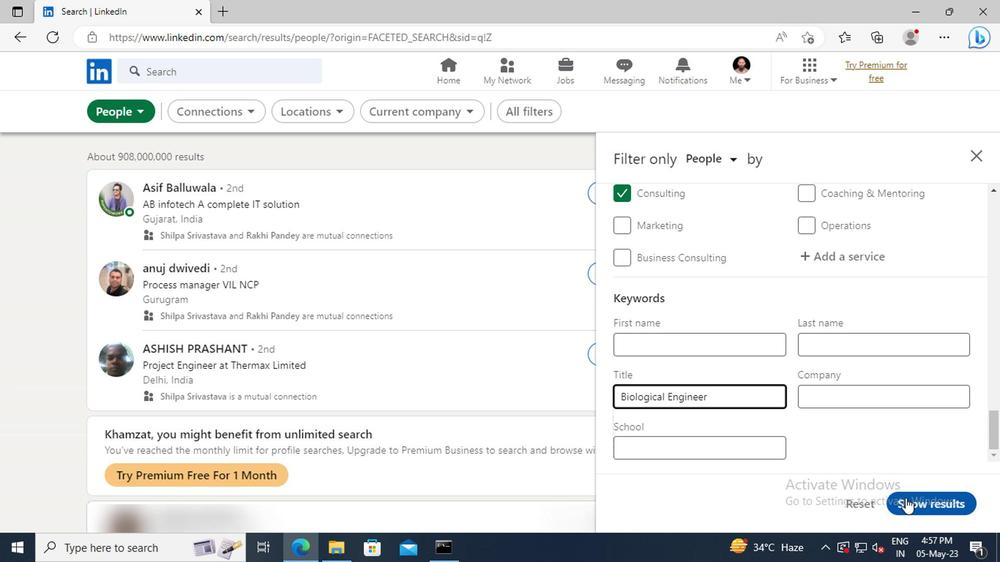 
